 Task: Find connections with filter location Manlleu with filter topic #Motivationwith filter profile language French with filter current company Gameloft with filter school Lal Bahadur Shastri Institute of Management with filter industry Equipment Rental Services with filter service category Market Strategy with filter keywords title Content Marketing Manager
Action: Mouse moved to (176, 257)
Screenshot: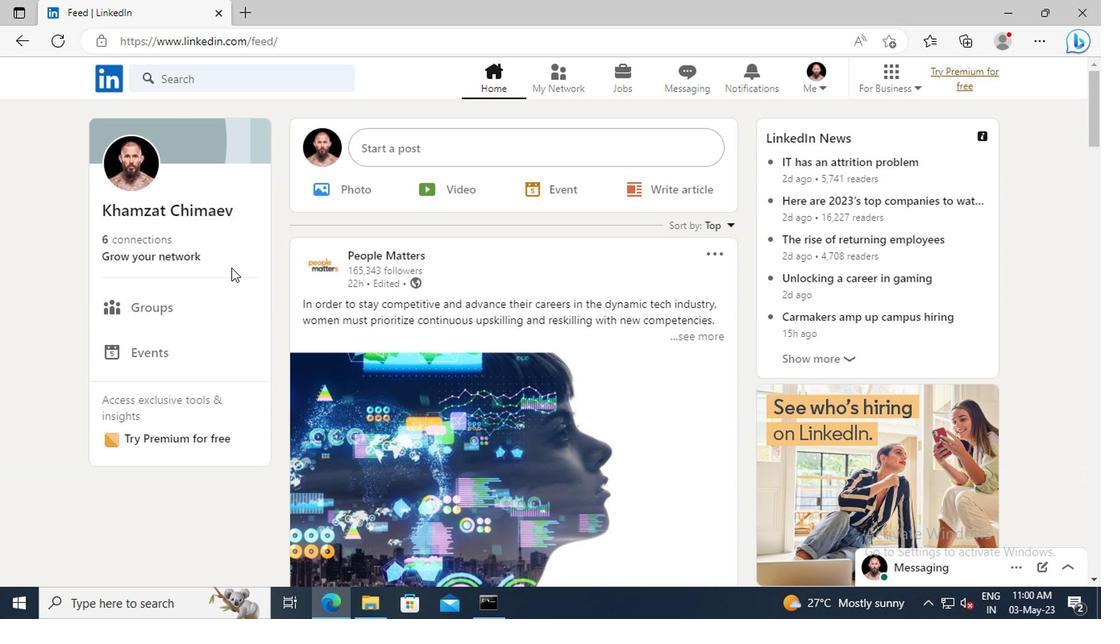 
Action: Mouse pressed left at (176, 257)
Screenshot: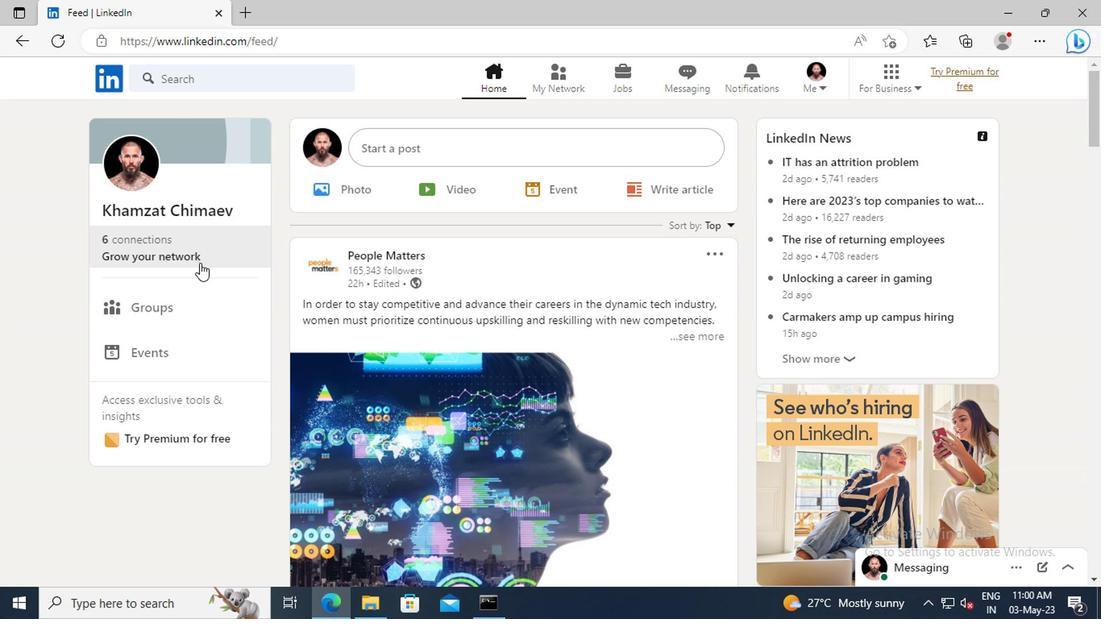 
Action: Mouse moved to (168, 170)
Screenshot: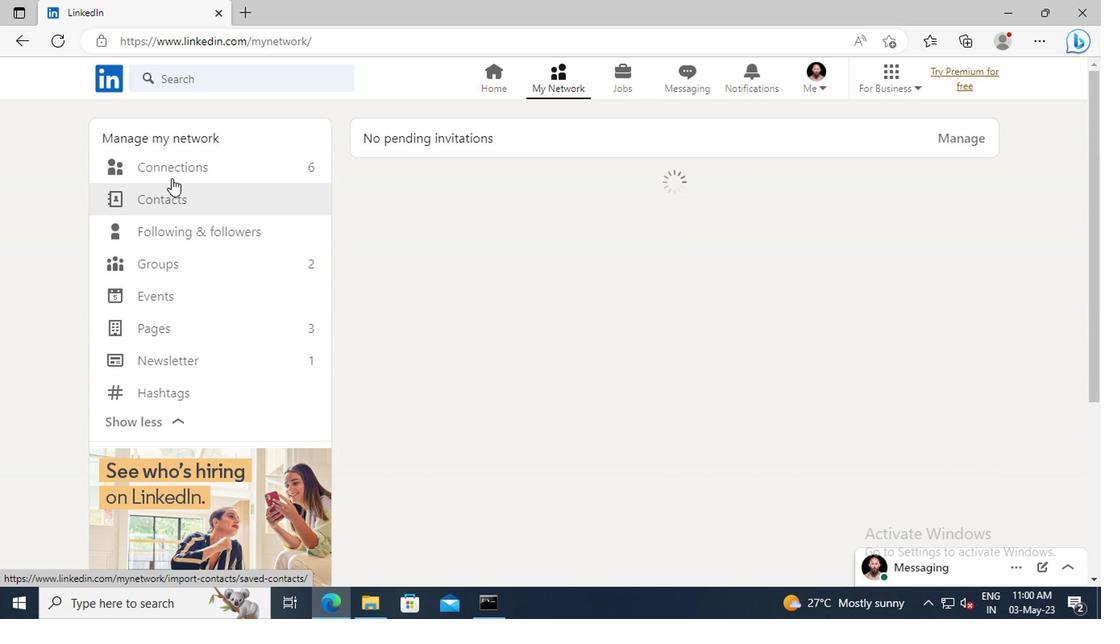 
Action: Mouse pressed left at (168, 170)
Screenshot: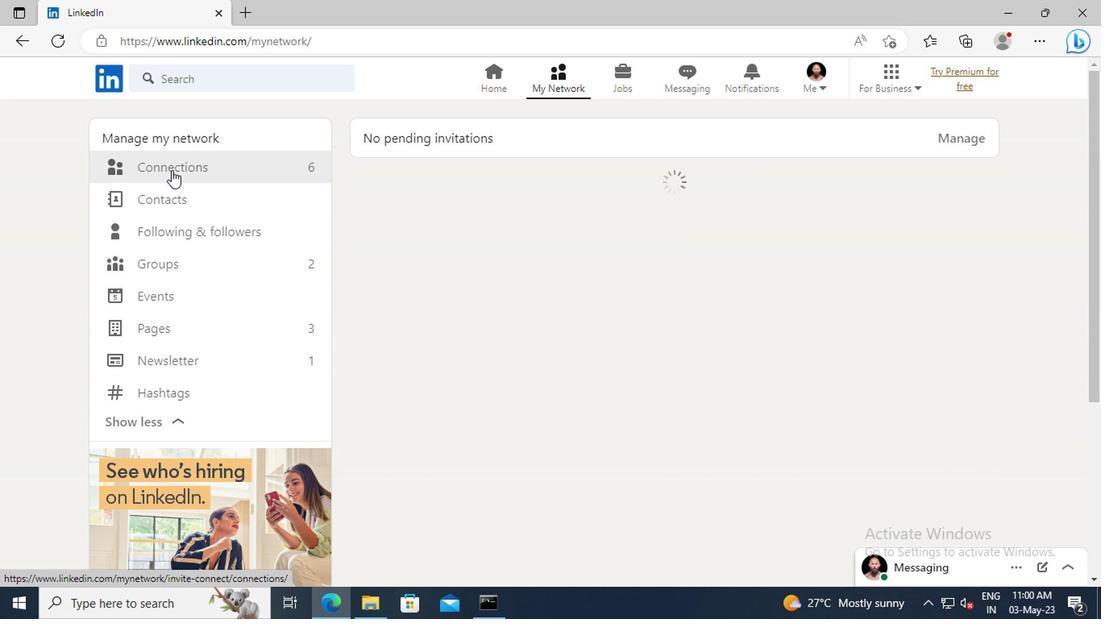 
Action: Mouse moved to (633, 173)
Screenshot: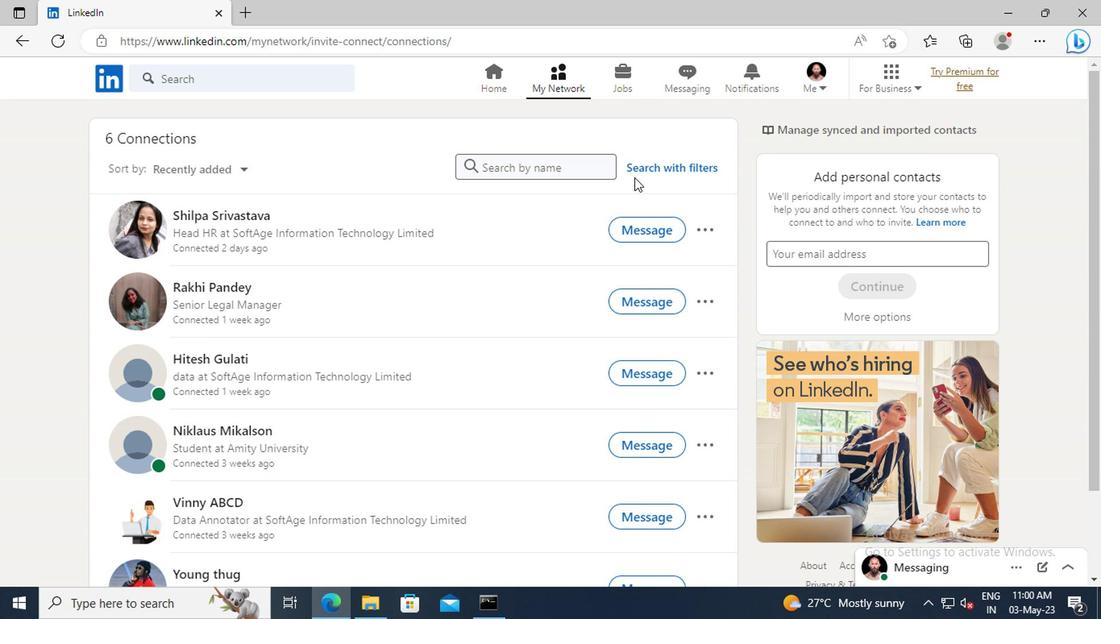 
Action: Mouse pressed left at (633, 173)
Screenshot: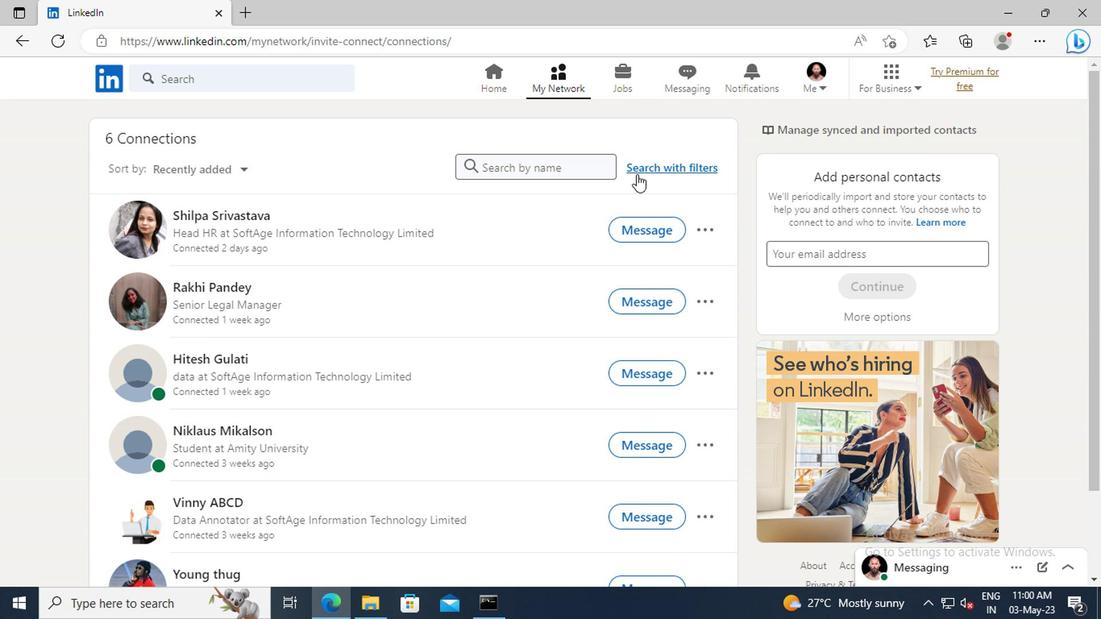 
Action: Mouse moved to (606, 127)
Screenshot: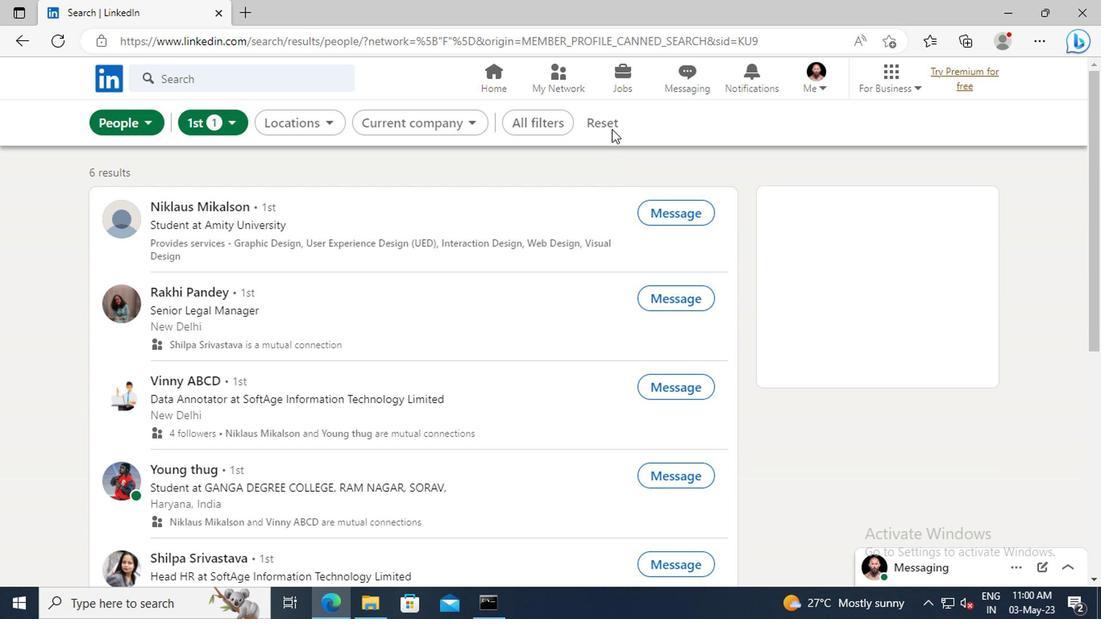 
Action: Mouse pressed left at (606, 127)
Screenshot: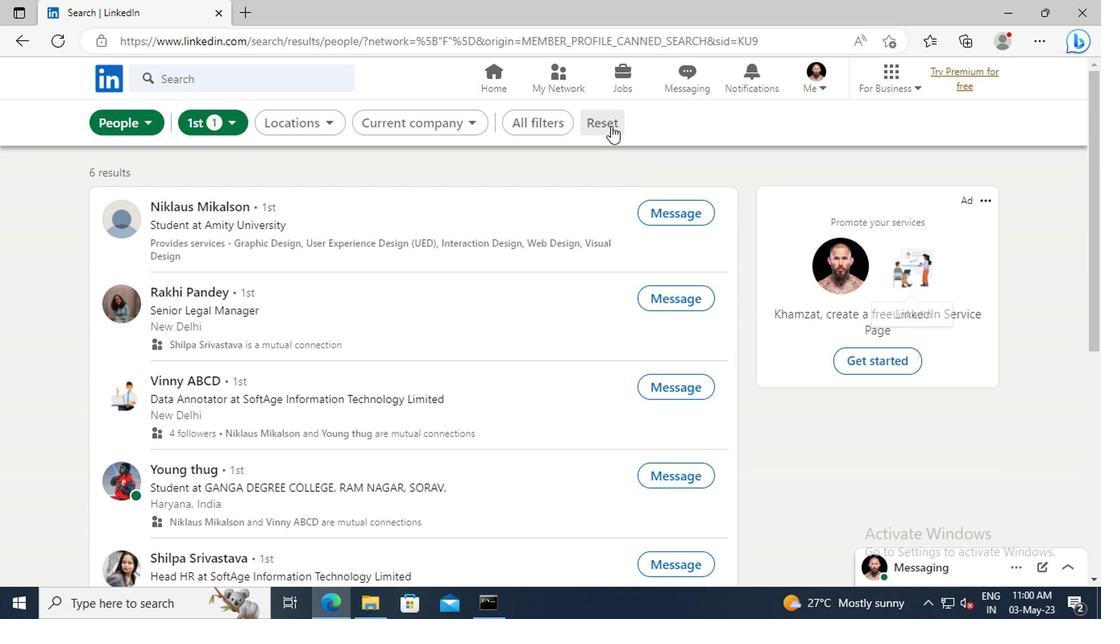 
Action: Mouse moved to (582, 127)
Screenshot: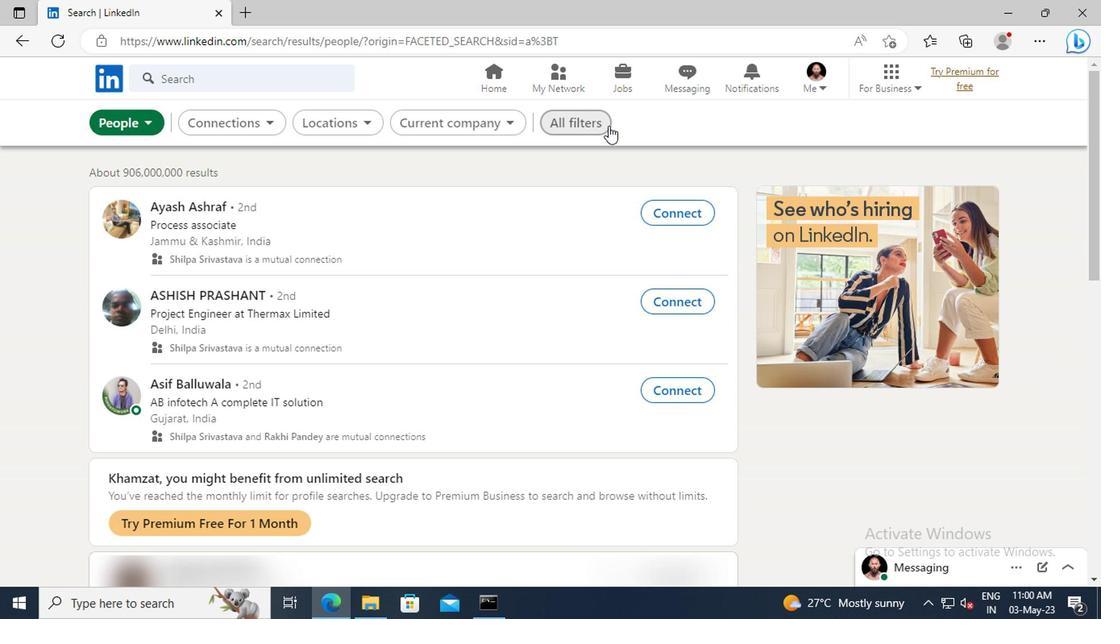 
Action: Mouse pressed left at (582, 127)
Screenshot: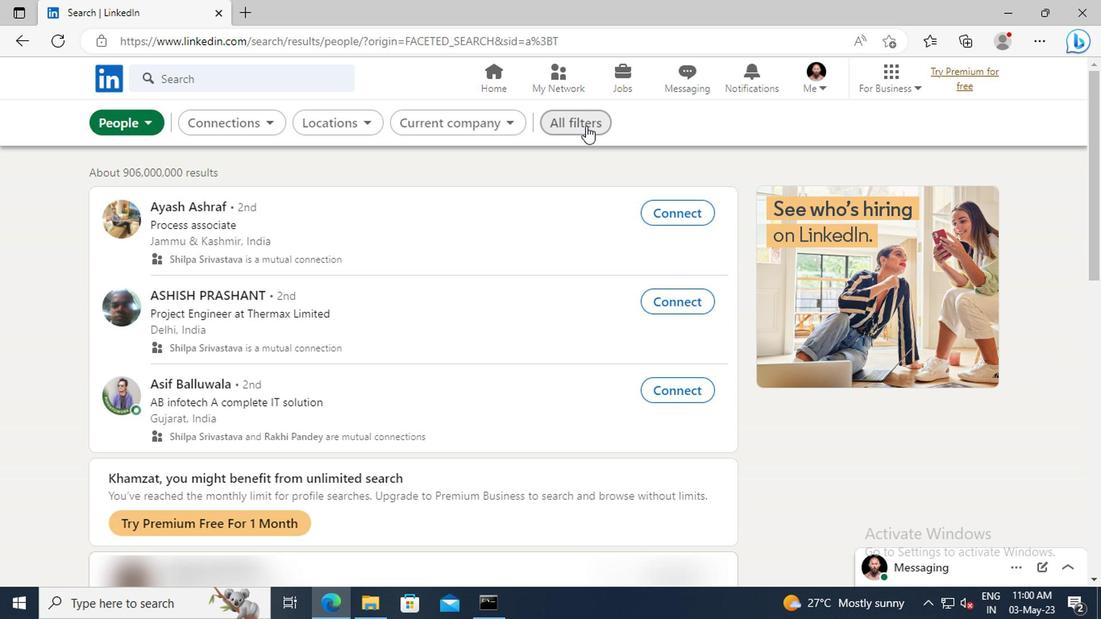 
Action: Mouse moved to (879, 268)
Screenshot: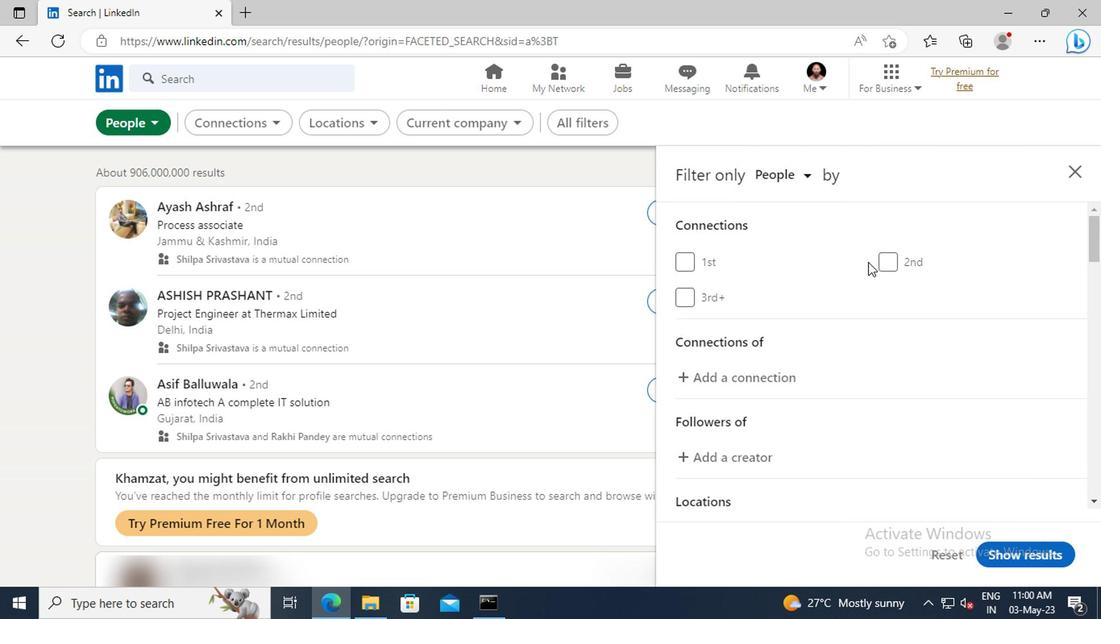 
Action: Mouse scrolled (879, 267) with delta (0, -1)
Screenshot: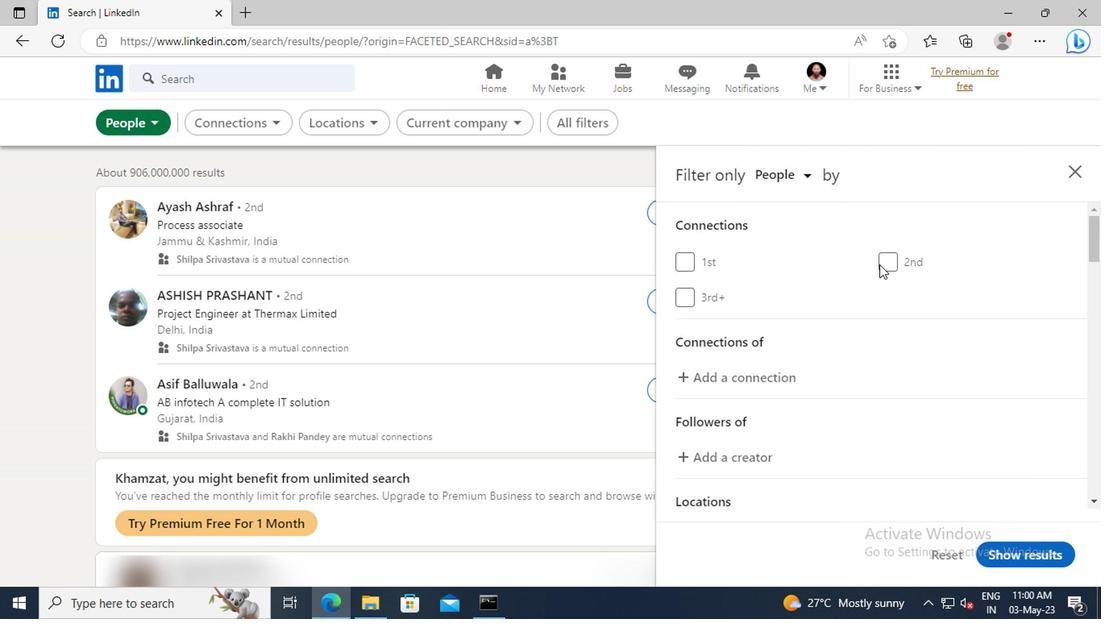 
Action: Mouse scrolled (879, 267) with delta (0, -1)
Screenshot: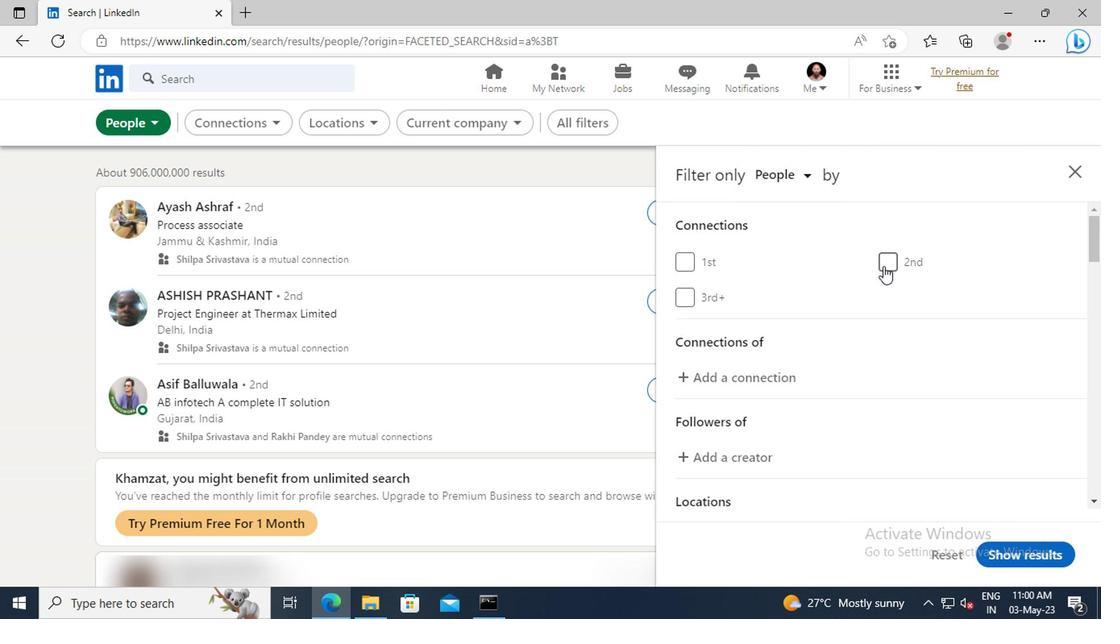 
Action: Mouse scrolled (879, 267) with delta (0, -1)
Screenshot: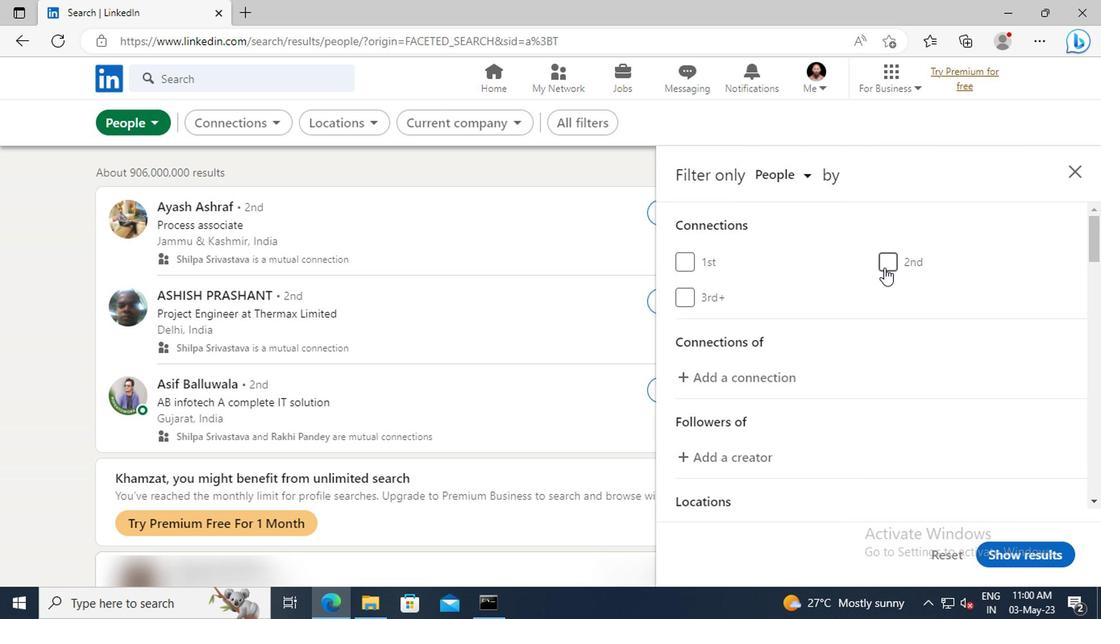 
Action: Mouse scrolled (879, 267) with delta (0, -1)
Screenshot: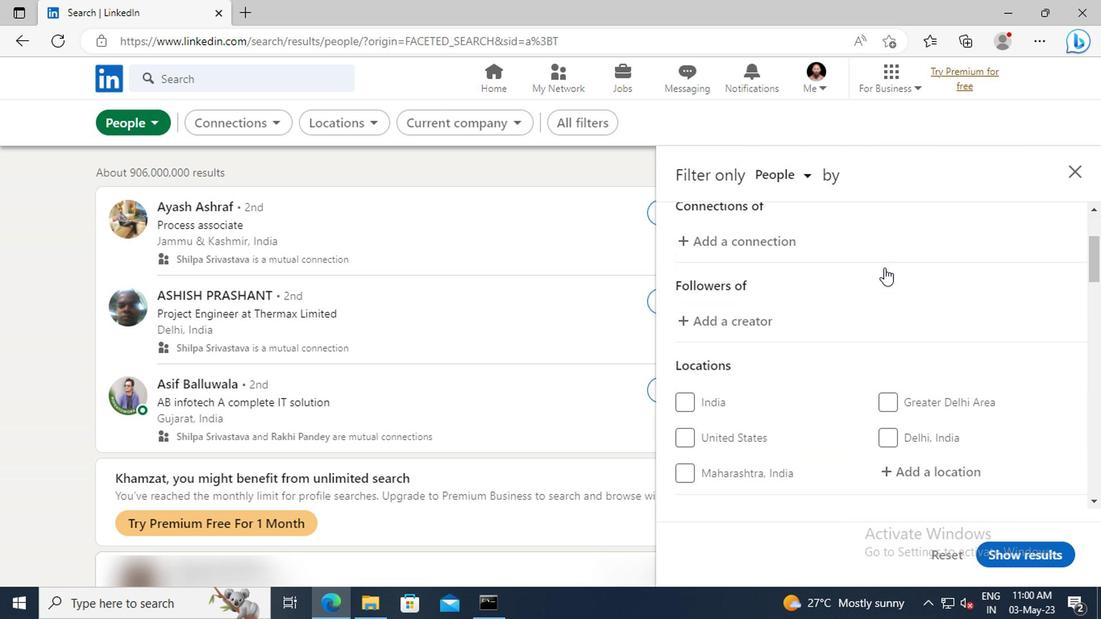 
Action: Mouse scrolled (879, 267) with delta (0, -1)
Screenshot: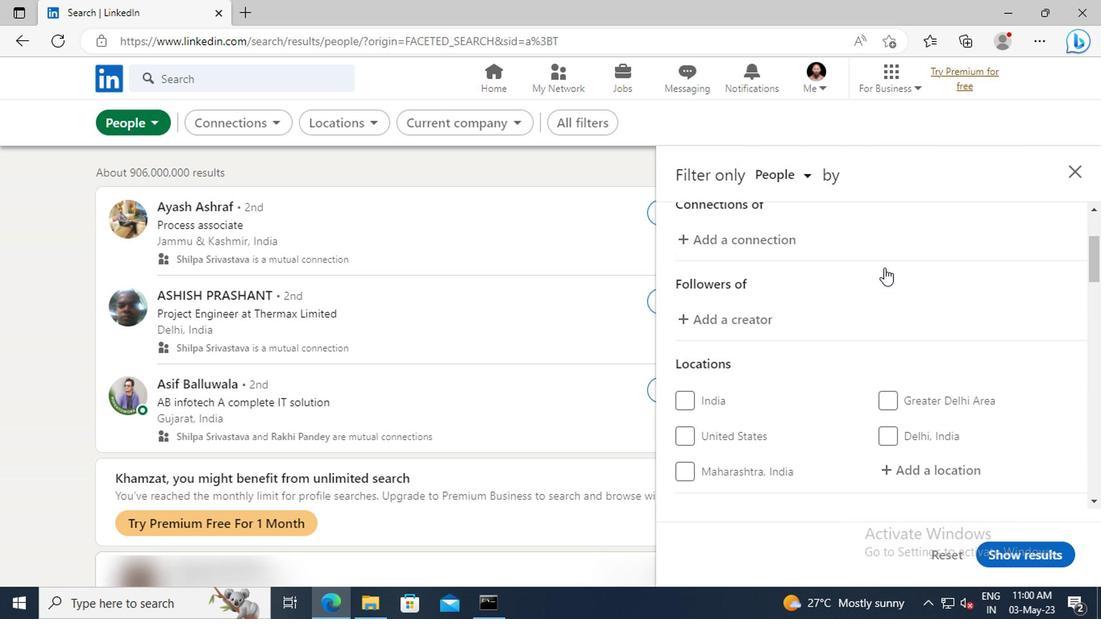 
Action: Mouse scrolled (879, 267) with delta (0, -1)
Screenshot: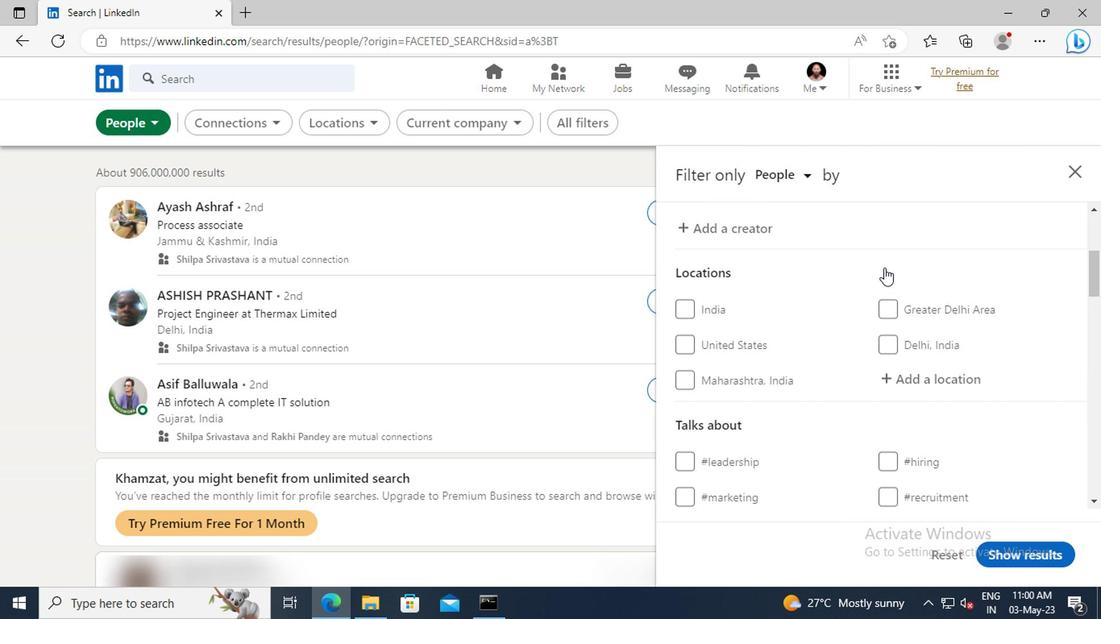 
Action: Mouse moved to (902, 340)
Screenshot: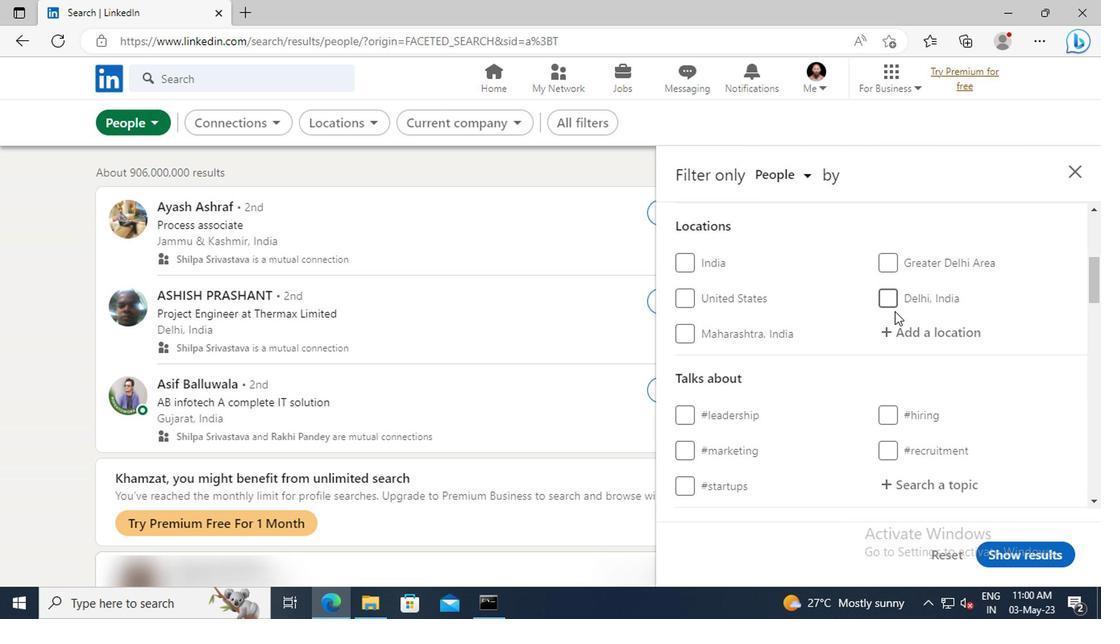 
Action: Mouse pressed left at (902, 340)
Screenshot: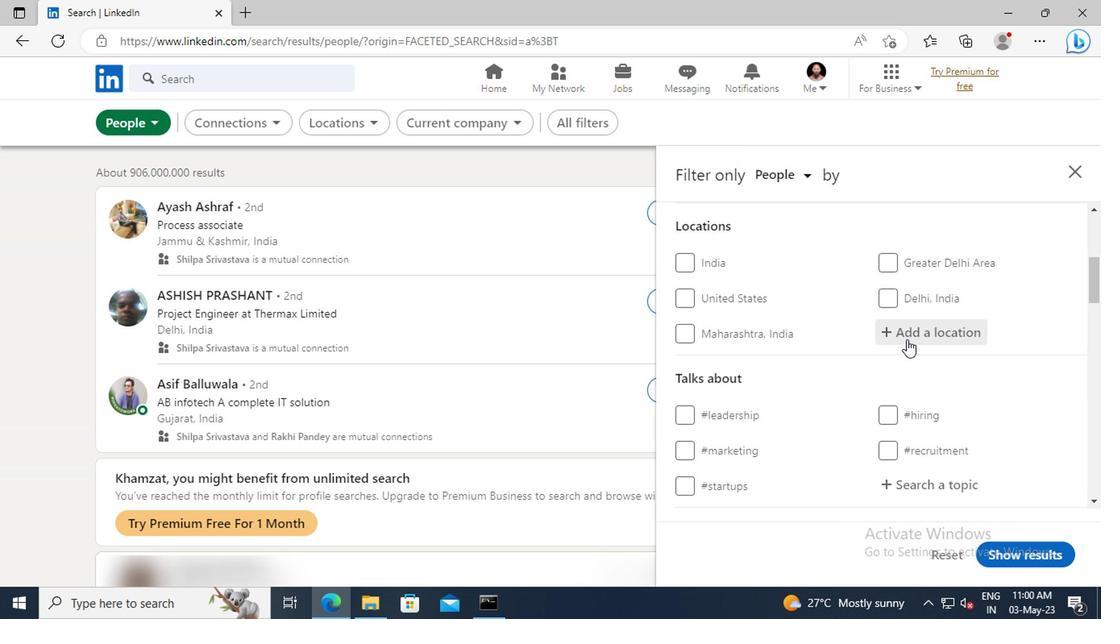 
Action: Key pressed <Key.shift>MANNLLEU<Key.enter>
Screenshot: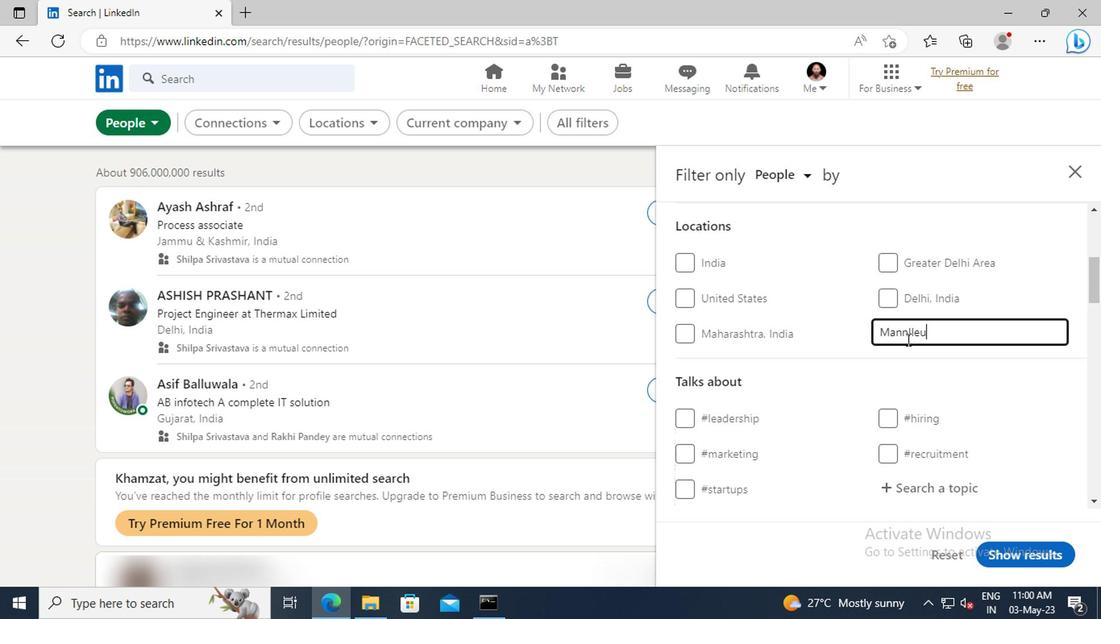 
Action: Mouse scrolled (902, 339) with delta (0, 0)
Screenshot: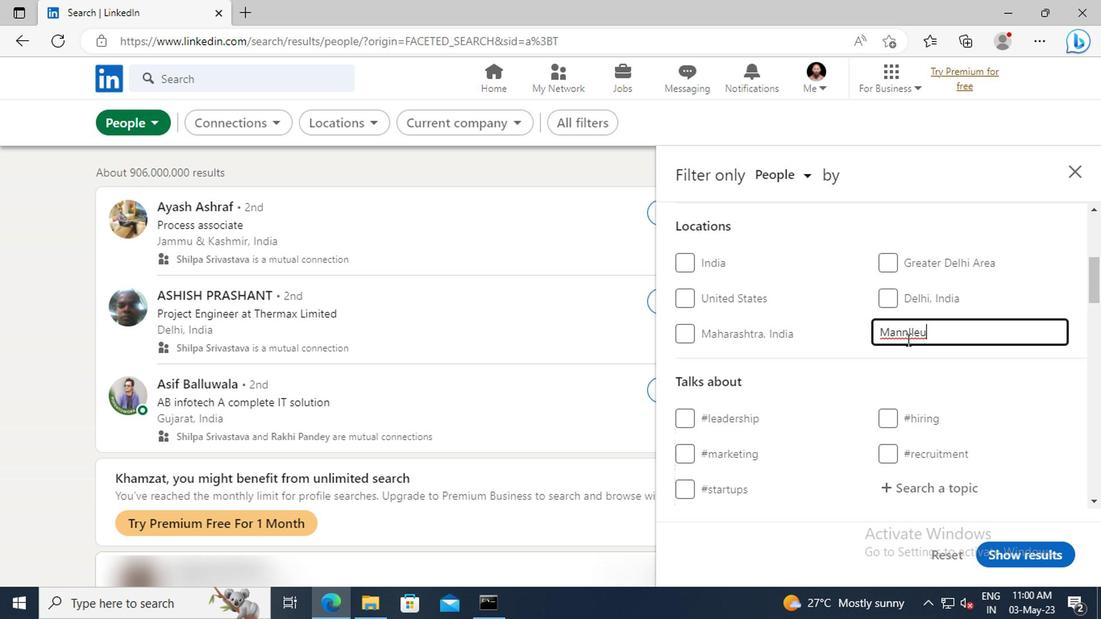 
Action: Mouse scrolled (902, 339) with delta (0, 0)
Screenshot: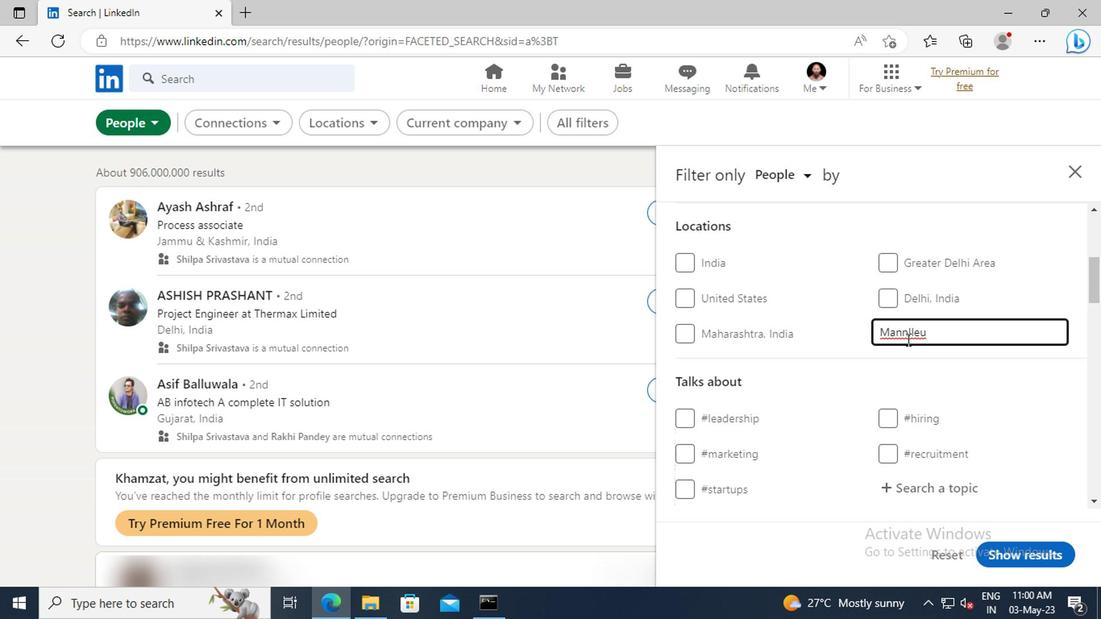 
Action: Mouse scrolled (902, 339) with delta (0, 0)
Screenshot: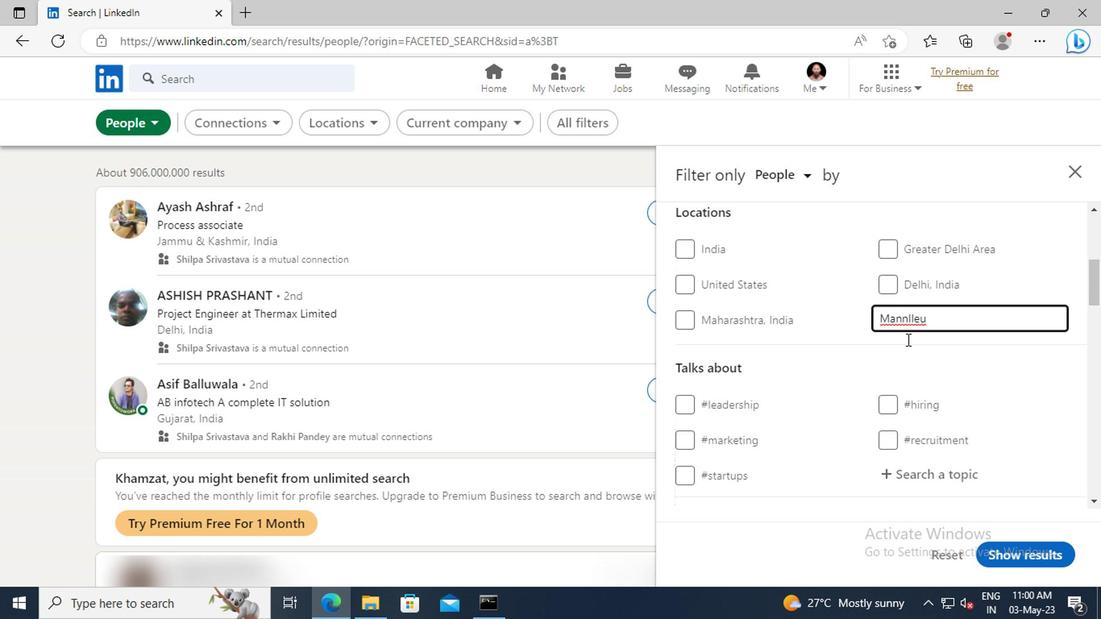 
Action: Mouse moved to (905, 351)
Screenshot: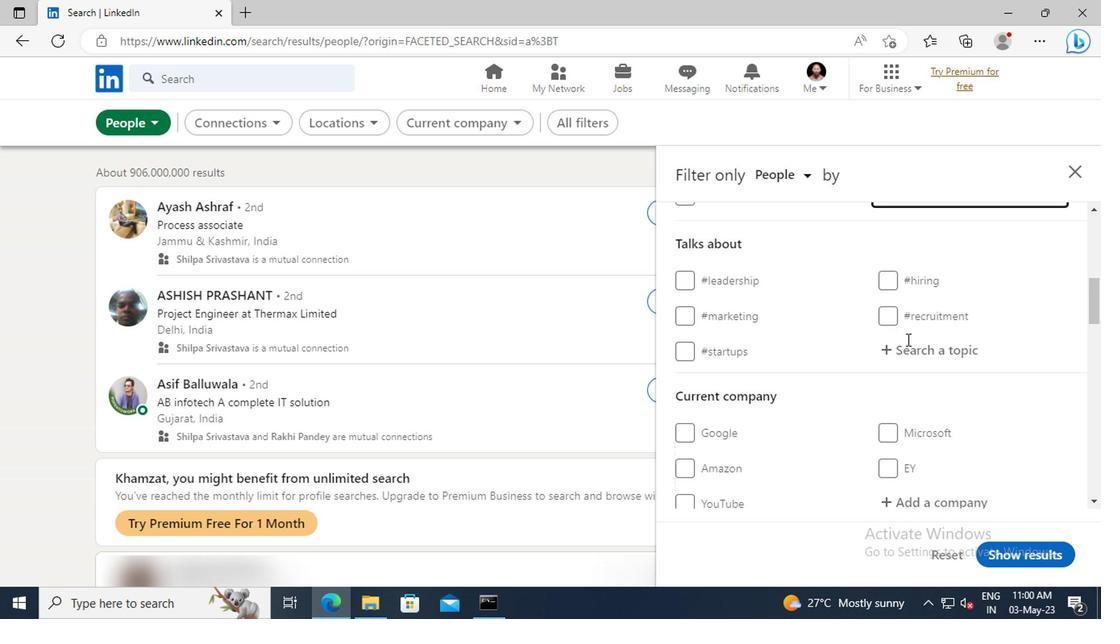 
Action: Mouse pressed left at (905, 351)
Screenshot: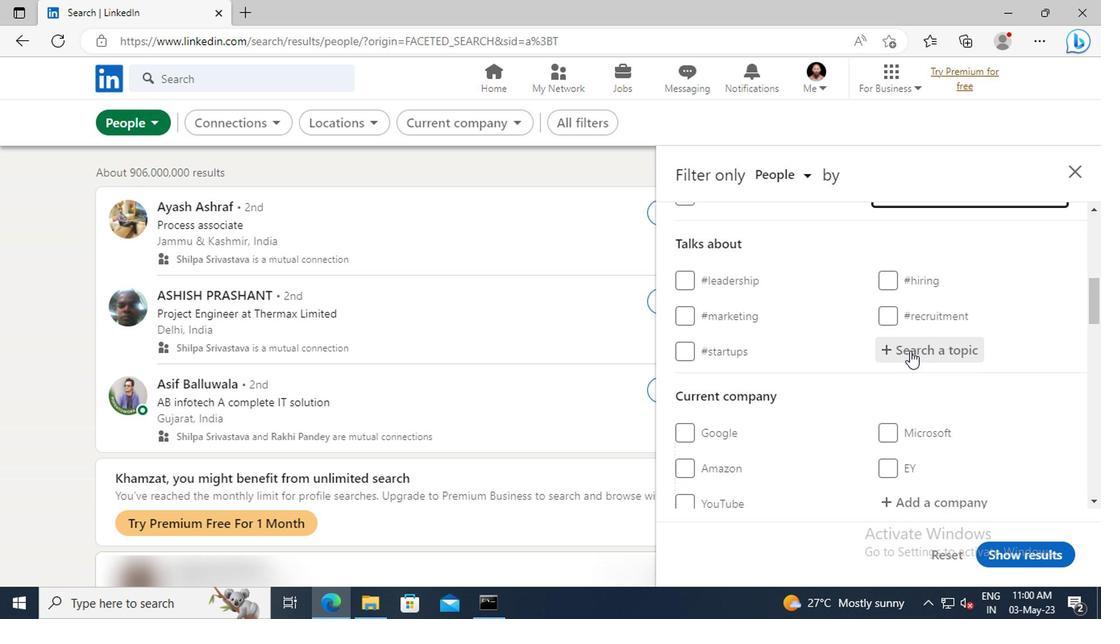 
Action: Key pressed <Key.shift>MOTIVA
Screenshot: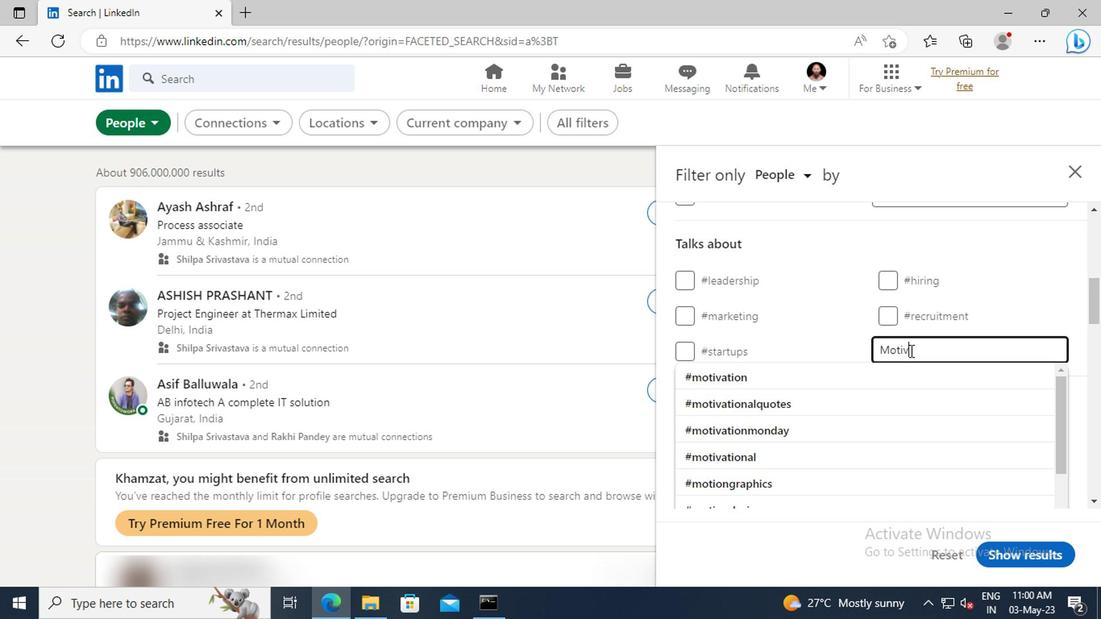
Action: Mouse moved to (910, 377)
Screenshot: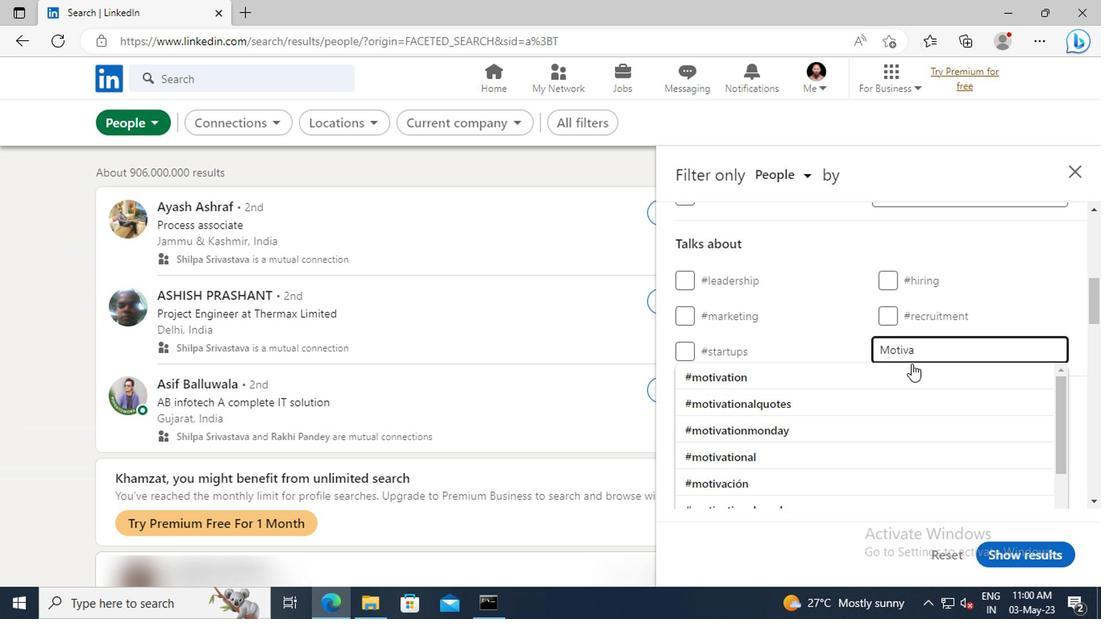 
Action: Mouse pressed left at (910, 377)
Screenshot: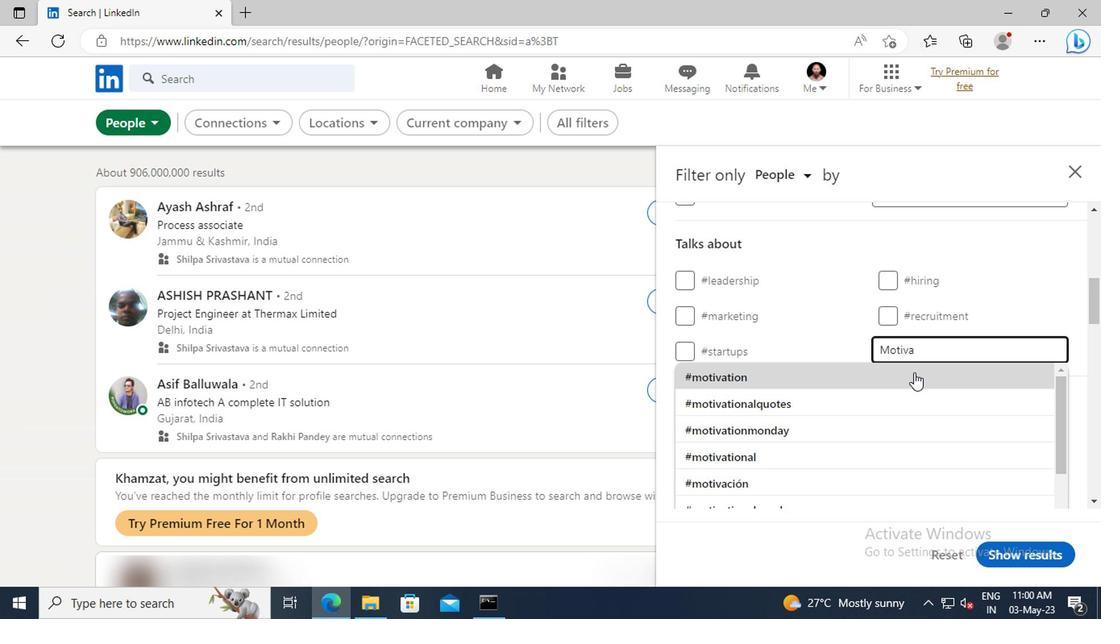 
Action: Mouse scrolled (910, 377) with delta (0, 0)
Screenshot: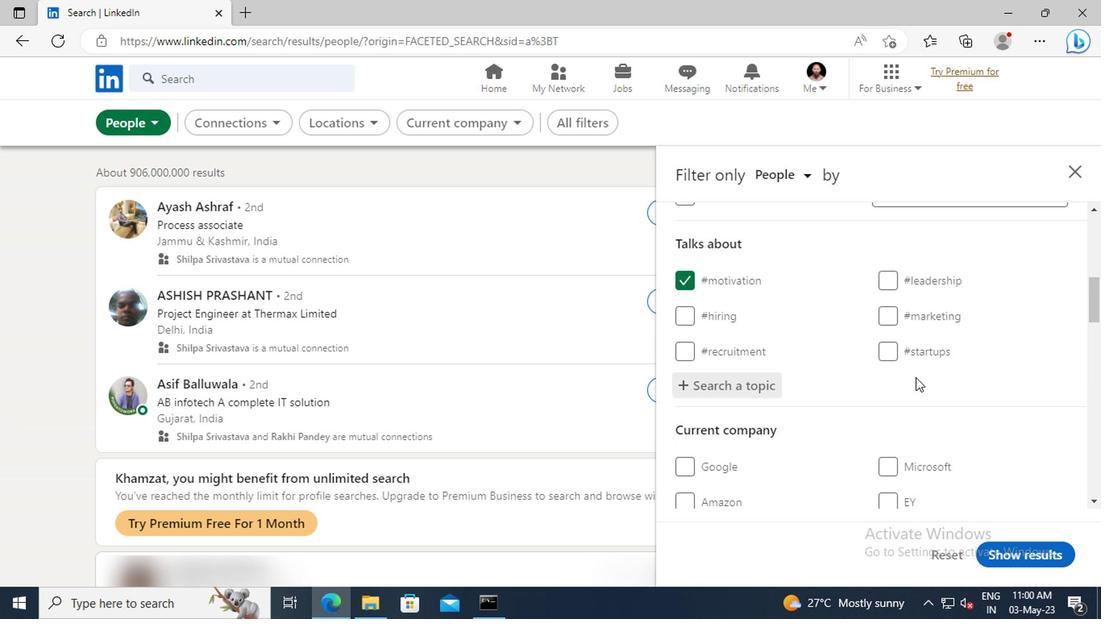 
Action: Mouse scrolled (910, 377) with delta (0, 0)
Screenshot: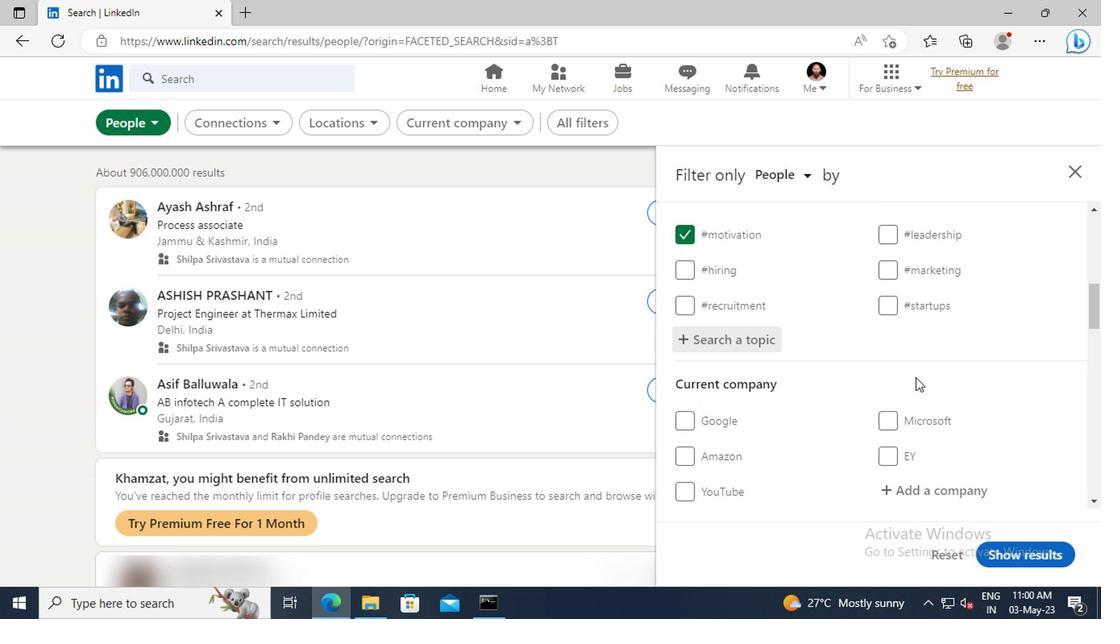 
Action: Mouse scrolled (910, 377) with delta (0, 0)
Screenshot: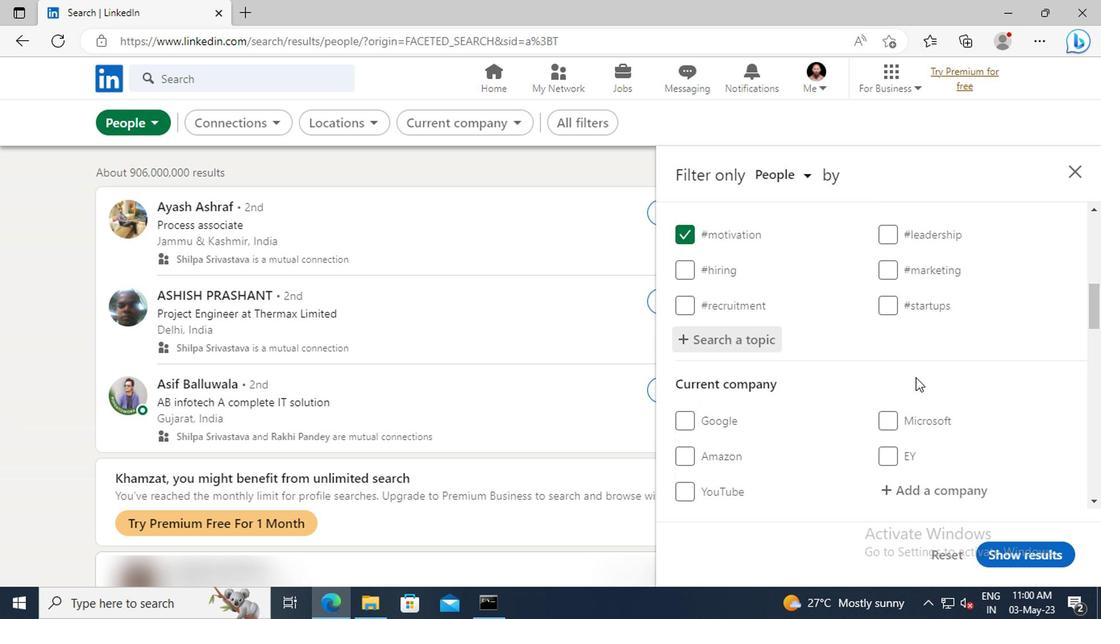 
Action: Mouse scrolled (910, 377) with delta (0, 0)
Screenshot: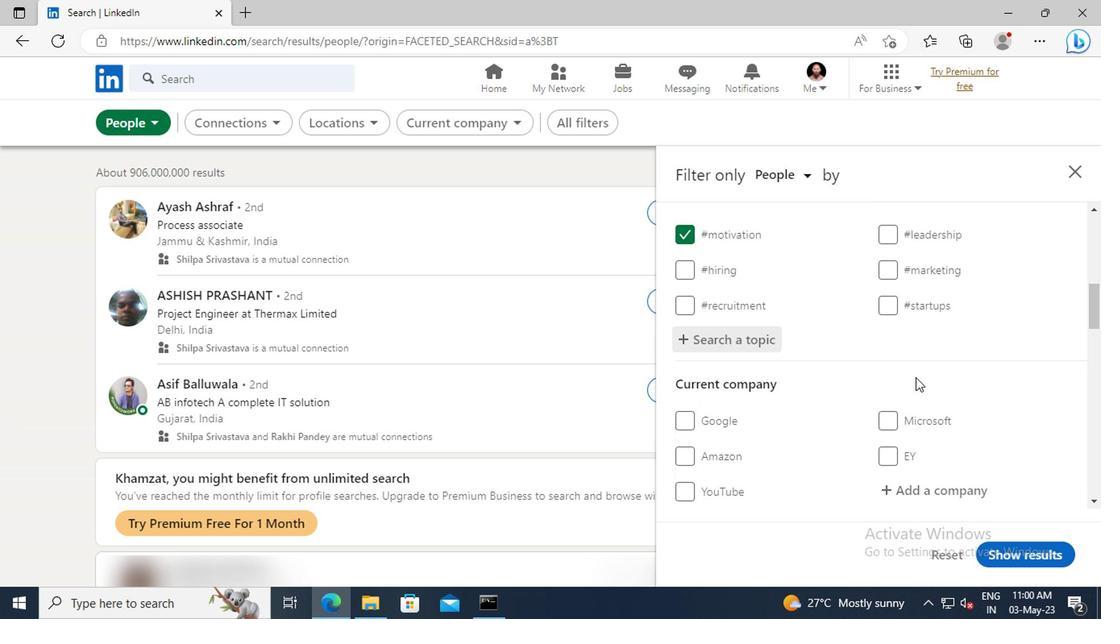 
Action: Mouse scrolled (910, 377) with delta (0, 0)
Screenshot: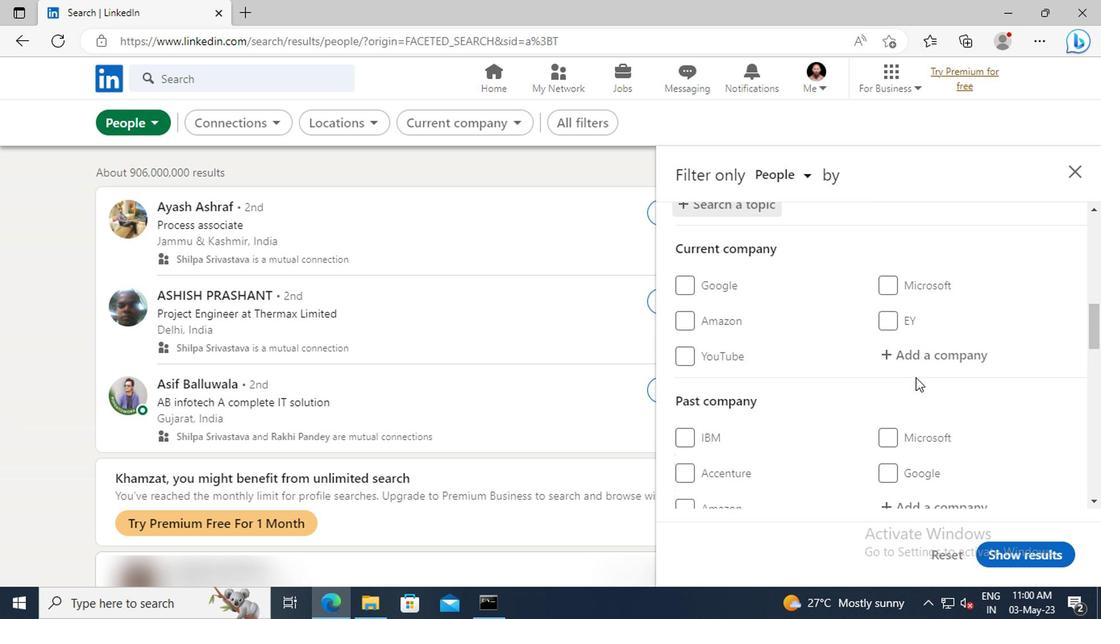 
Action: Mouse scrolled (910, 377) with delta (0, 0)
Screenshot: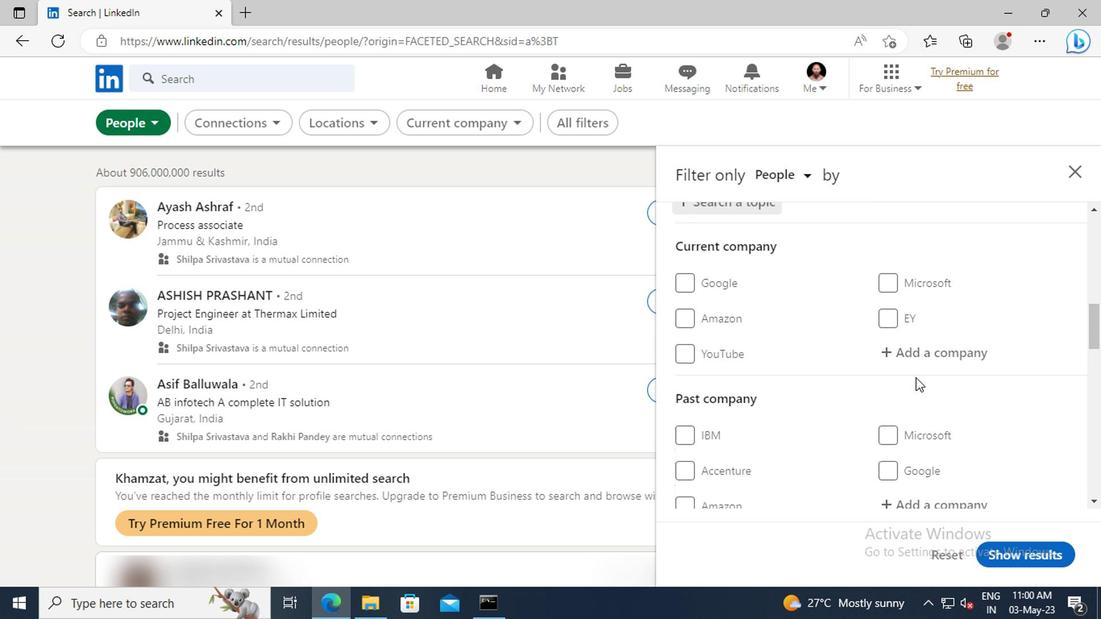 
Action: Mouse scrolled (910, 377) with delta (0, 0)
Screenshot: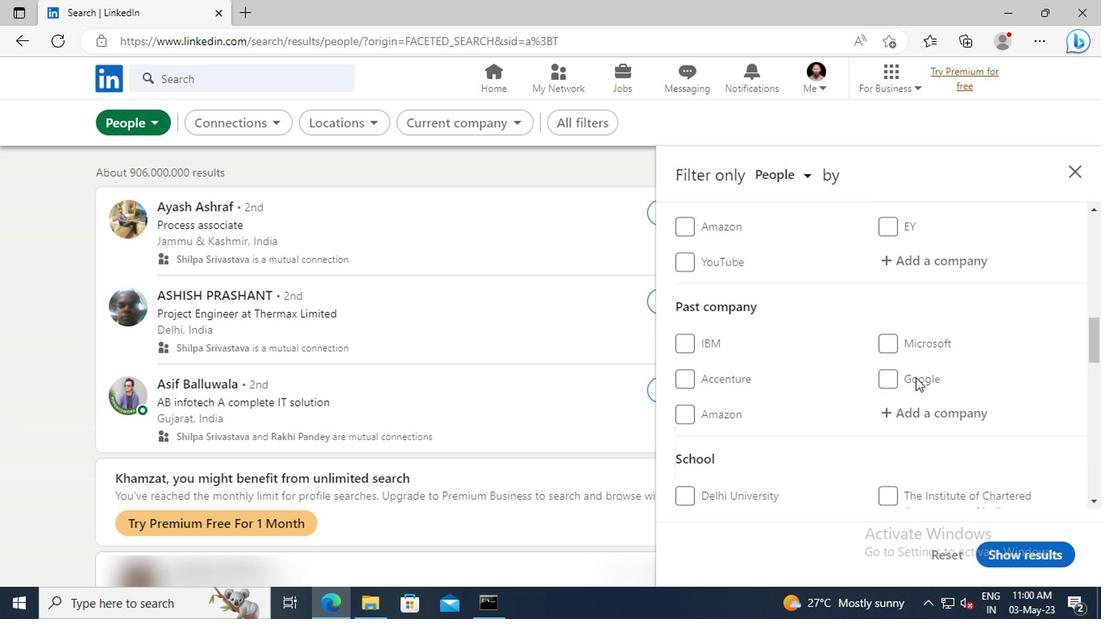
Action: Mouse scrolled (910, 377) with delta (0, 0)
Screenshot: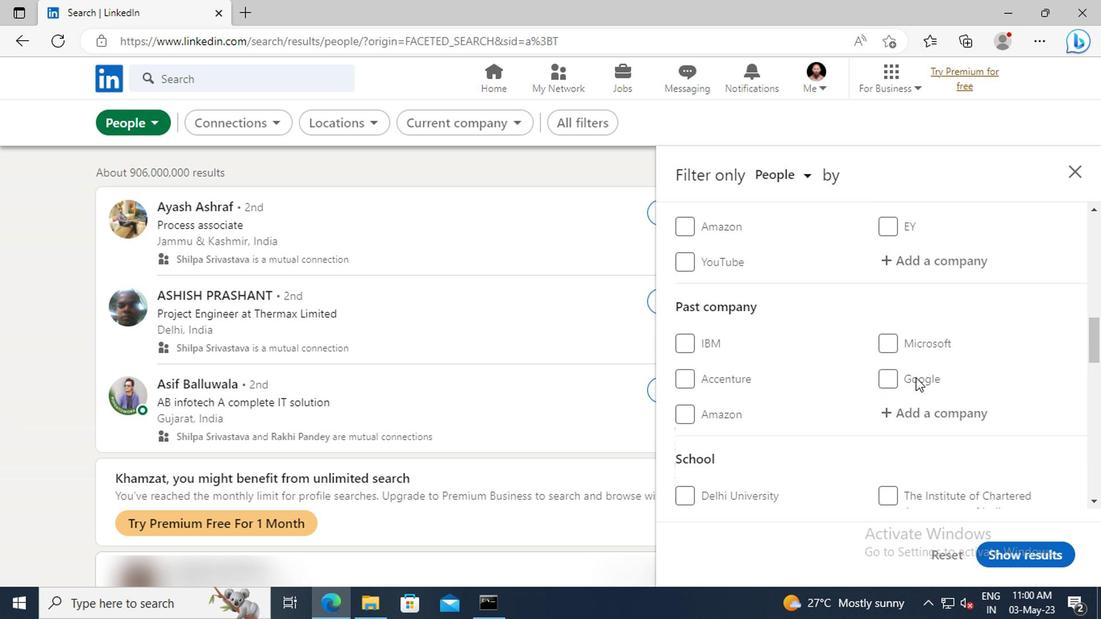 
Action: Mouse scrolled (910, 377) with delta (0, 0)
Screenshot: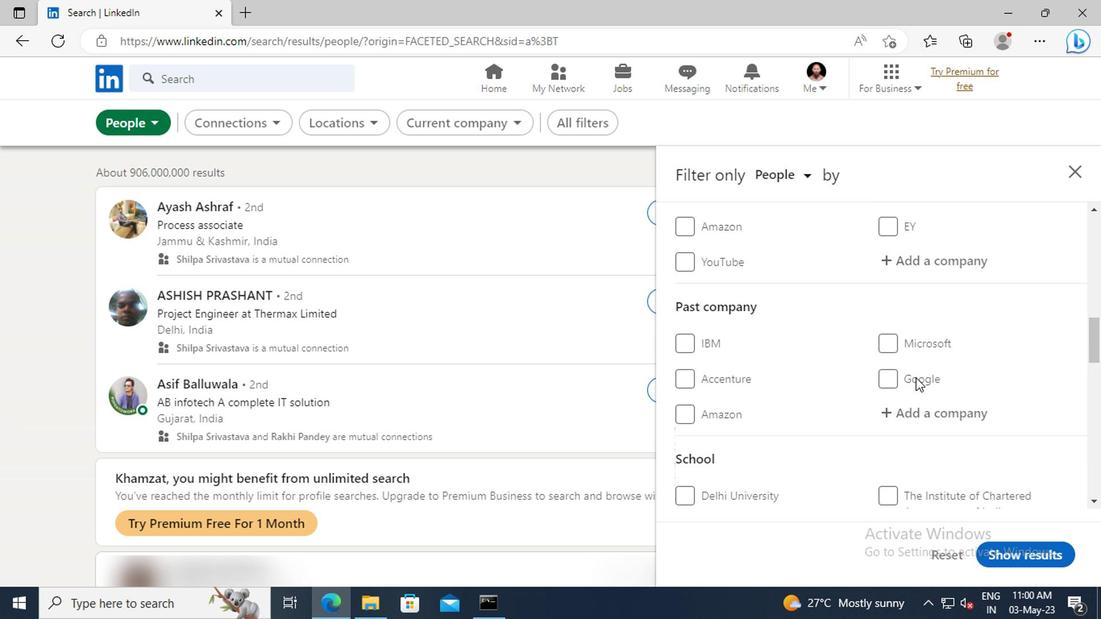 
Action: Mouse scrolled (910, 377) with delta (0, 0)
Screenshot: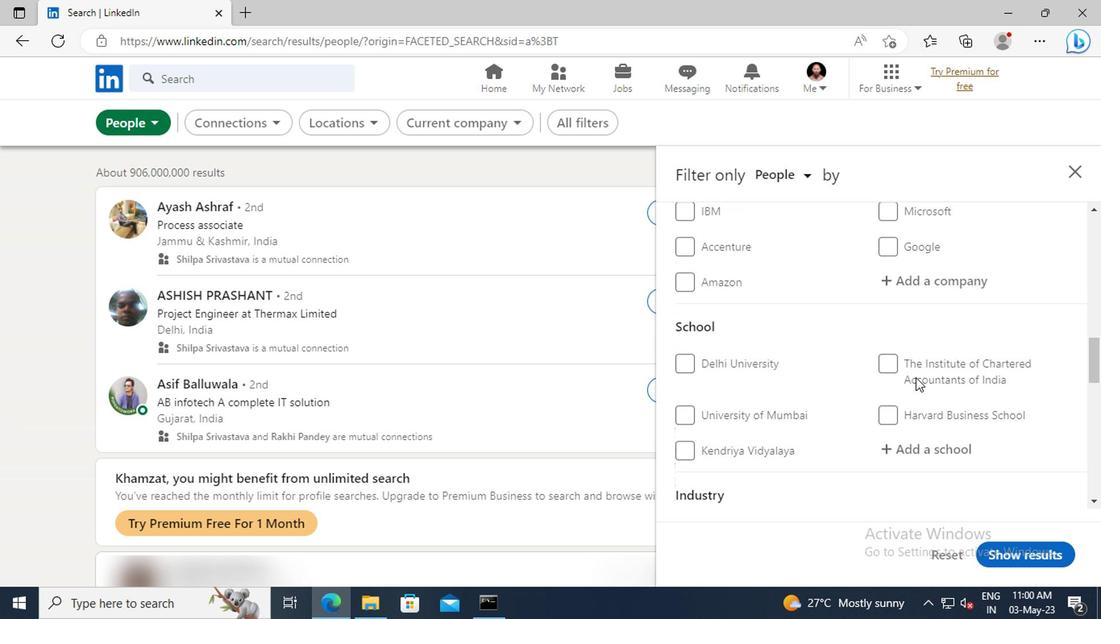 
Action: Mouse scrolled (910, 377) with delta (0, 0)
Screenshot: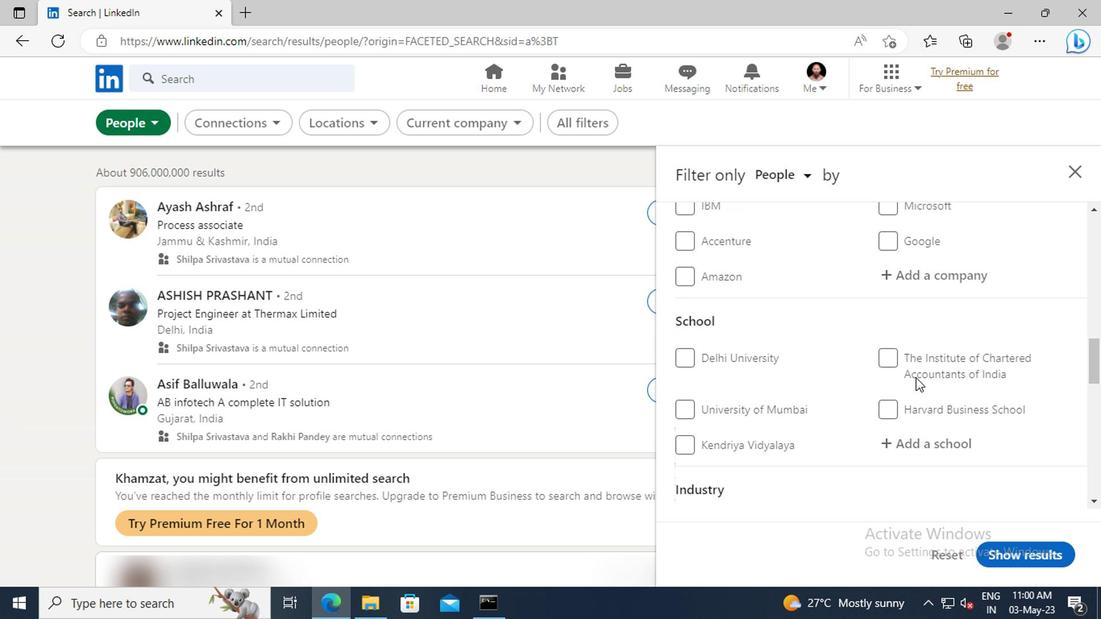 
Action: Mouse scrolled (910, 377) with delta (0, 0)
Screenshot: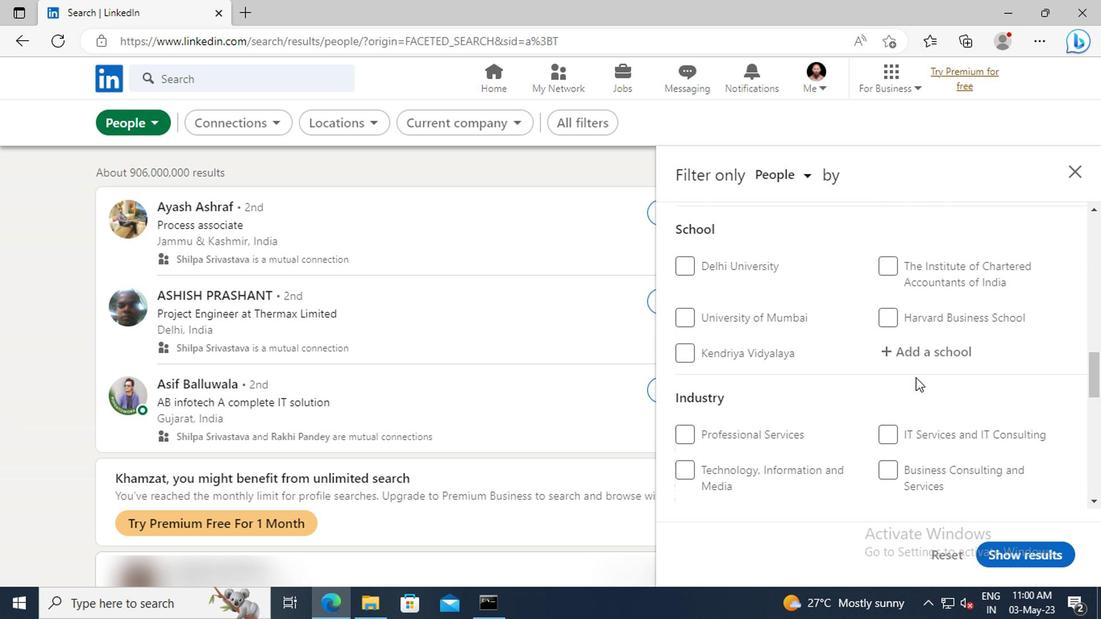 
Action: Mouse scrolled (910, 377) with delta (0, 0)
Screenshot: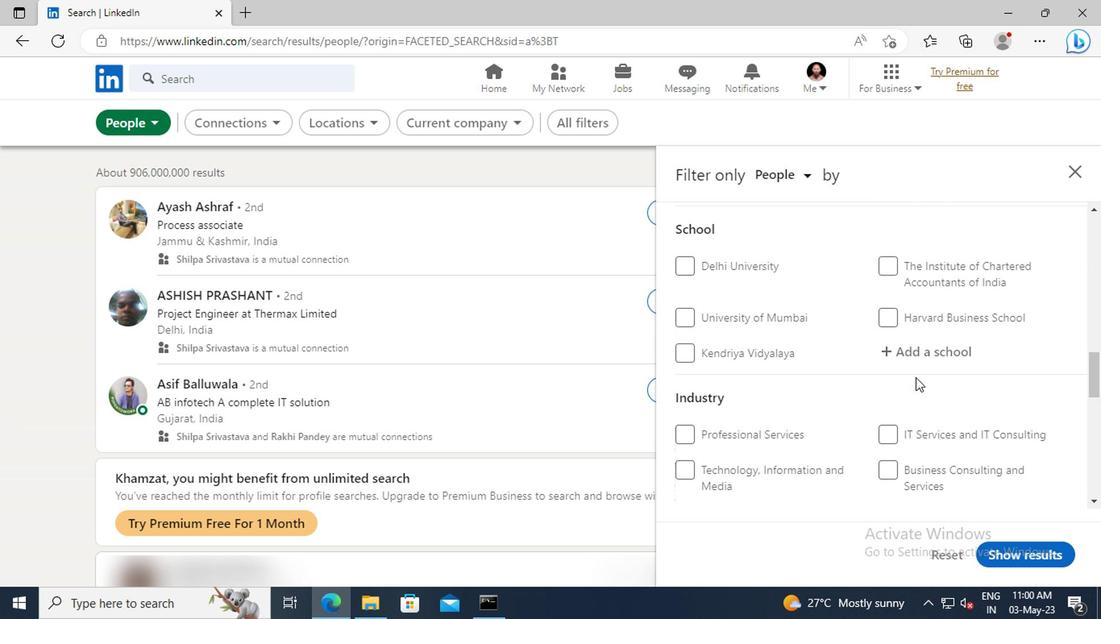 
Action: Mouse scrolled (910, 377) with delta (0, 0)
Screenshot: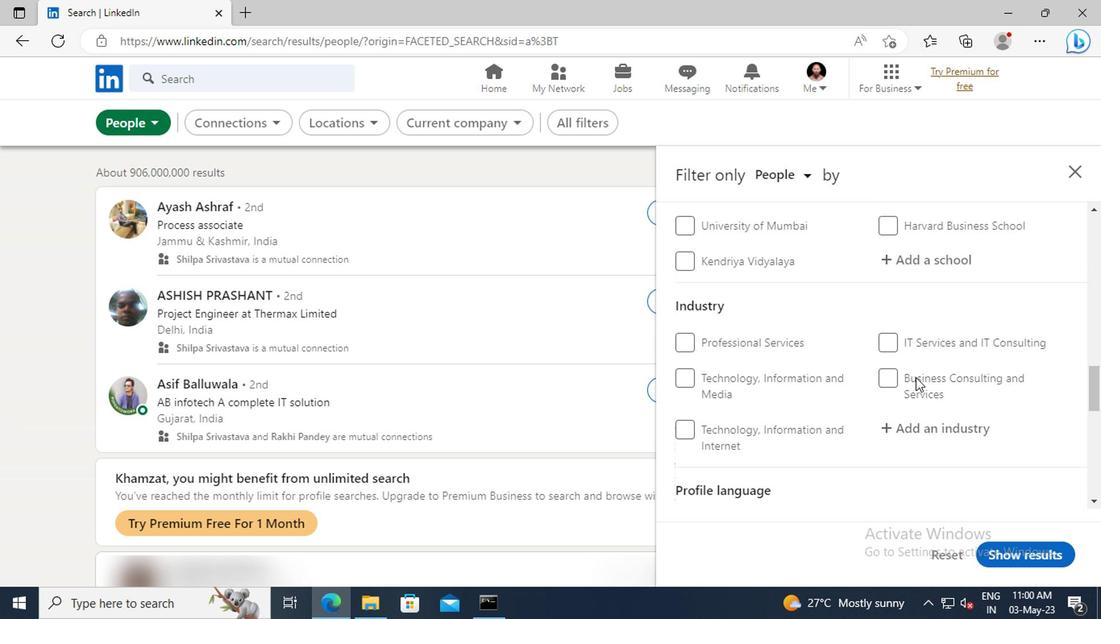 
Action: Mouse scrolled (910, 377) with delta (0, 0)
Screenshot: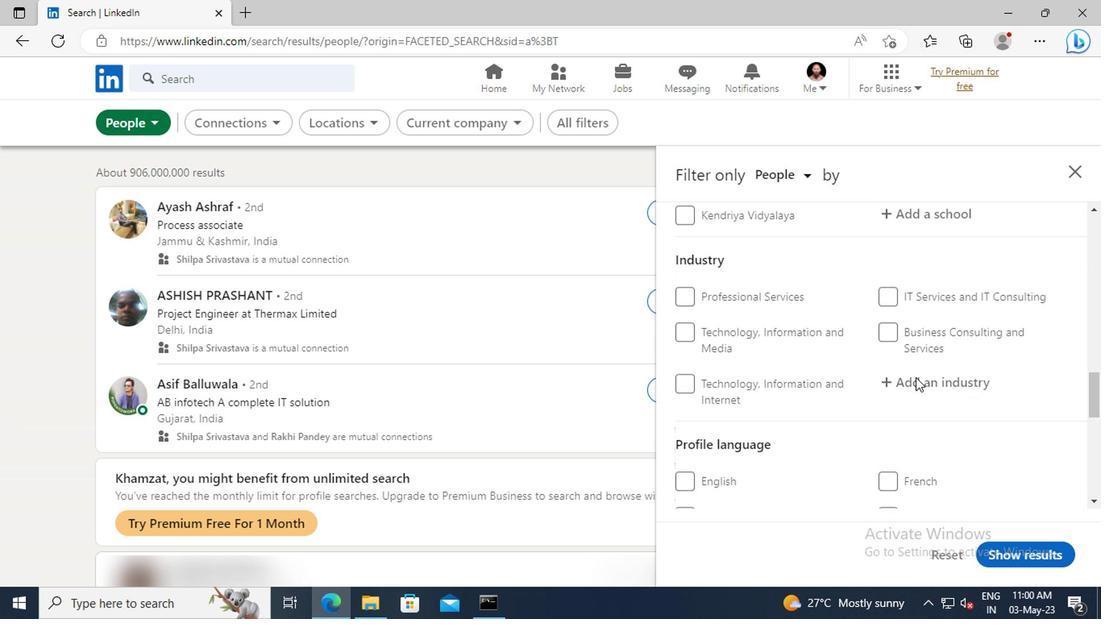 
Action: Mouse scrolled (910, 377) with delta (0, 0)
Screenshot: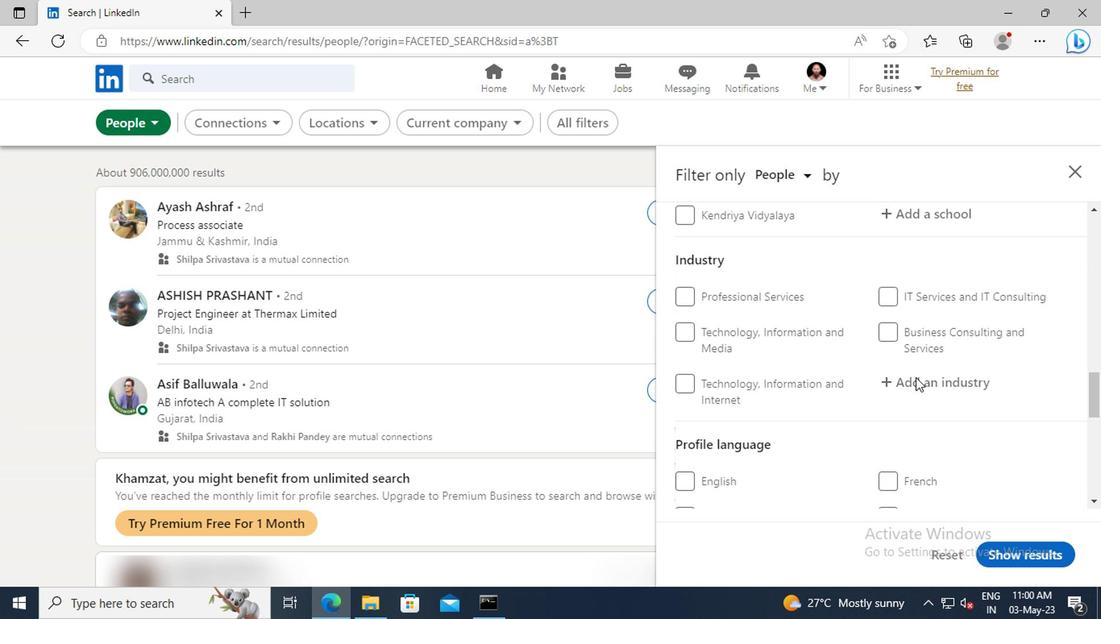 
Action: Mouse moved to (884, 392)
Screenshot: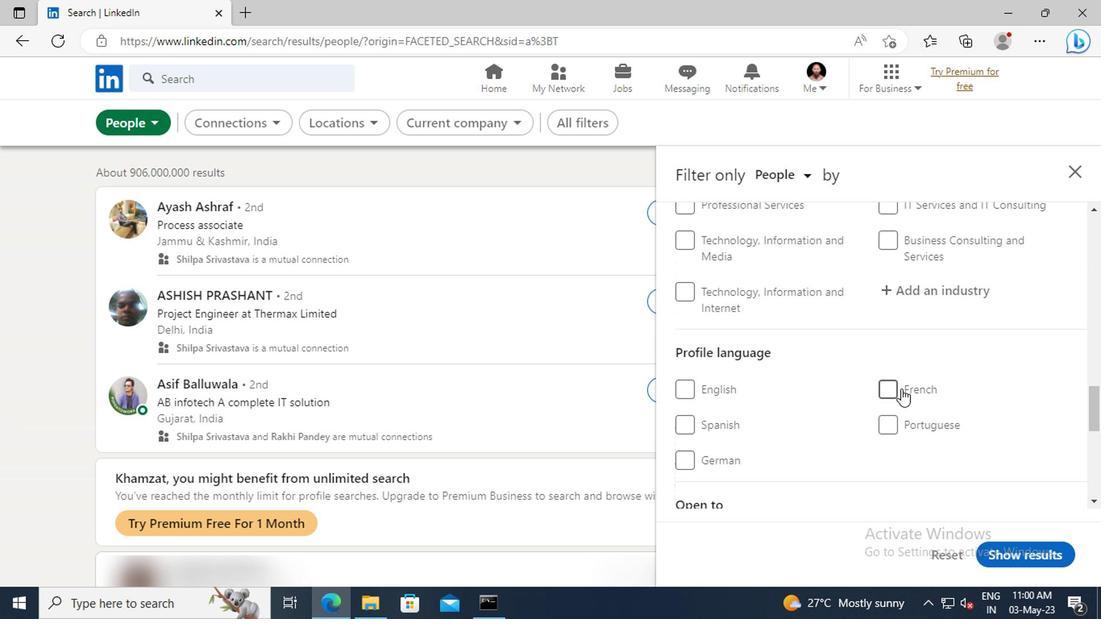 
Action: Mouse pressed left at (884, 392)
Screenshot: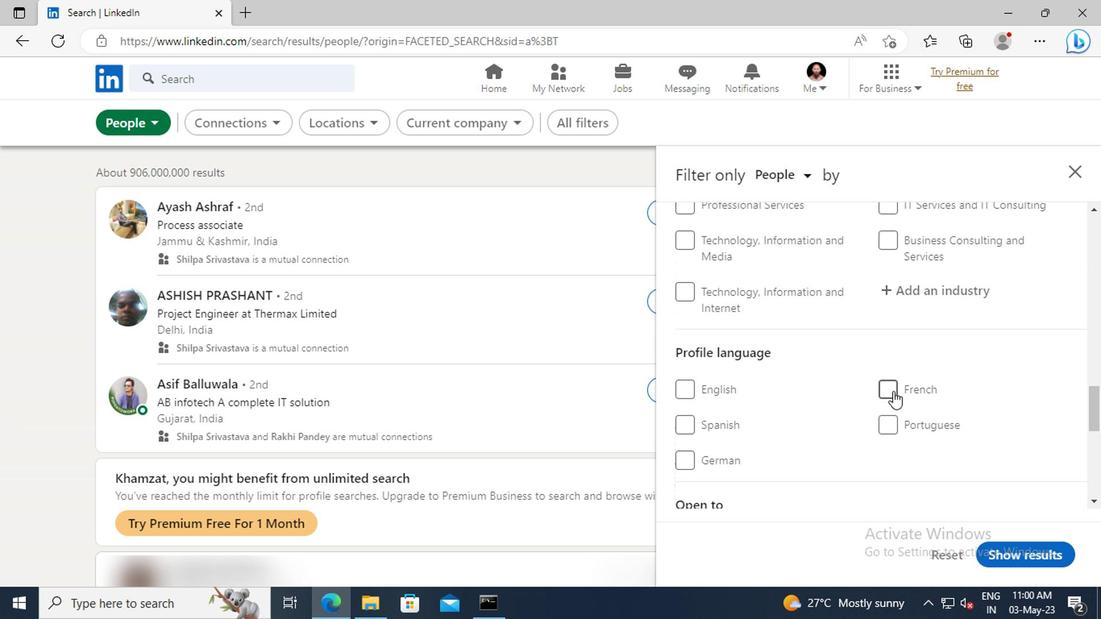 
Action: Mouse moved to (904, 377)
Screenshot: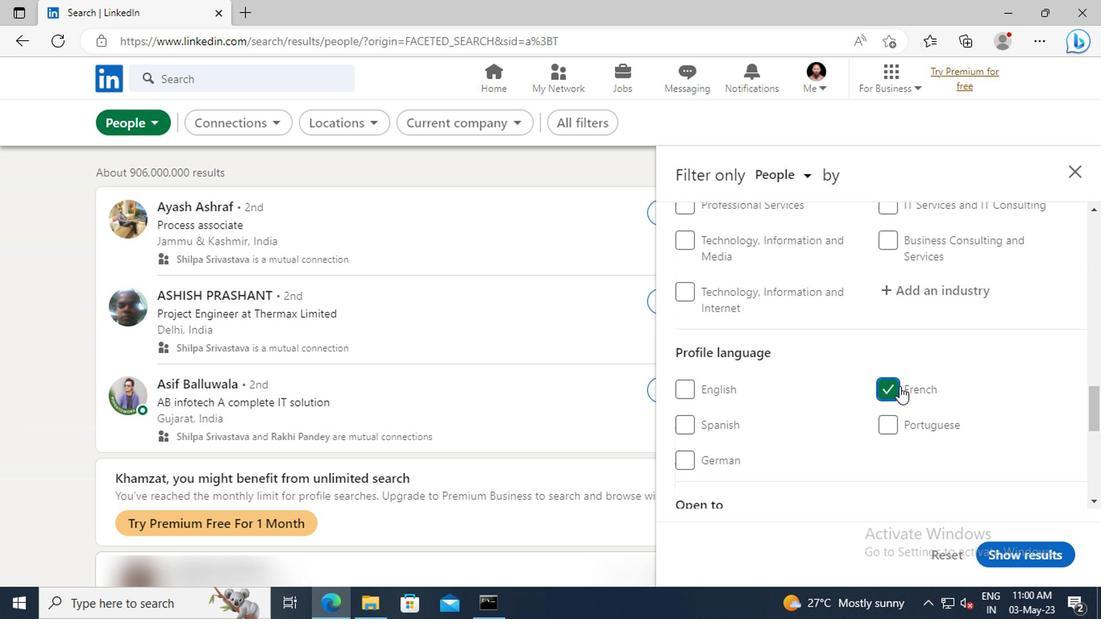 
Action: Mouse scrolled (904, 378) with delta (0, 0)
Screenshot: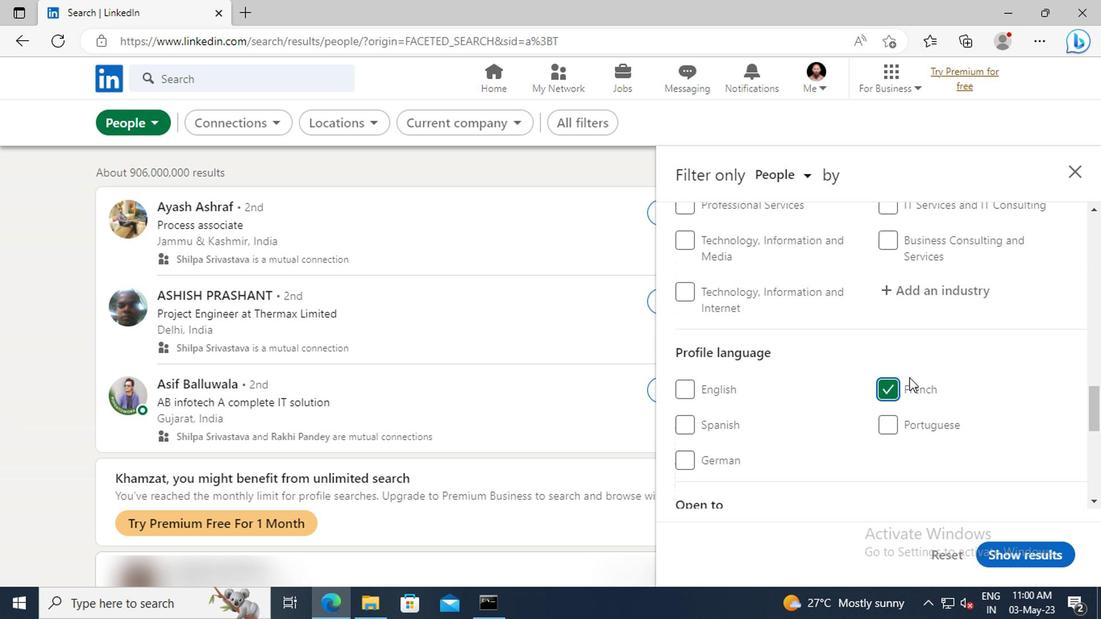 
Action: Mouse scrolled (904, 378) with delta (0, 0)
Screenshot: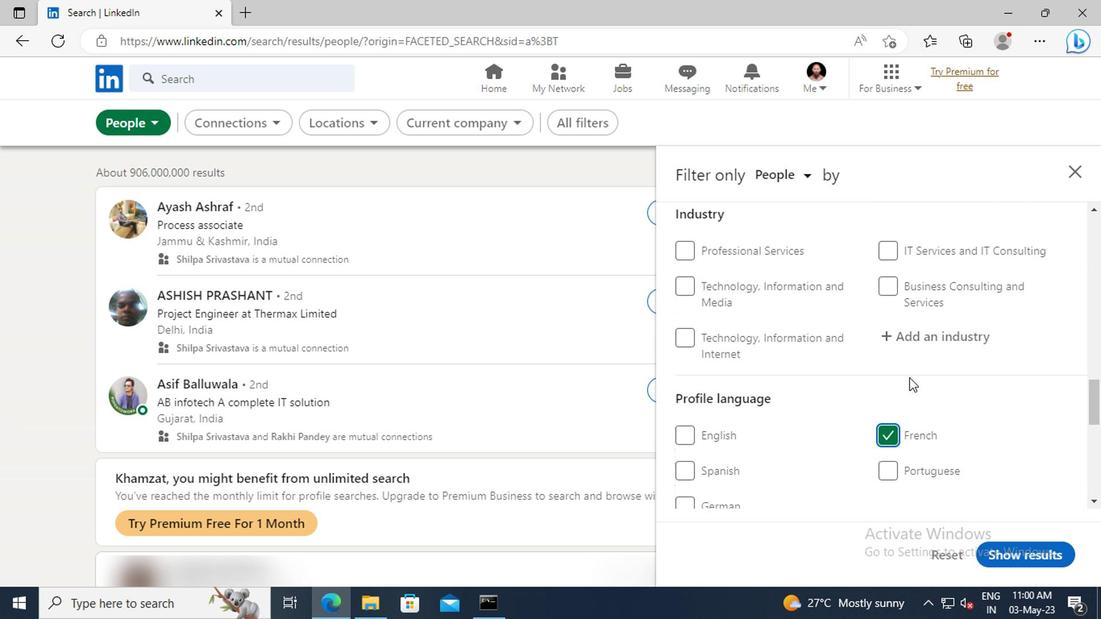 
Action: Mouse scrolled (904, 378) with delta (0, 0)
Screenshot: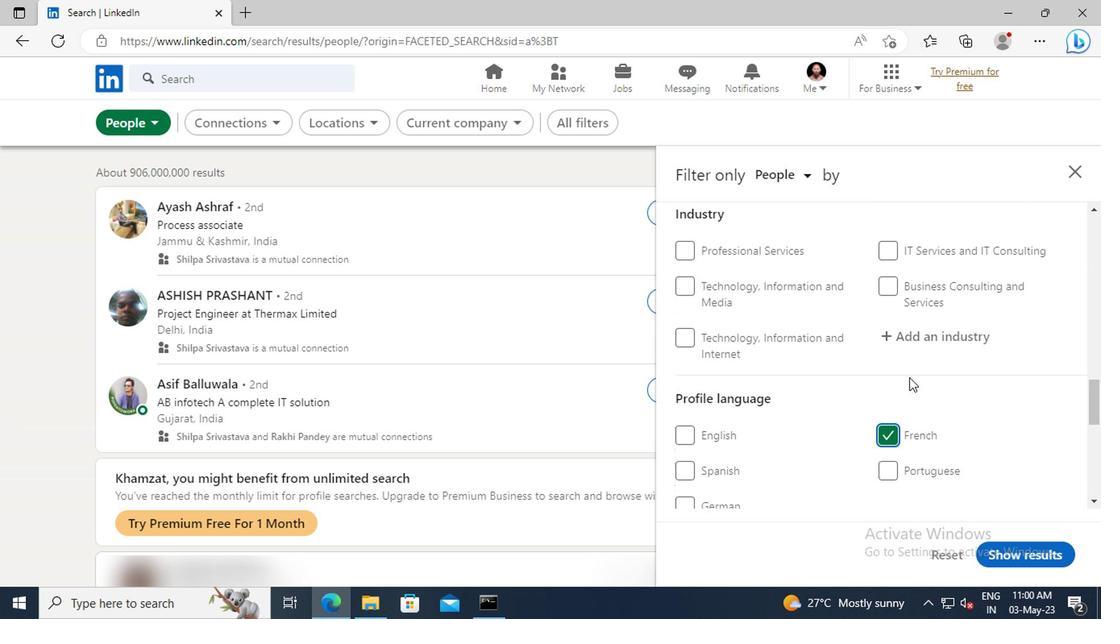 
Action: Mouse scrolled (904, 378) with delta (0, 0)
Screenshot: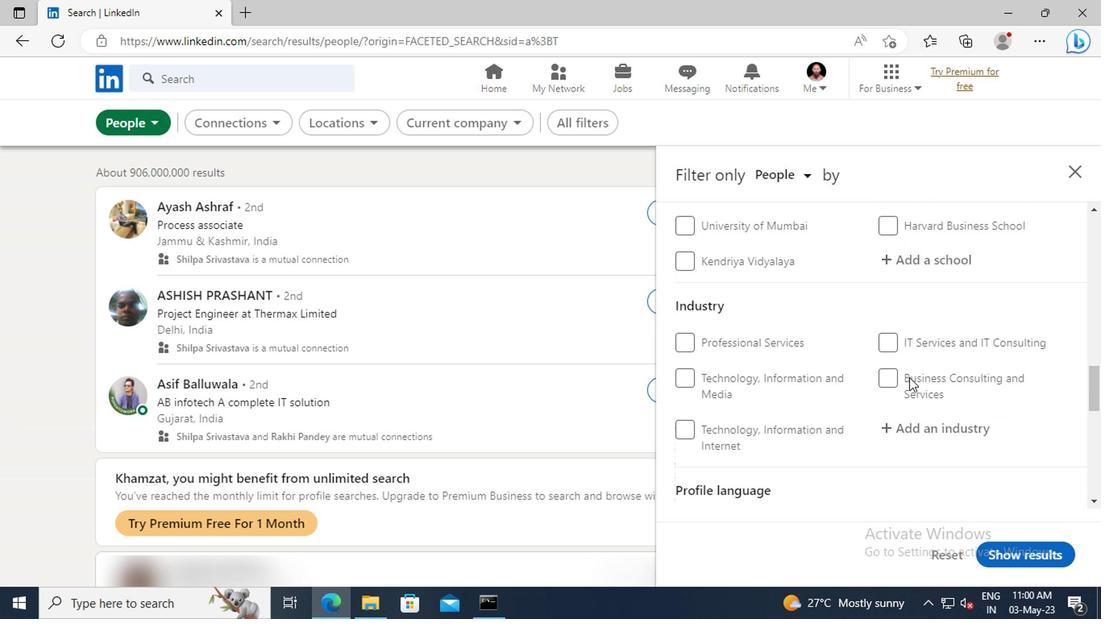 
Action: Mouse scrolled (904, 378) with delta (0, 0)
Screenshot: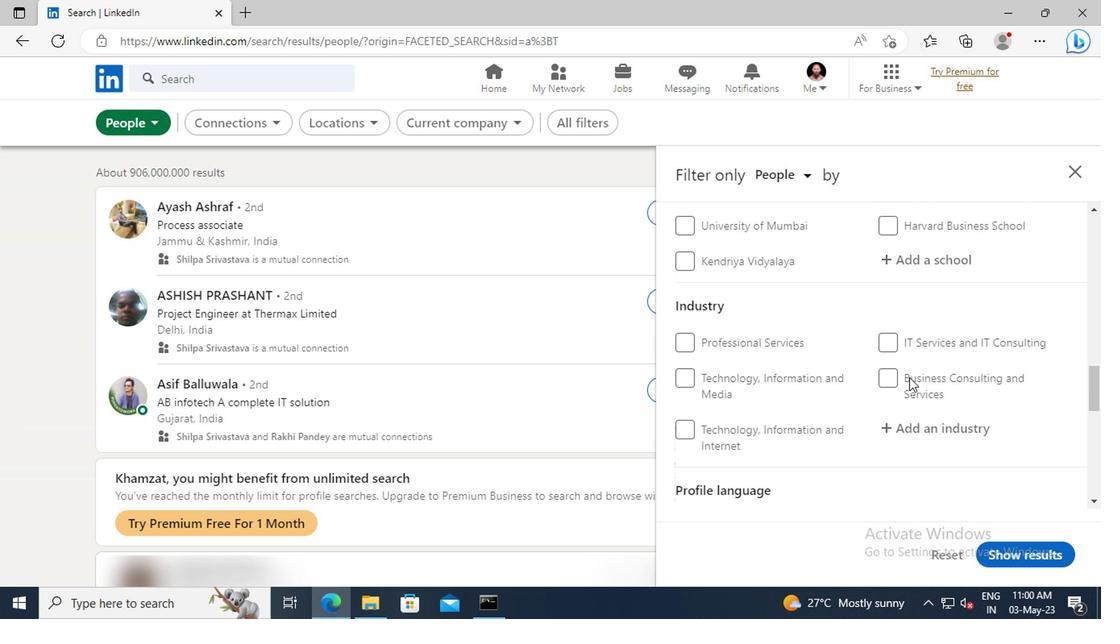
Action: Mouse scrolled (904, 378) with delta (0, 0)
Screenshot: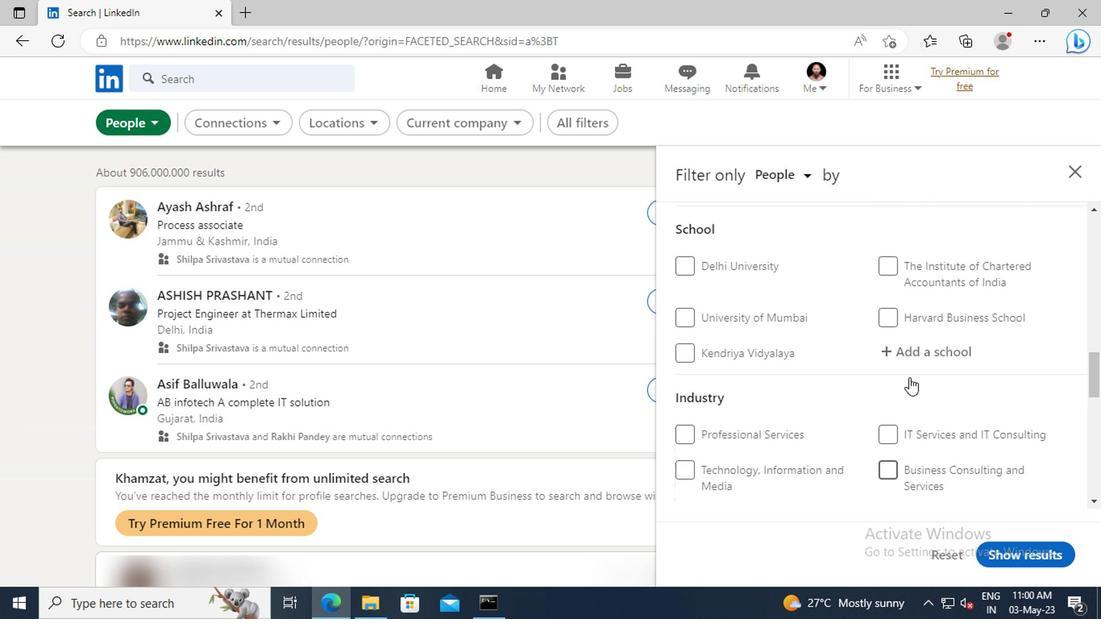 
Action: Mouse scrolled (904, 378) with delta (0, 0)
Screenshot: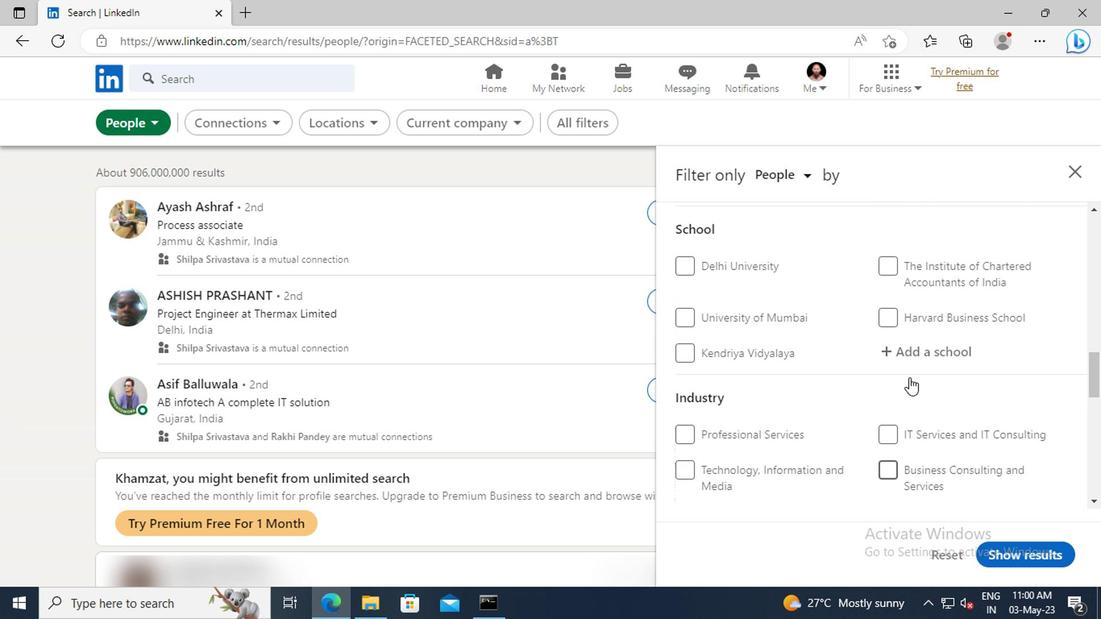 
Action: Mouse scrolled (904, 378) with delta (0, 0)
Screenshot: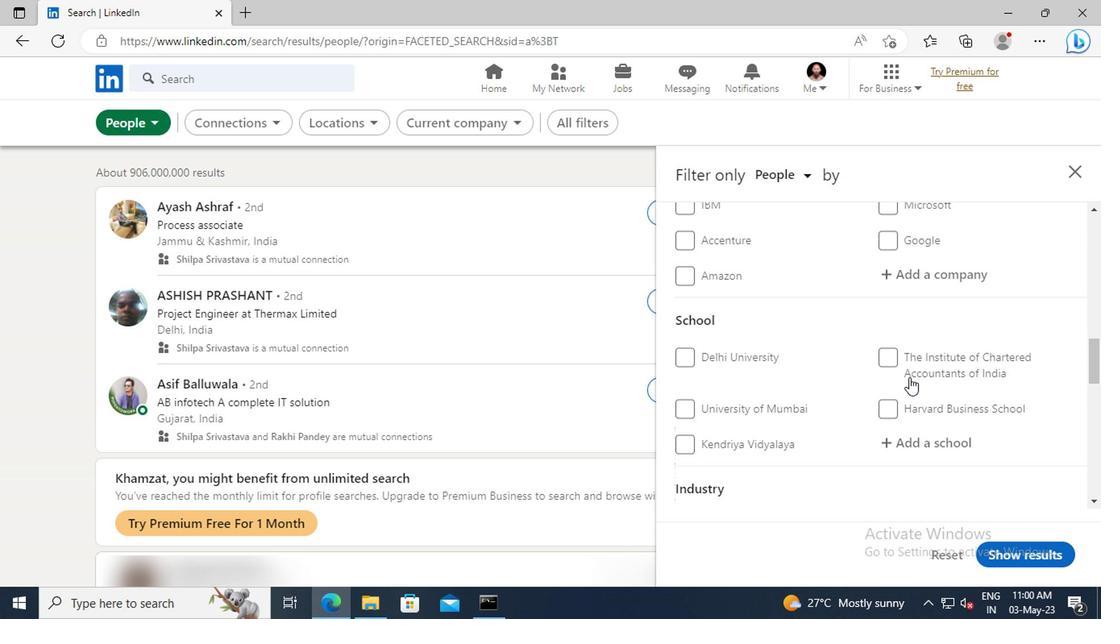 
Action: Mouse scrolled (904, 378) with delta (0, 0)
Screenshot: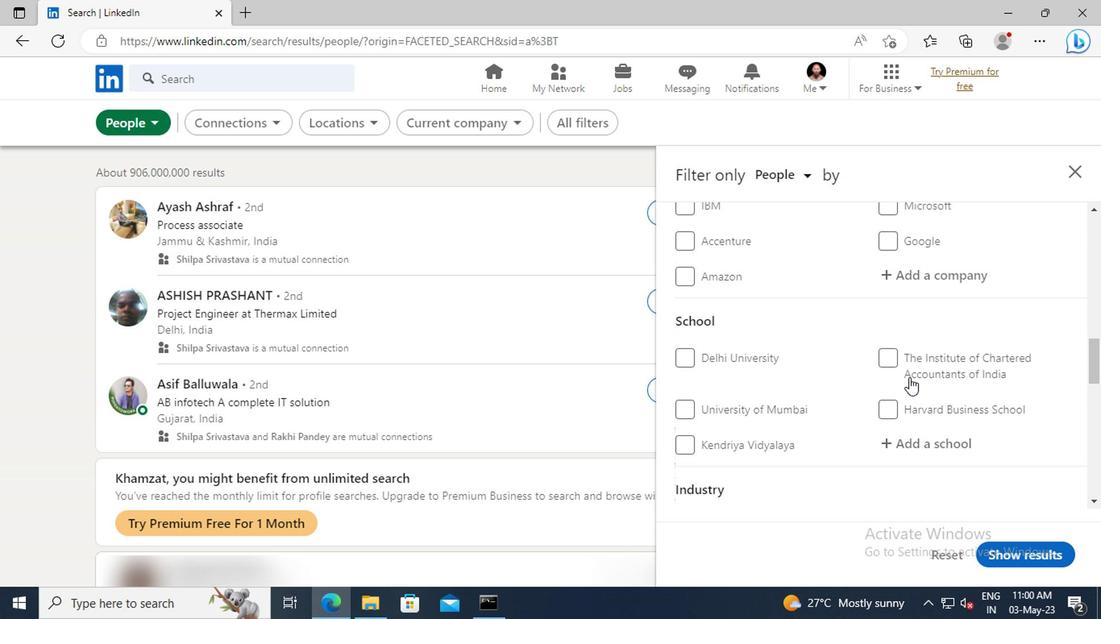 
Action: Mouse scrolled (904, 378) with delta (0, 0)
Screenshot: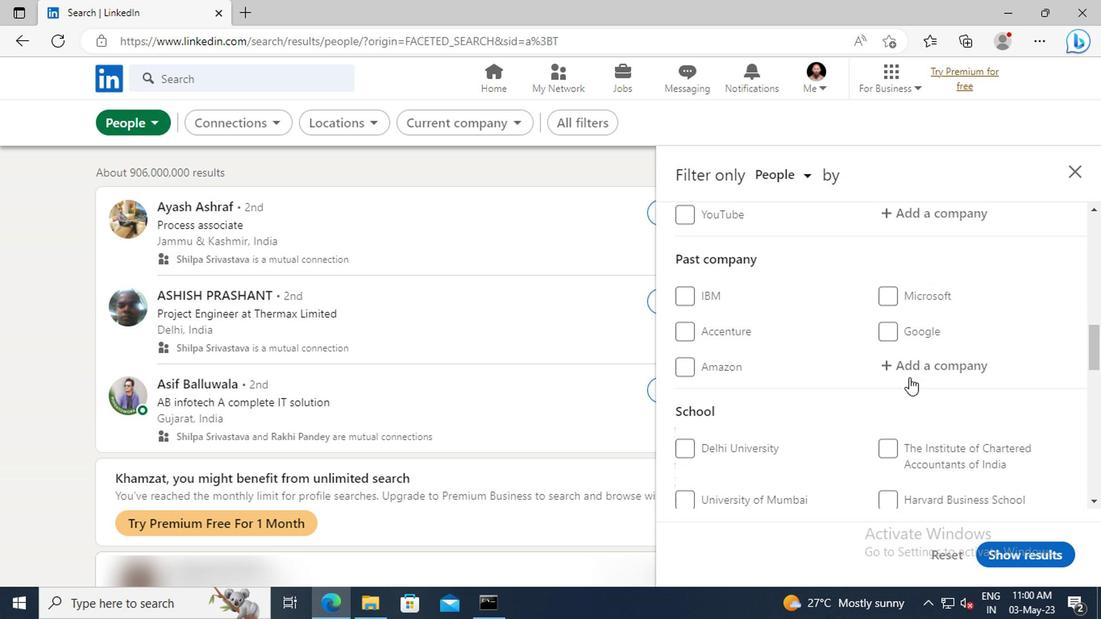 
Action: Mouse scrolled (904, 378) with delta (0, 0)
Screenshot: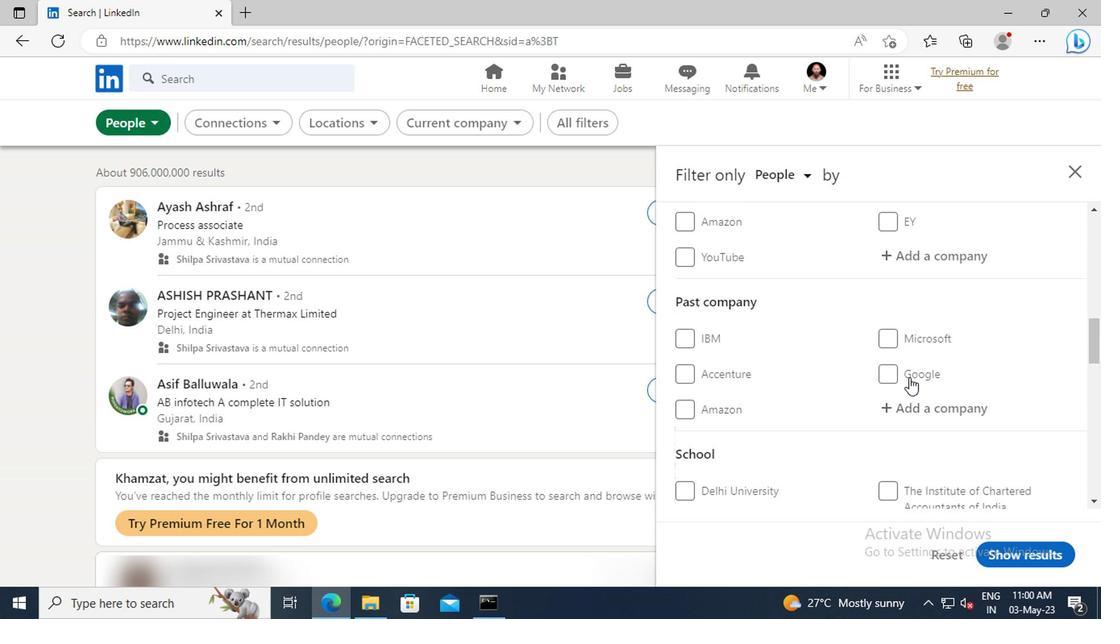 
Action: Mouse scrolled (904, 378) with delta (0, 0)
Screenshot: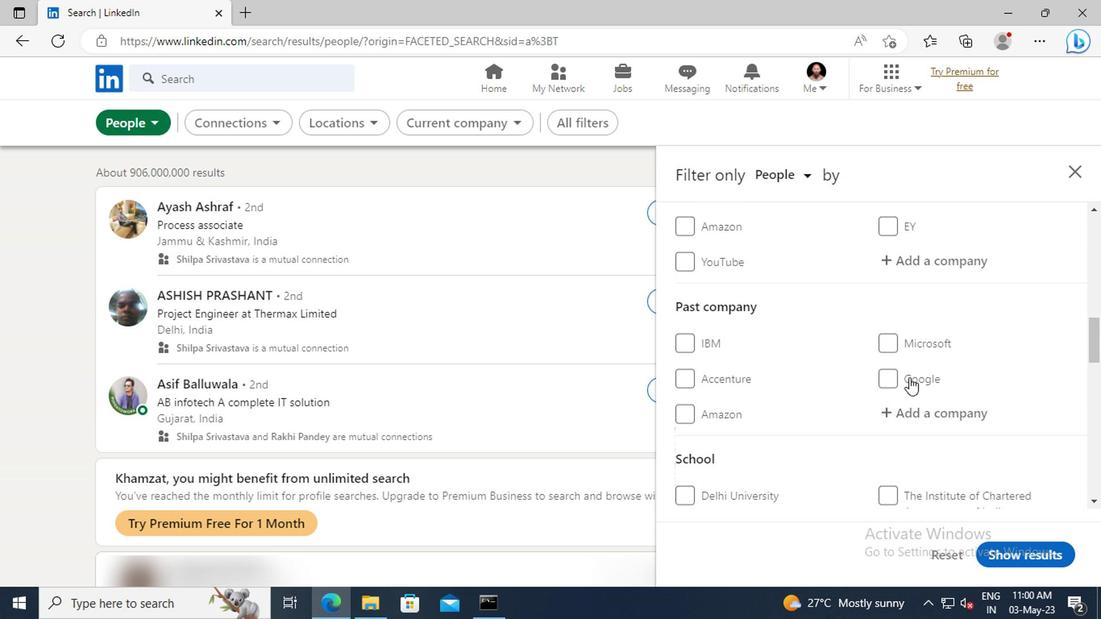 
Action: Mouse moved to (902, 358)
Screenshot: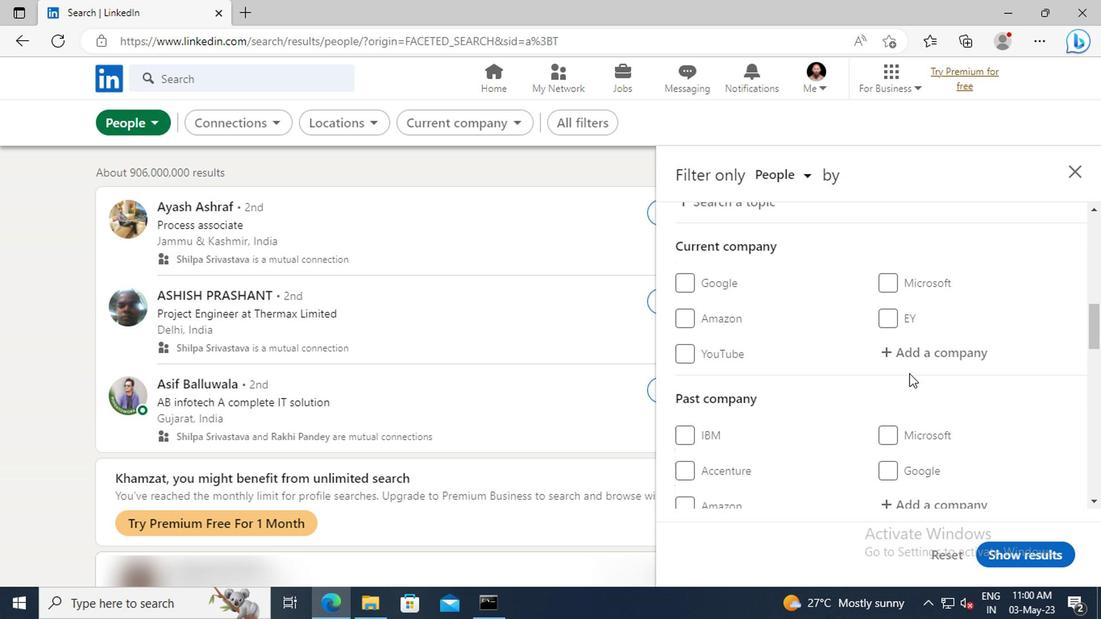 
Action: Mouse pressed left at (902, 358)
Screenshot: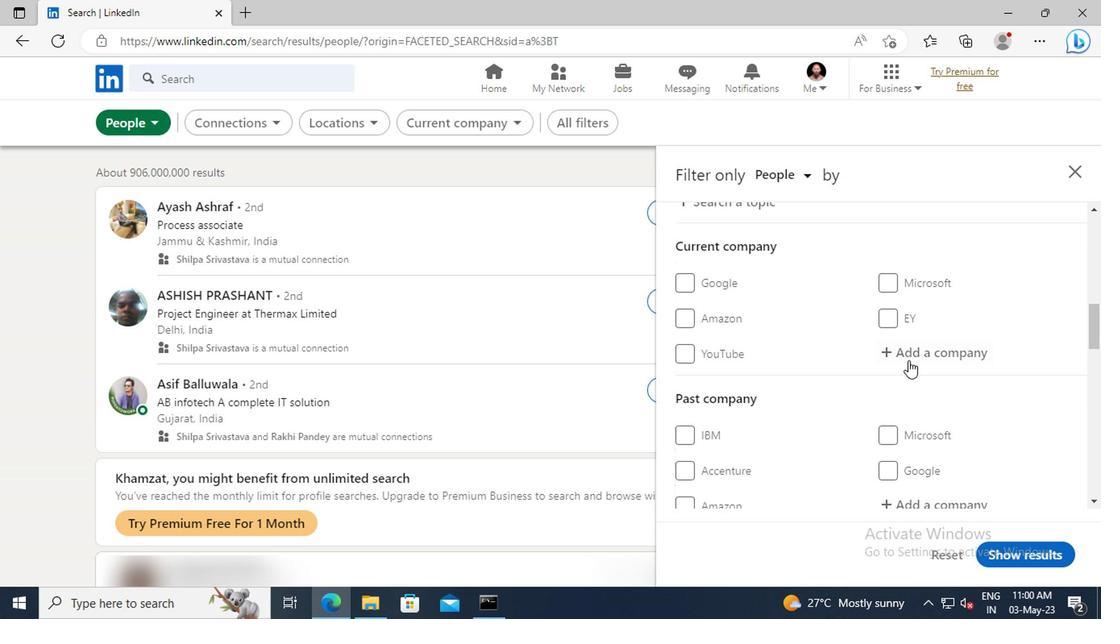 
Action: Key pressed <Key.shift>GAMELOF
Screenshot: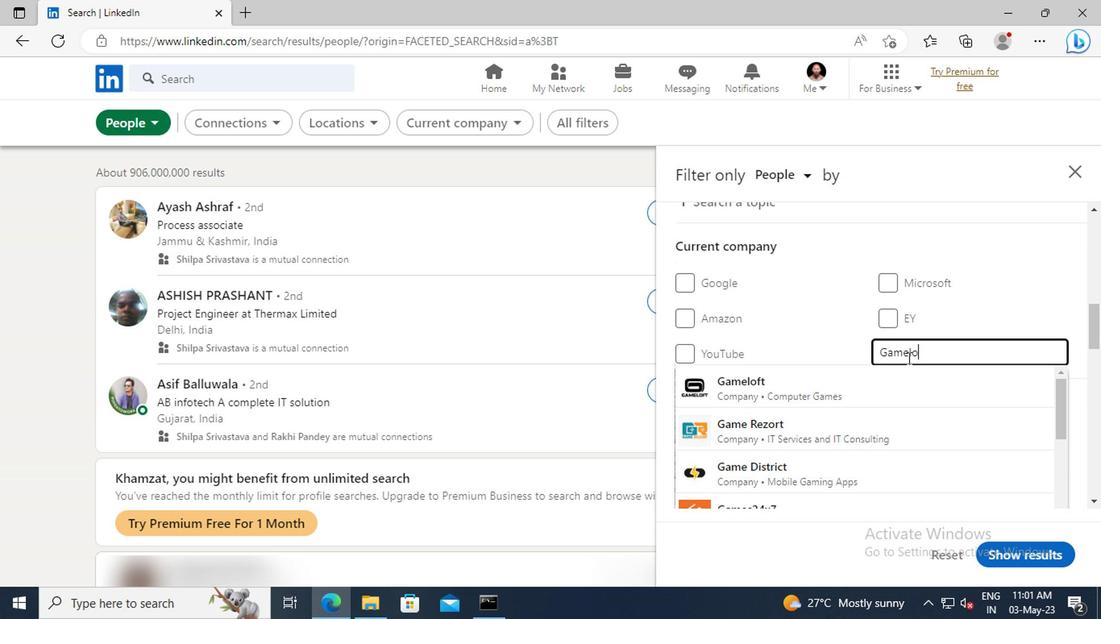 
Action: Mouse moved to (902, 376)
Screenshot: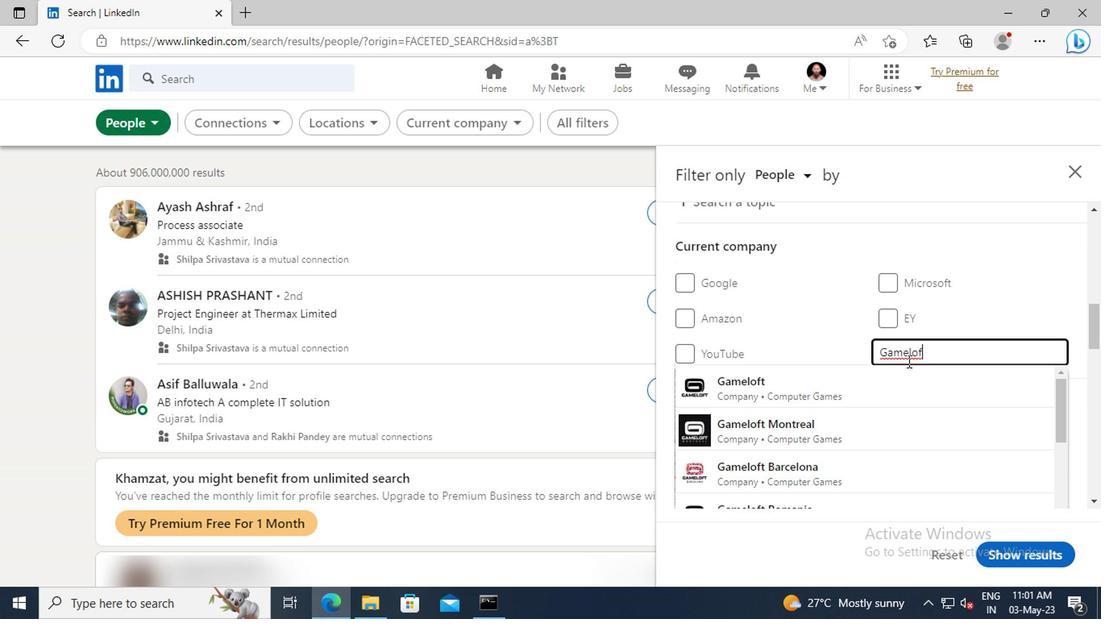 
Action: Mouse pressed left at (902, 376)
Screenshot: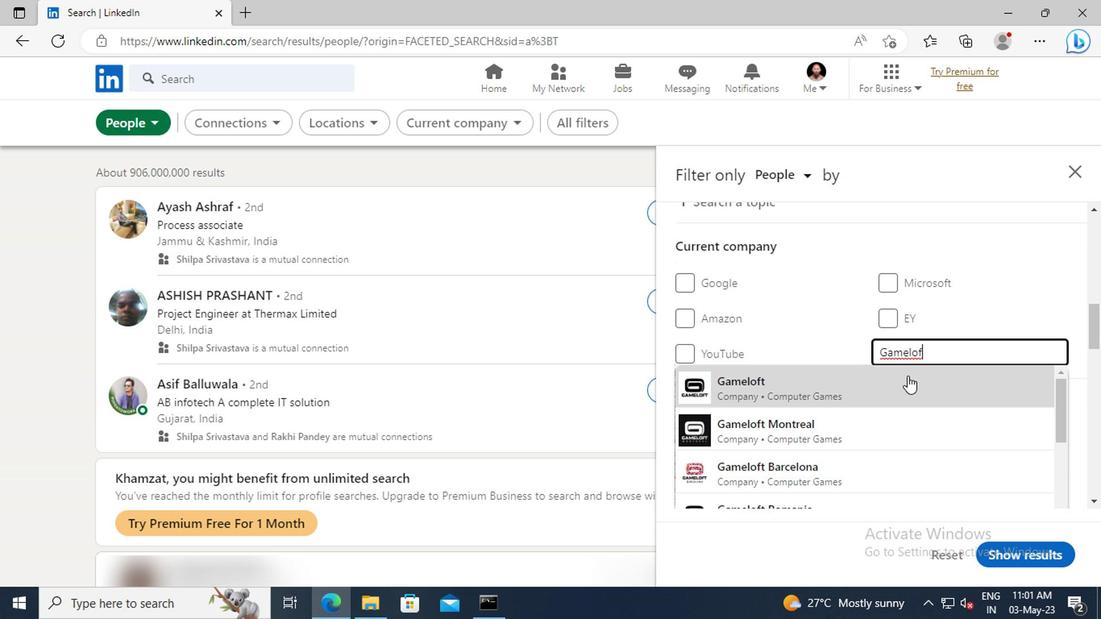 
Action: Mouse scrolled (902, 375) with delta (0, 0)
Screenshot: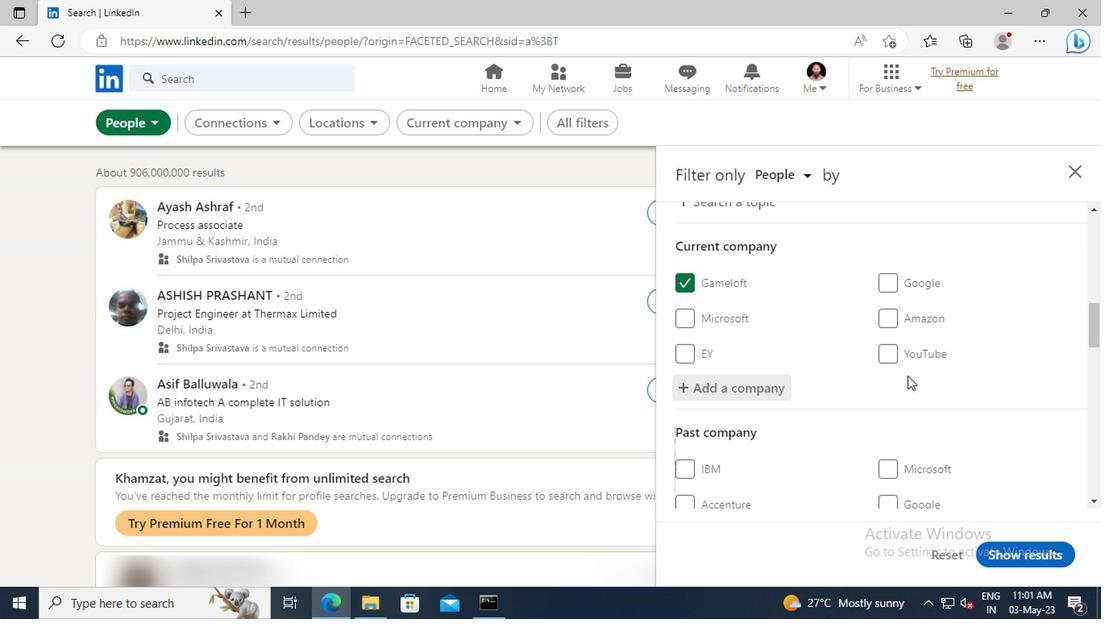 
Action: Mouse scrolled (902, 375) with delta (0, 0)
Screenshot: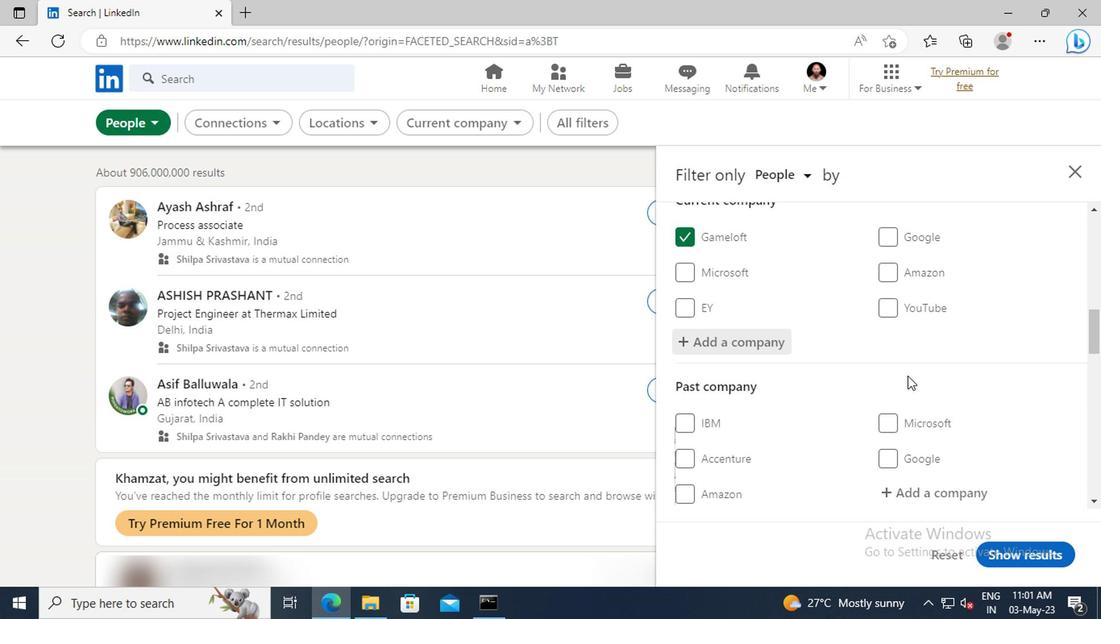 
Action: Mouse scrolled (902, 375) with delta (0, 0)
Screenshot: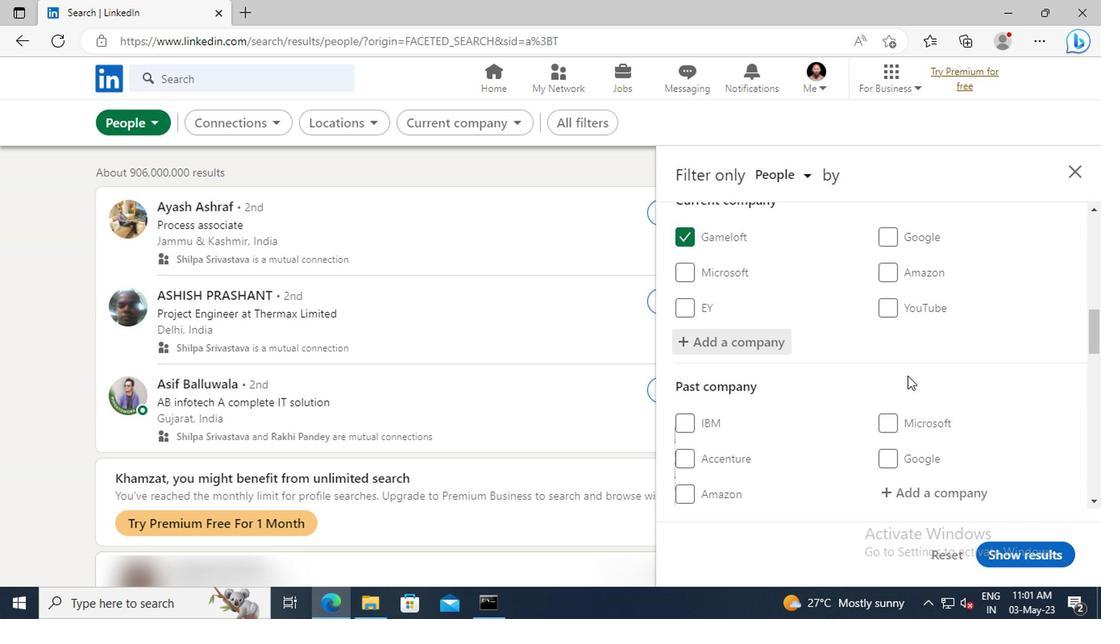 
Action: Mouse scrolled (902, 375) with delta (0, 0)
Screenshot: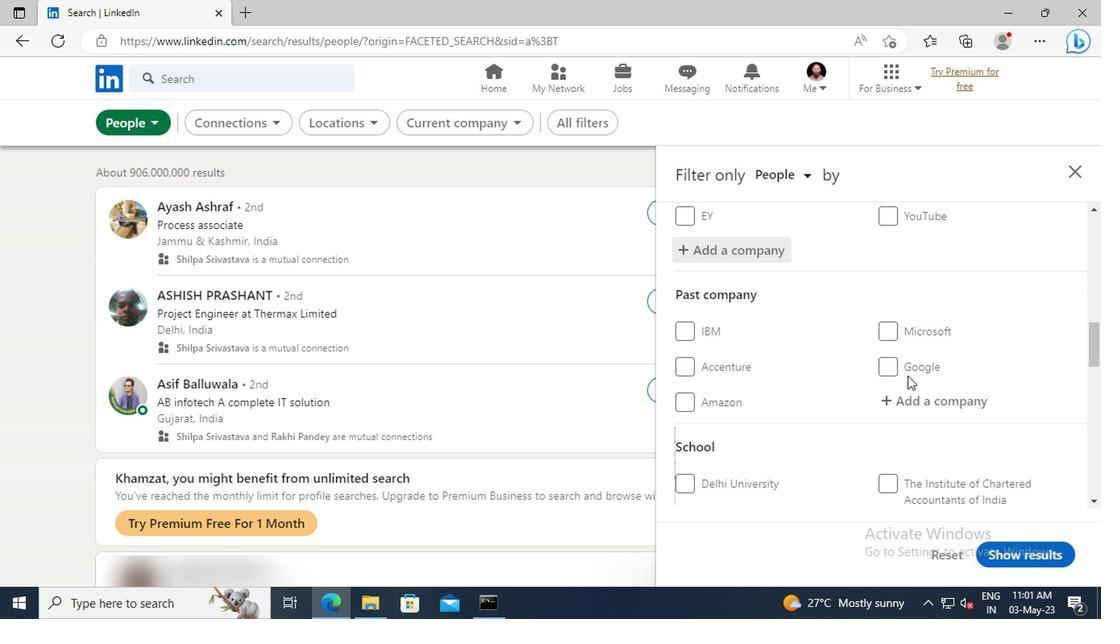 
Action: Mouse scrolled (902, 375) with delta (0, 0)
Screenshot: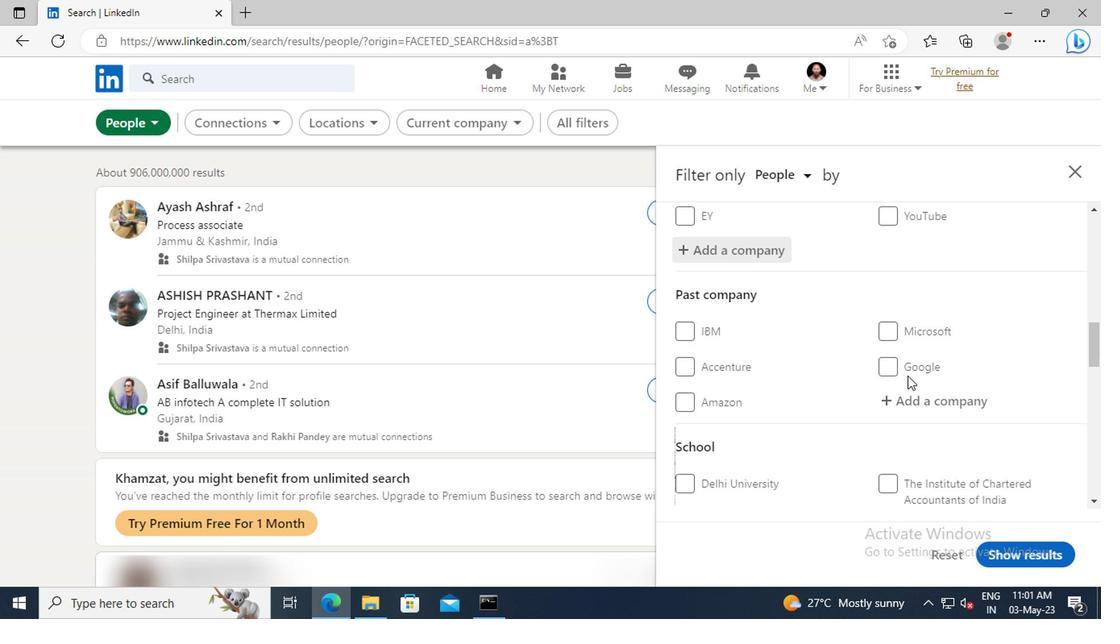 
Action: Mouse scrolled (902, 375) with delta (0, 0)
Screenshot: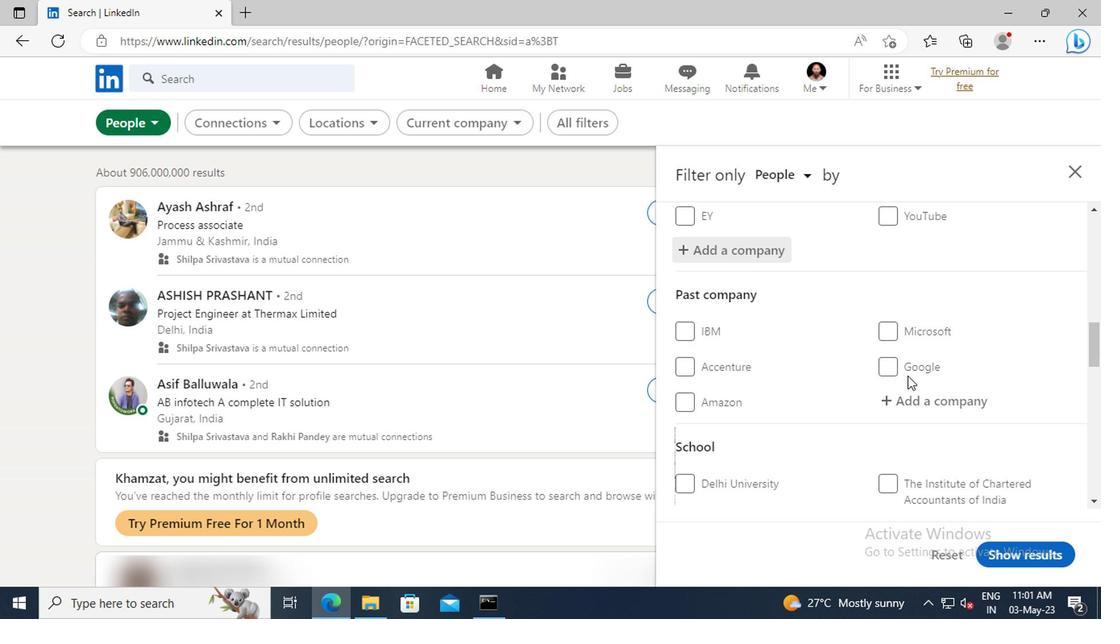 
Action: Mouse moved to (894, 359)
Screenshot: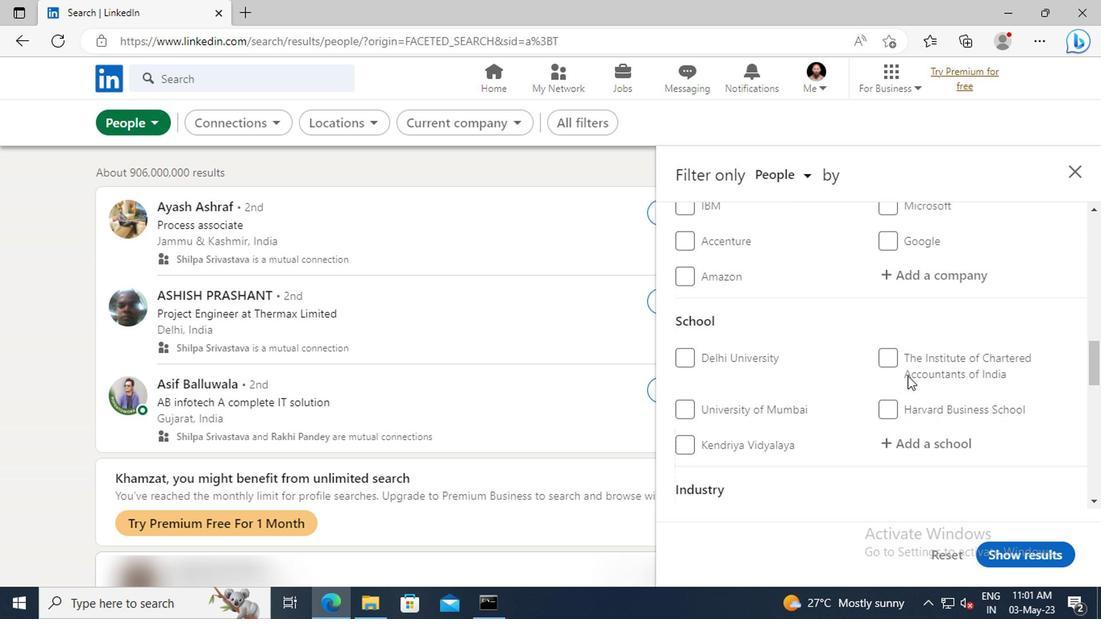 
Action: Mouse scrolled (894, 358) with delta (0, -1)
Screenshot: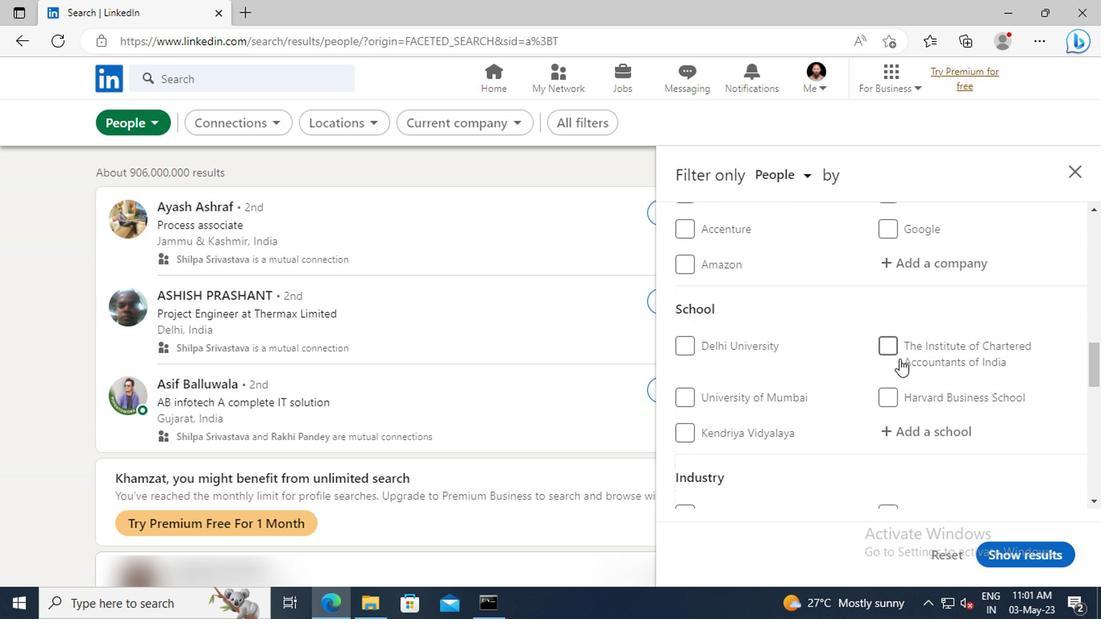 
Action: Mouse moved to (906, 379)
Screenshot: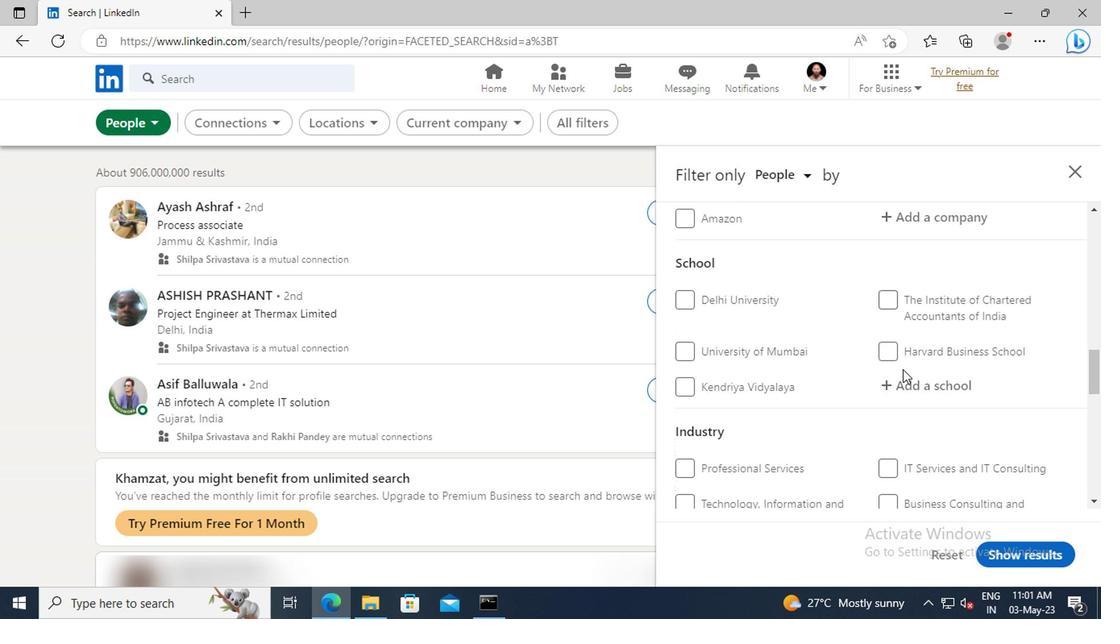 
Action: Mouse pressed left at (906, 379)
Screenshot: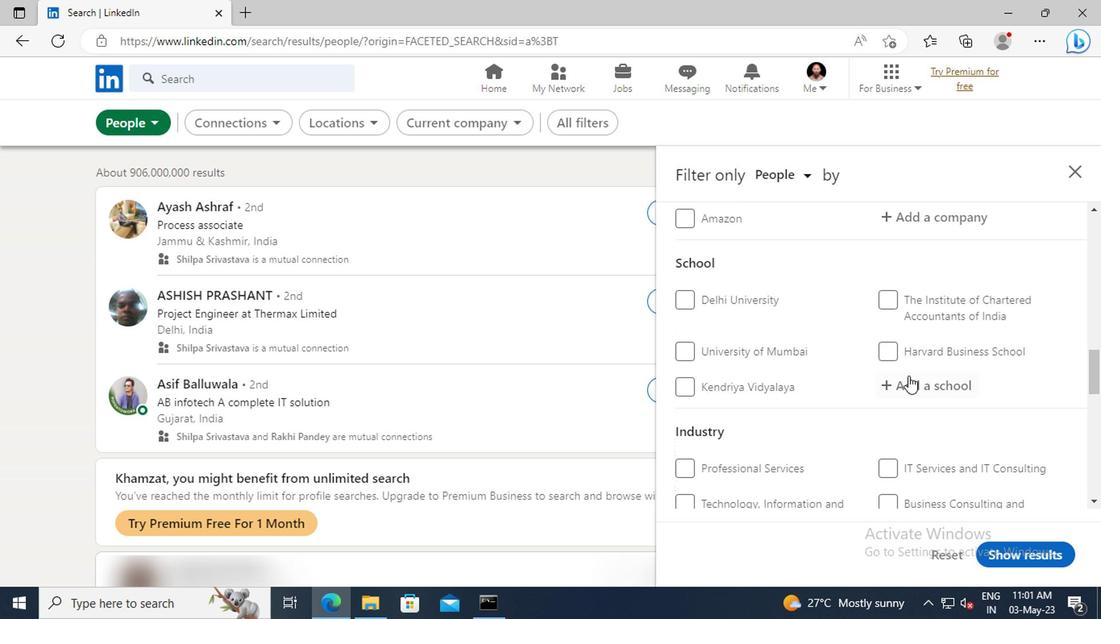 
Action: Key pressed <Key.shift>LAL<Key.space><Key.shift>BAHADUR<Key.space>
Screenshot: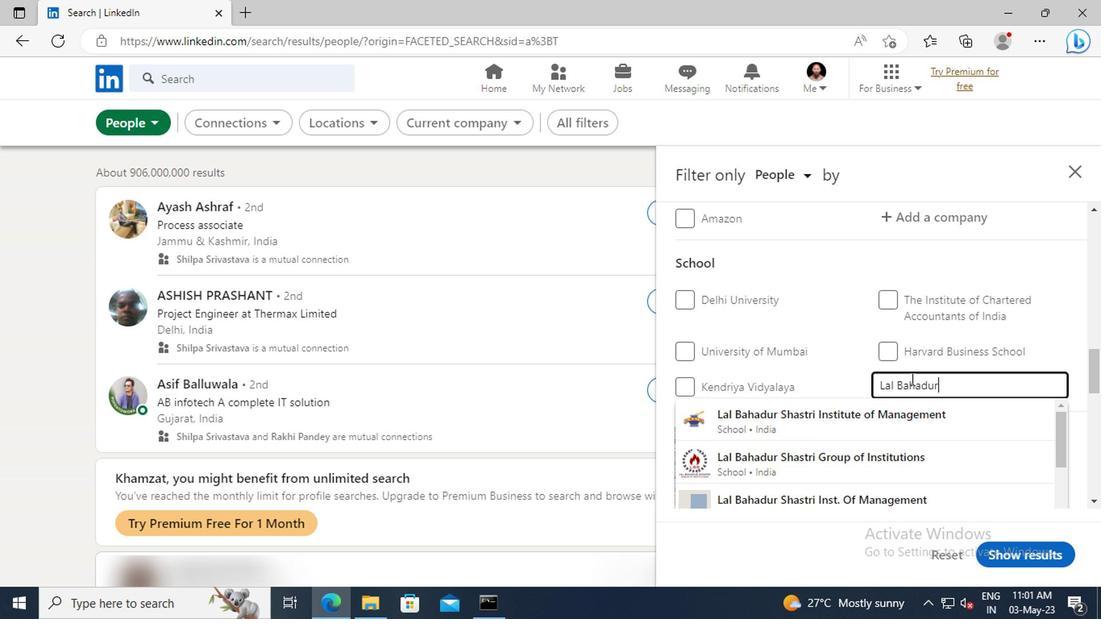
Action: Mouse moved to (910, 410)
Screenshot: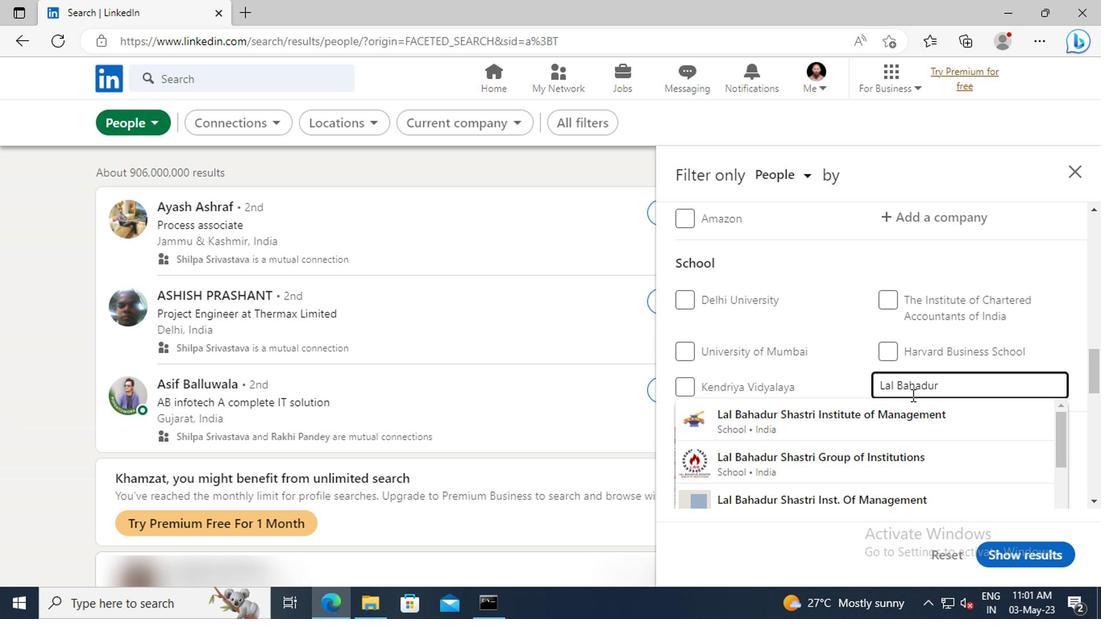
Action: Mouse pressed left at (910, 410)
Screenshot: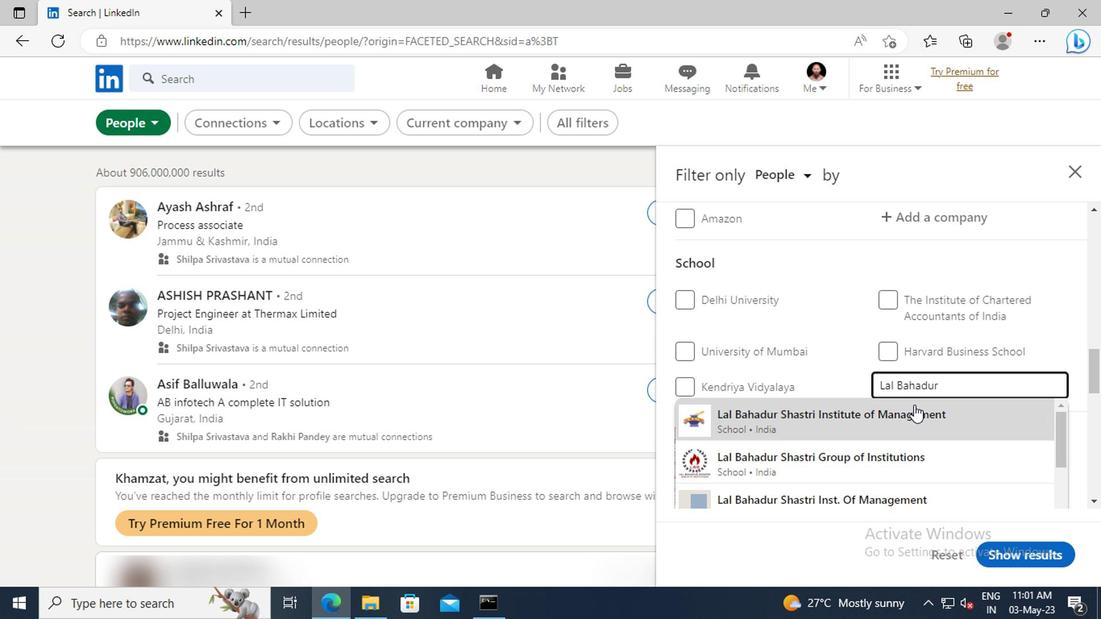 
Action: Mouse scrolled (910, 410) with delta (0, 0)
Screenshot: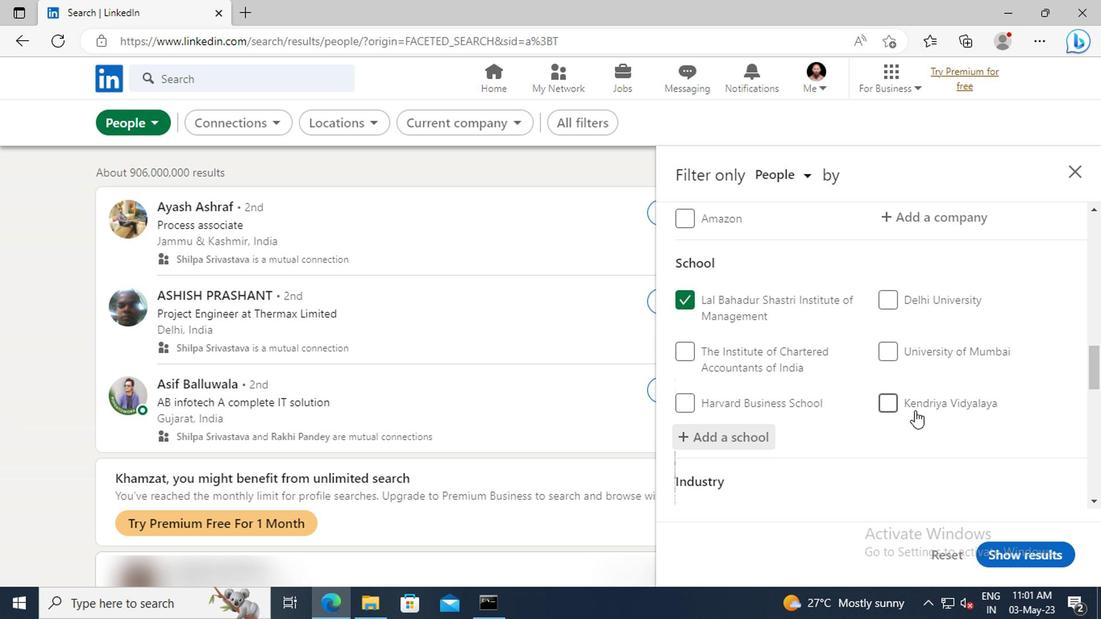 
Action: Mouse scrolled (910, 410) with delta (0, 0)
Screenshot: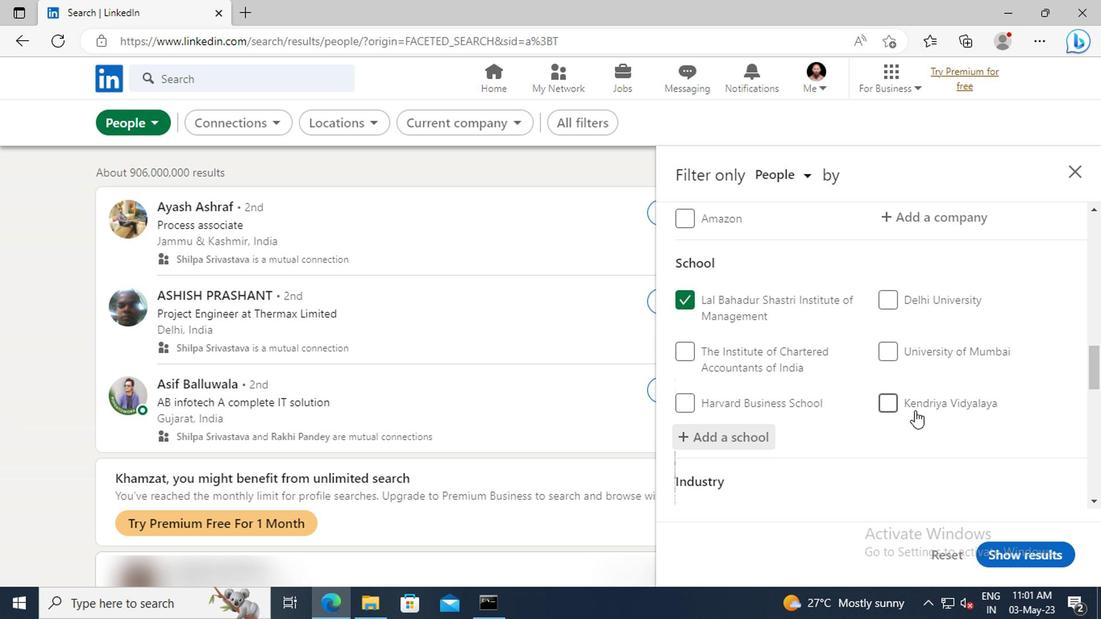 
Action: Mouse scrolled (910, 410) with delta (0, 0)
Screenshot: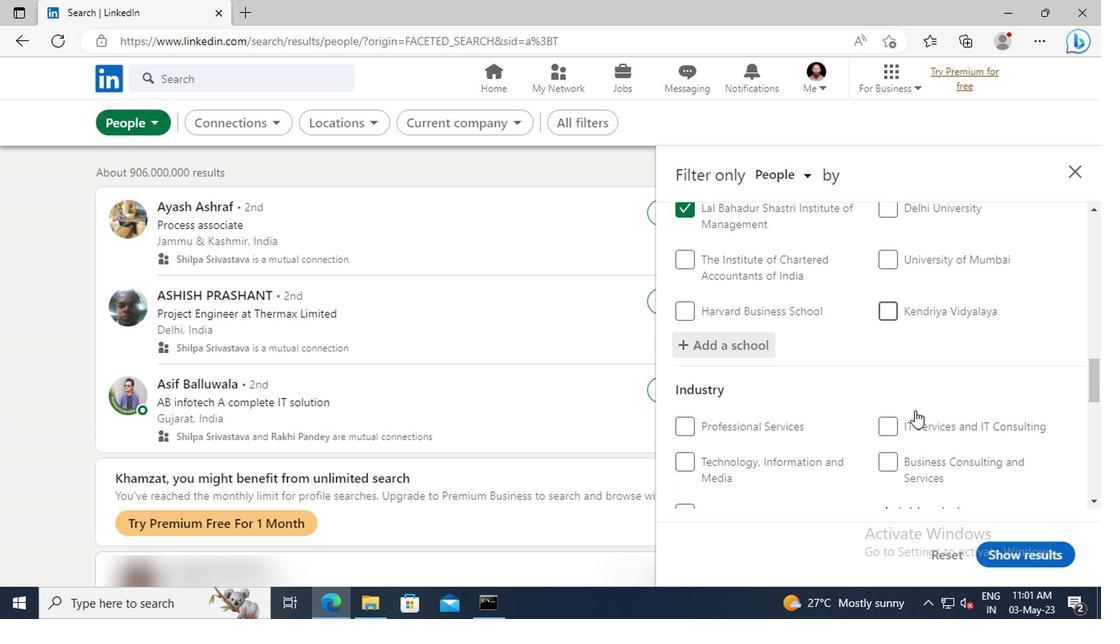 
Action: Mouse scrolled (910, 410) with delta (0, 0)
Screenshot: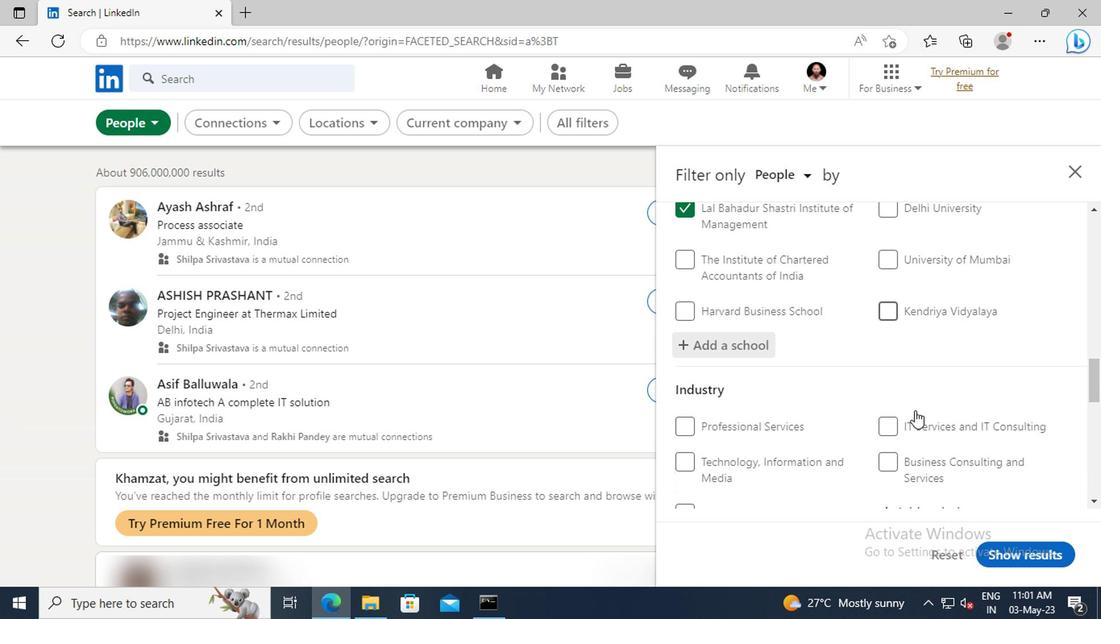 
Action: Mouse moved to (903, 417)
Screenshot: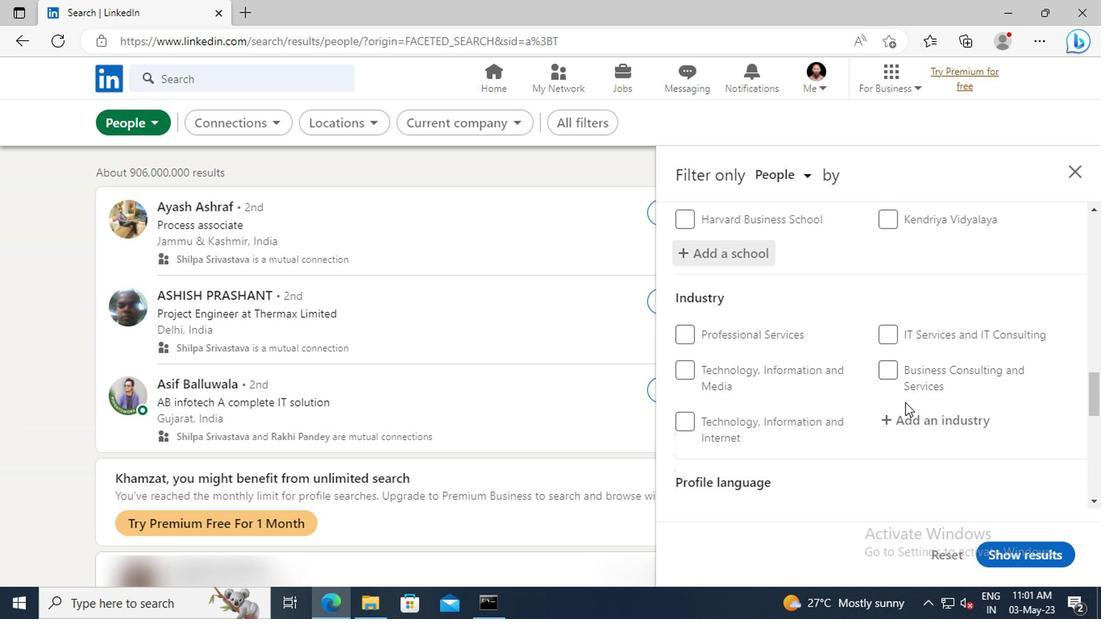 
Action: Mouse pressed left at (903, 417)
Screenshot: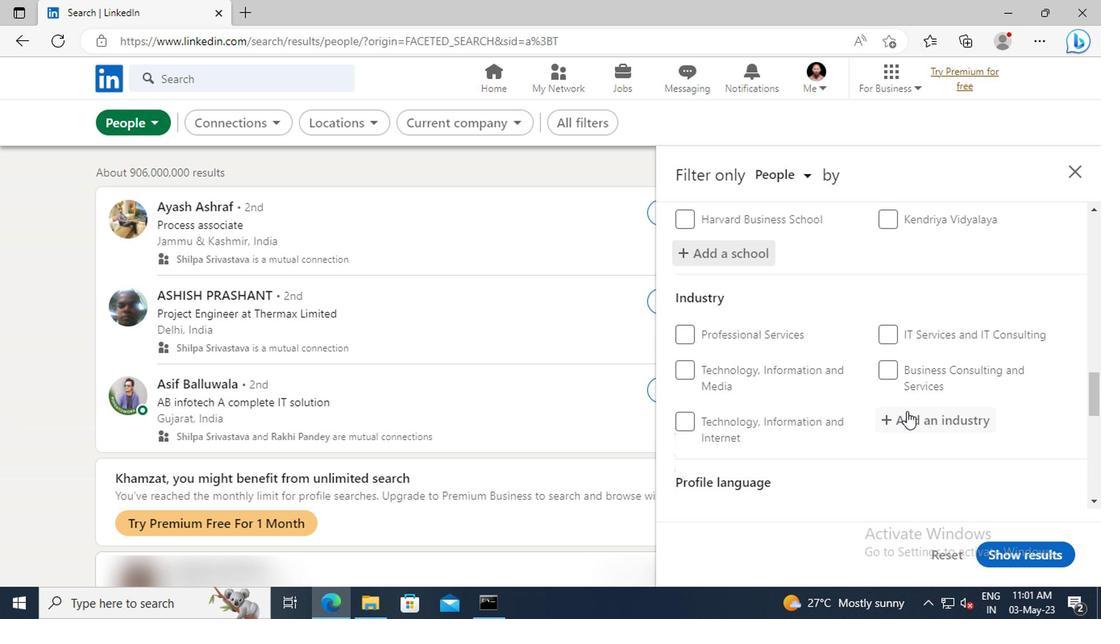 
Action: Key pressed <Key.shift>EQUIPMENT<Key.space><Key.shift>REN
Screenshot: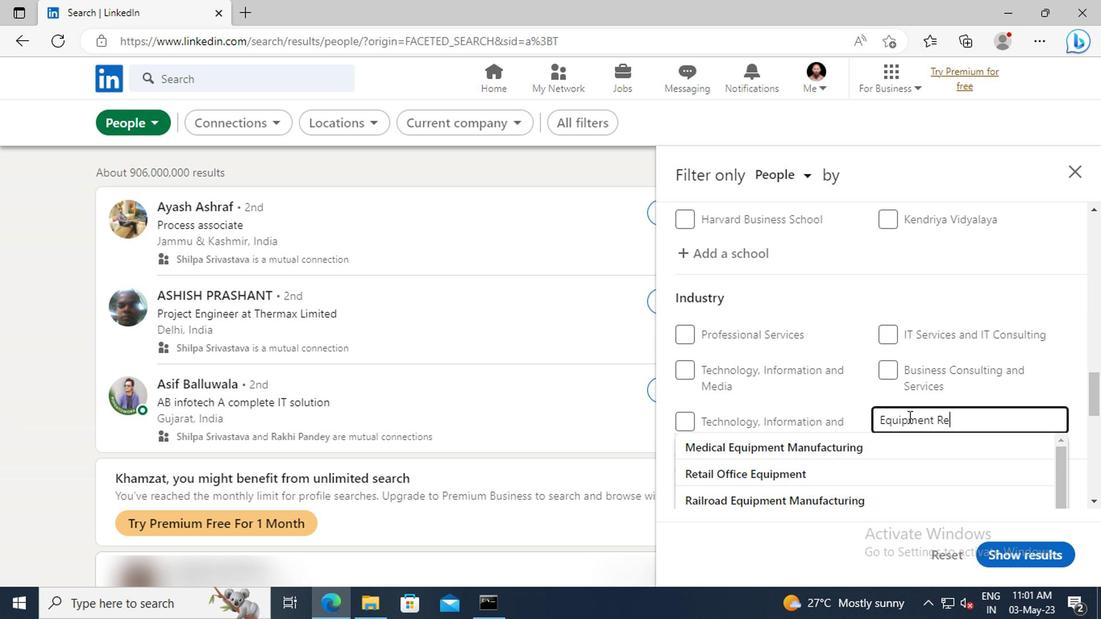 
Action: Mouse moved to (898, 490)
Screenshot: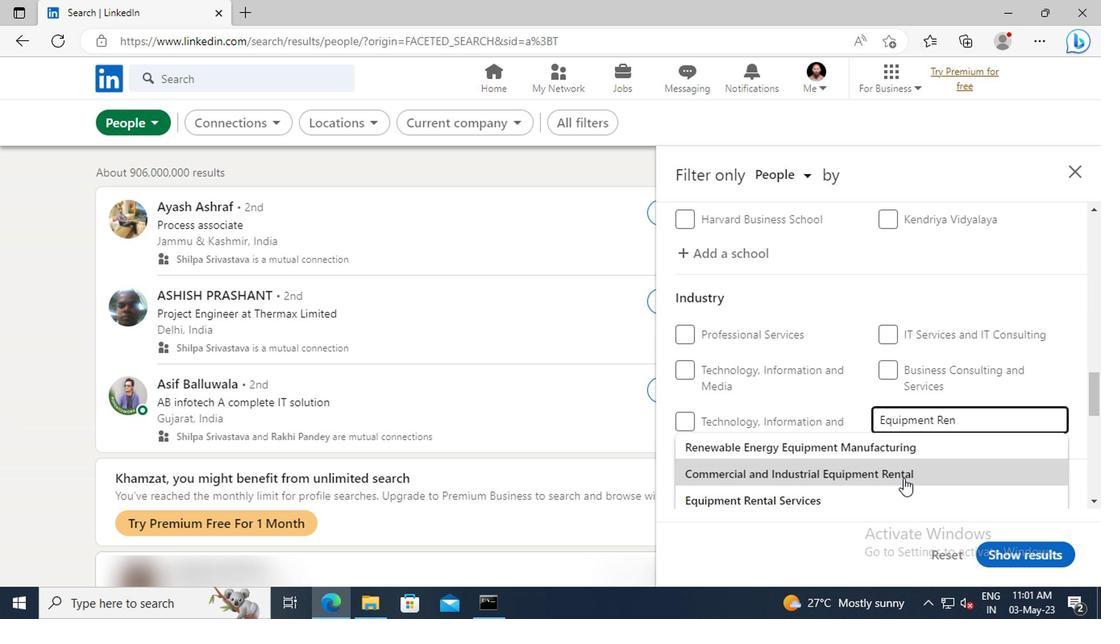 
Action: Mouse pressed left at (898, 490)
Screenshot: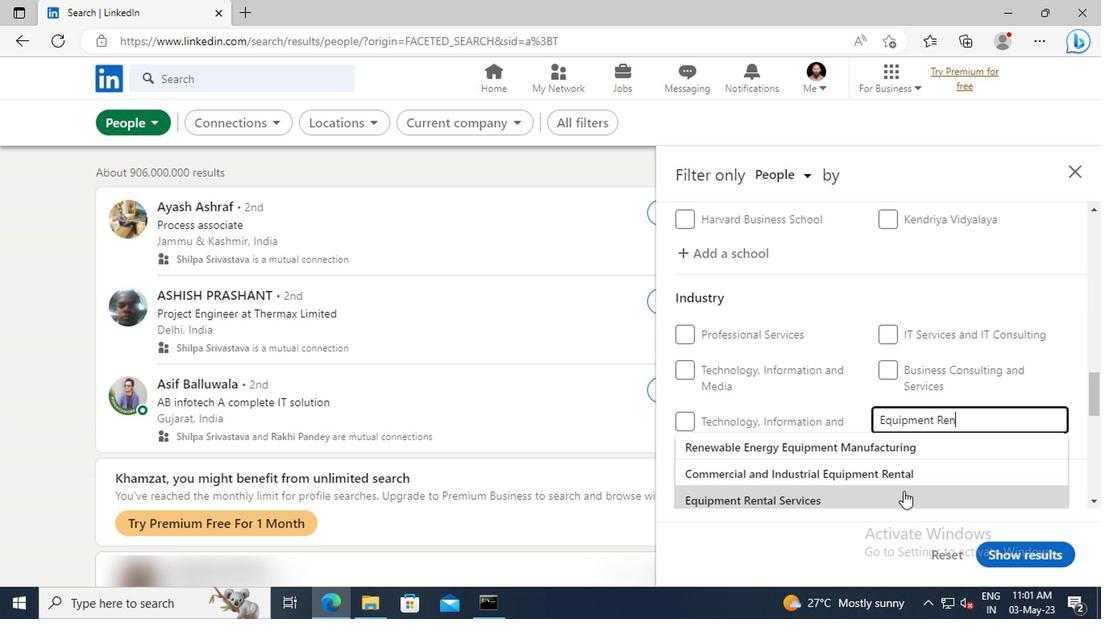 
Action: Mouse scrolled (898, 490) with delta (0, 0)
Screenshot: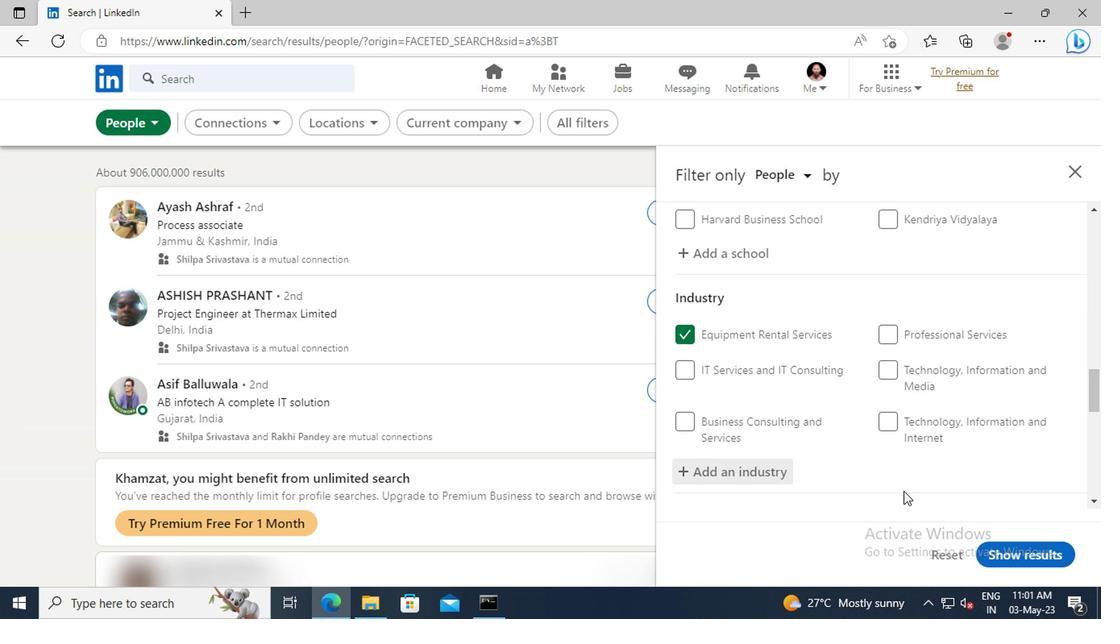 
Action: Mouse scrolled (898, 490) with delta (0, 0)
Screenshot: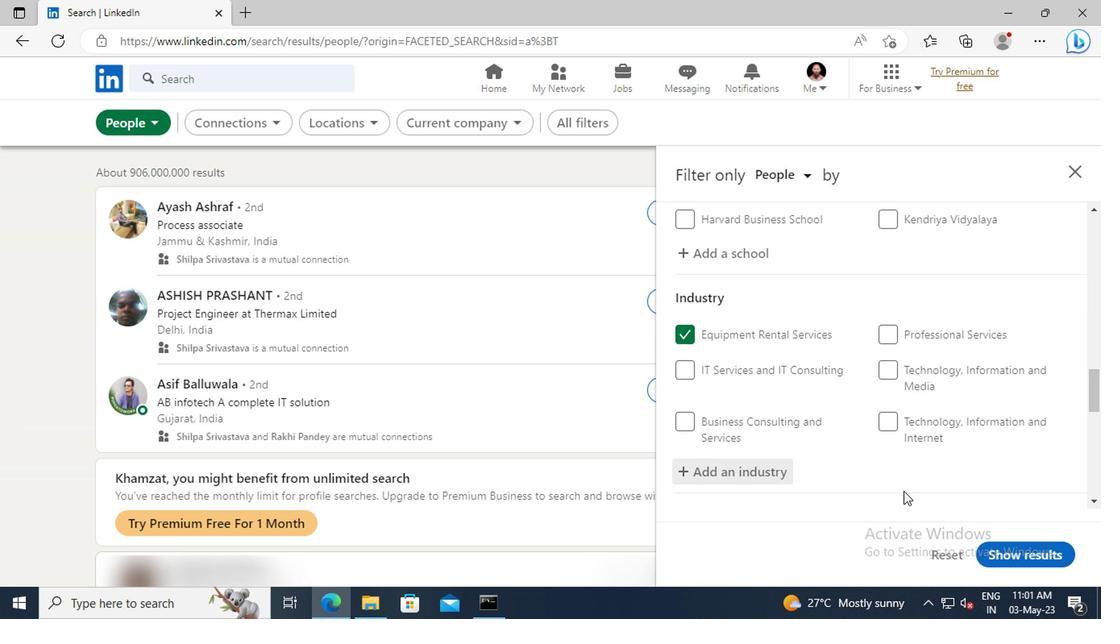 
Action: Mouse moved to (892, 444)
Screenshot: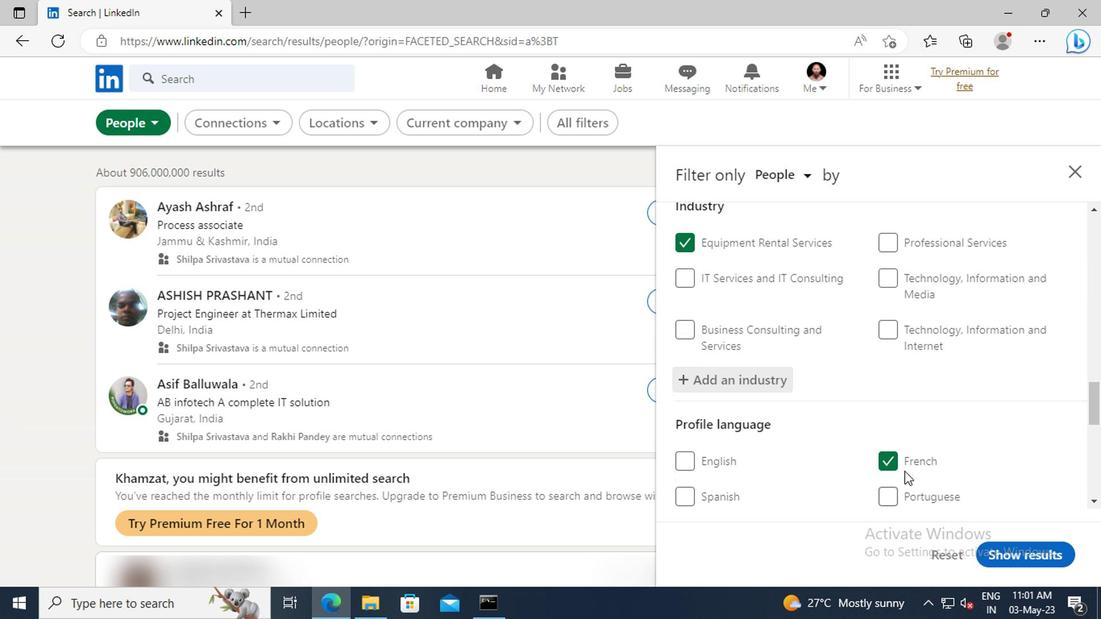 
Action: Mouse scrolled (892, 443) with delta (0, 0)
Screenshot: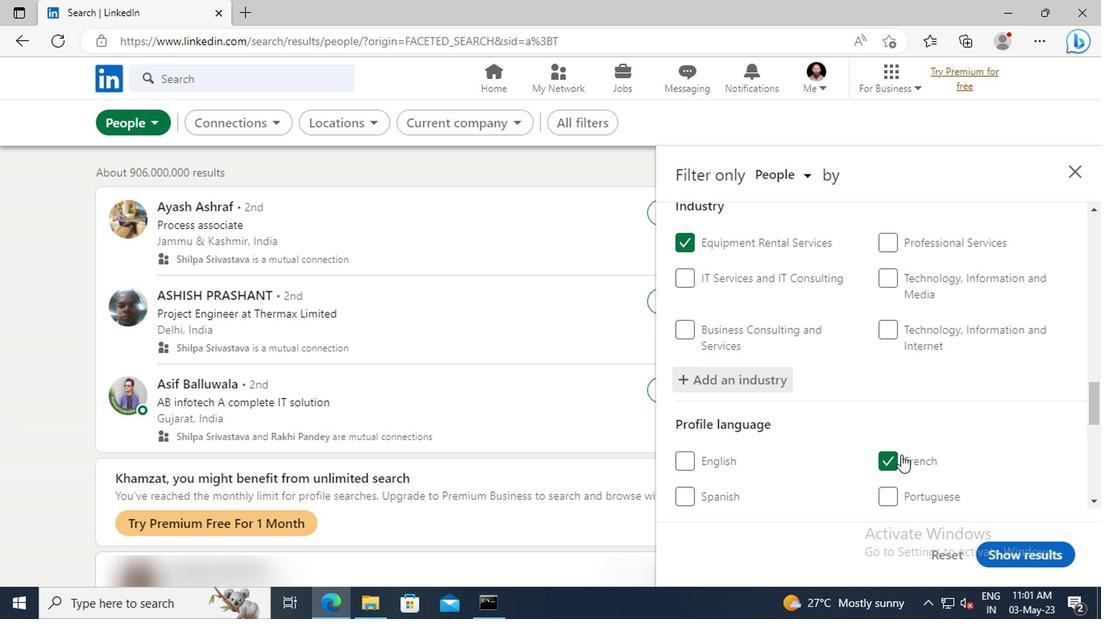 
Action: Mouse scrolled (892, 443) with delta (0, 0)
Screenshot: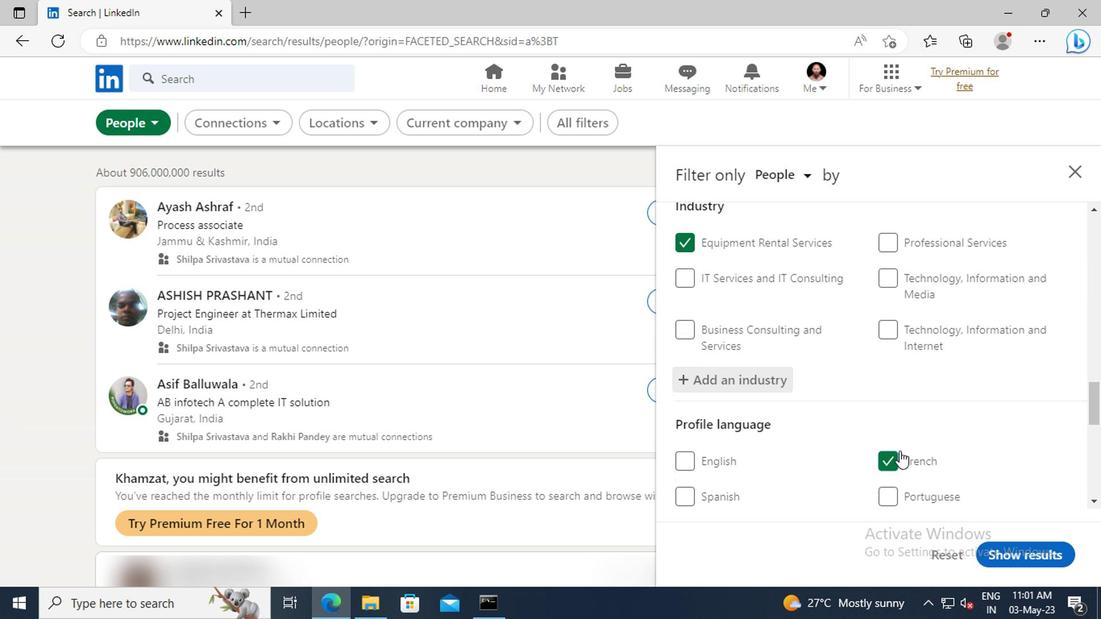 
Action: Mouse moved to (891, 388)
Screenshot: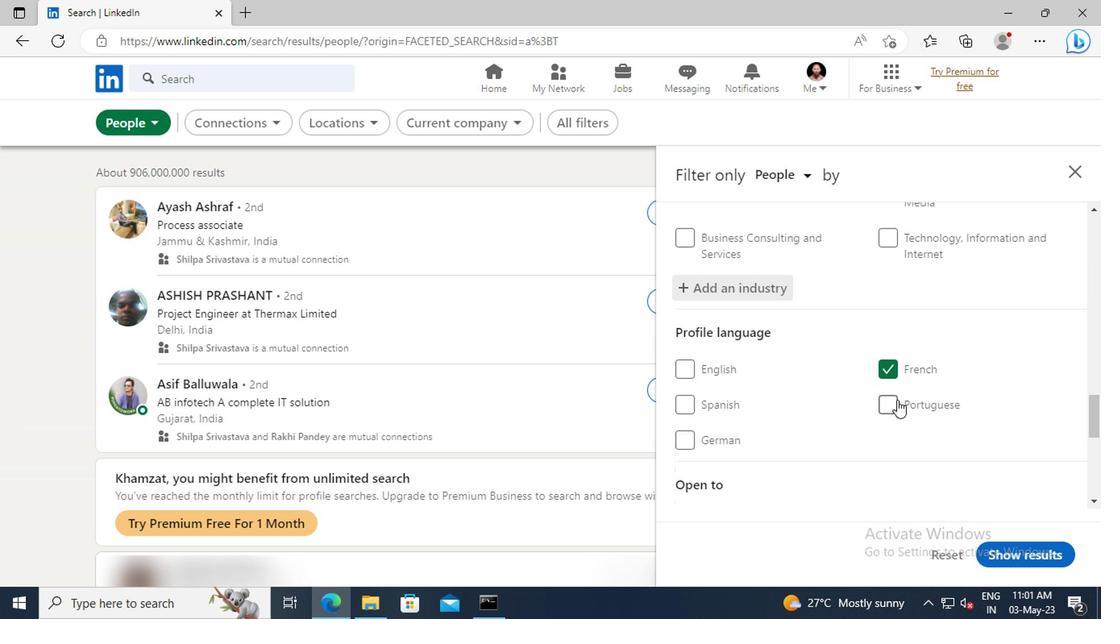 
Action: Mouse scrolled (891, 387) with delta (0, 0)
Screenshot: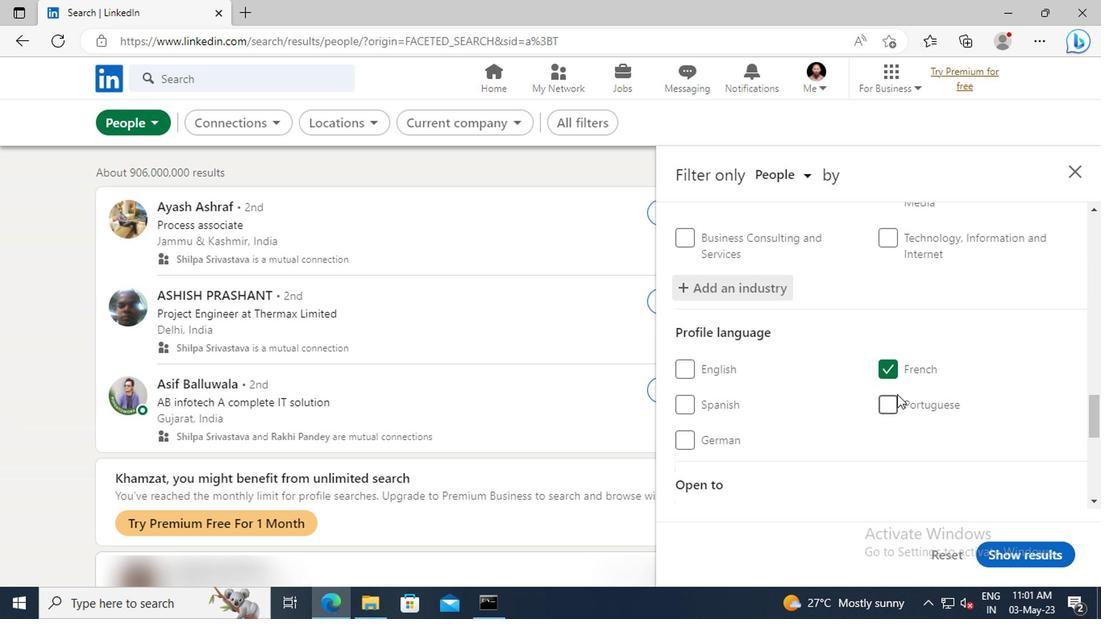 
Action: Mouse scrolled (891, 387) with delta (0, 0)
Screenshot: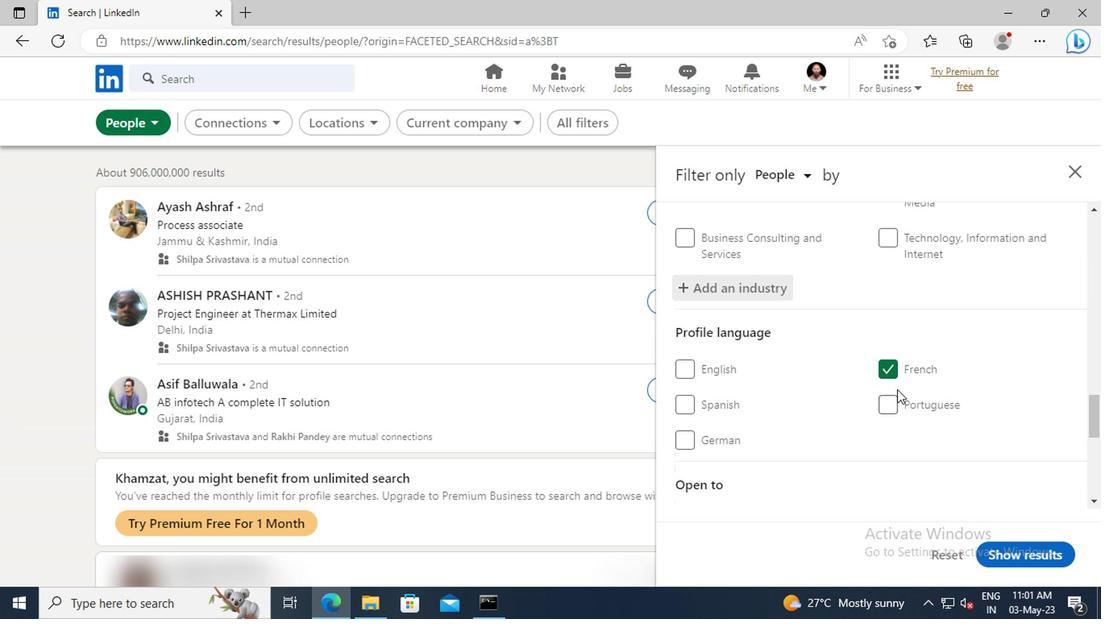 
Action: Mouse moved to (888, 377)
Screenshot: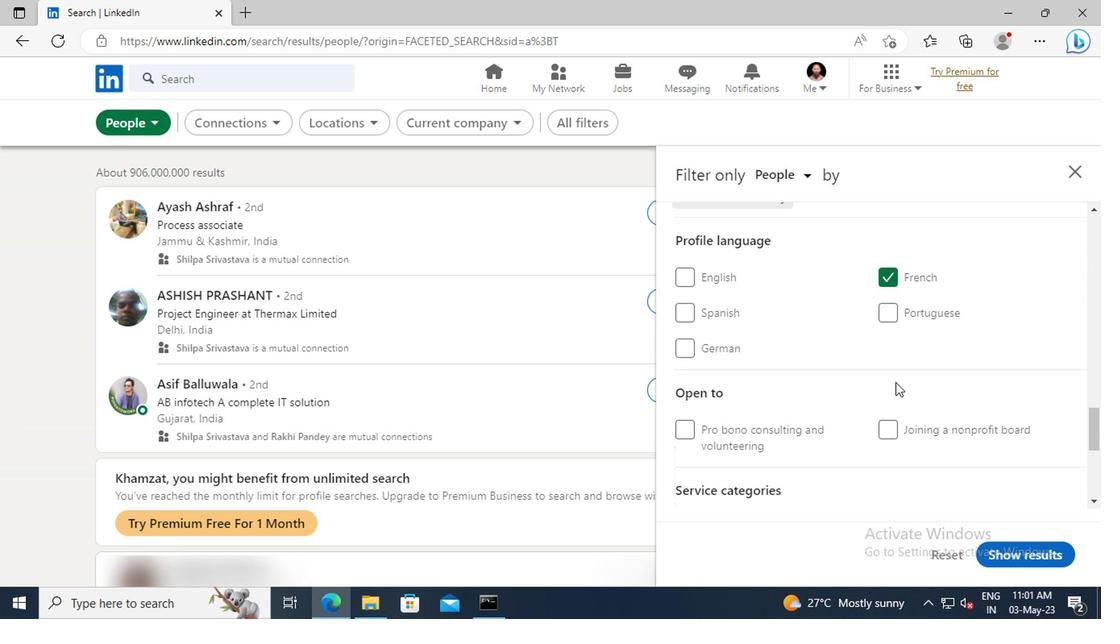
Action: Mouse scrolled (888, 377) with delta (0, 0)
Screenshot: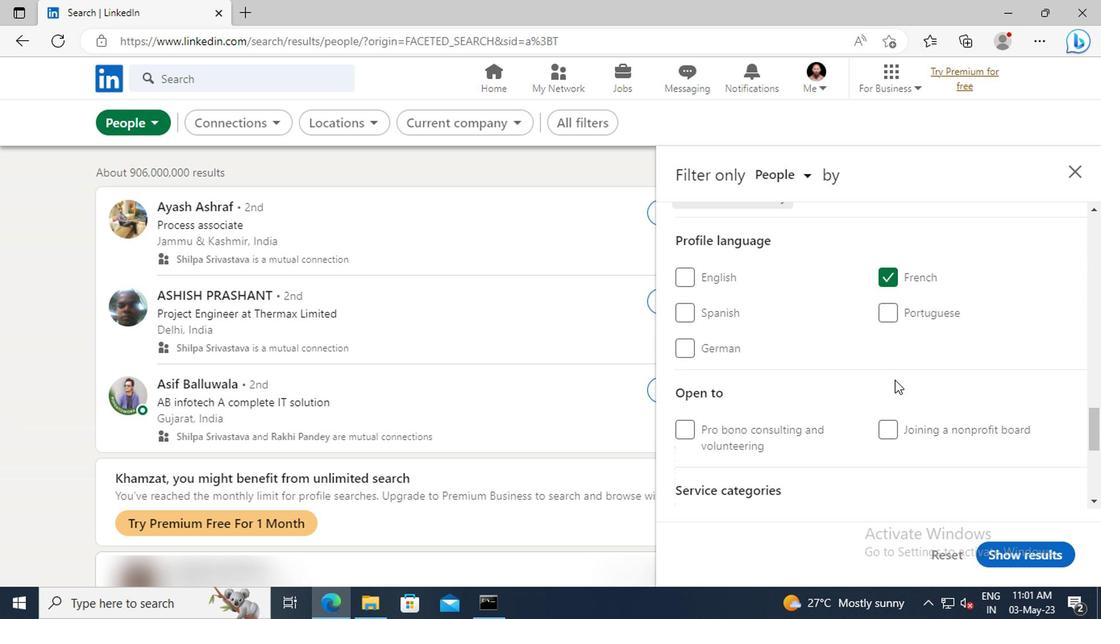 
Action: Mouse scrolled (888, 377) with delta (0, 0)
Screenshot: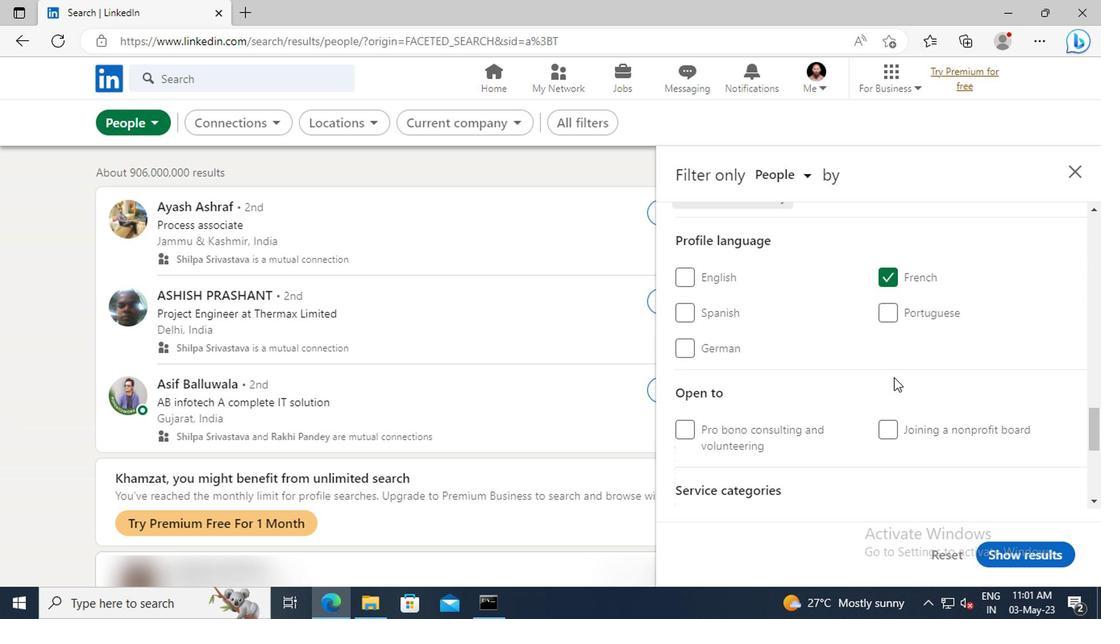 
Action: Mouse moved to (888, 353)
Screenshot: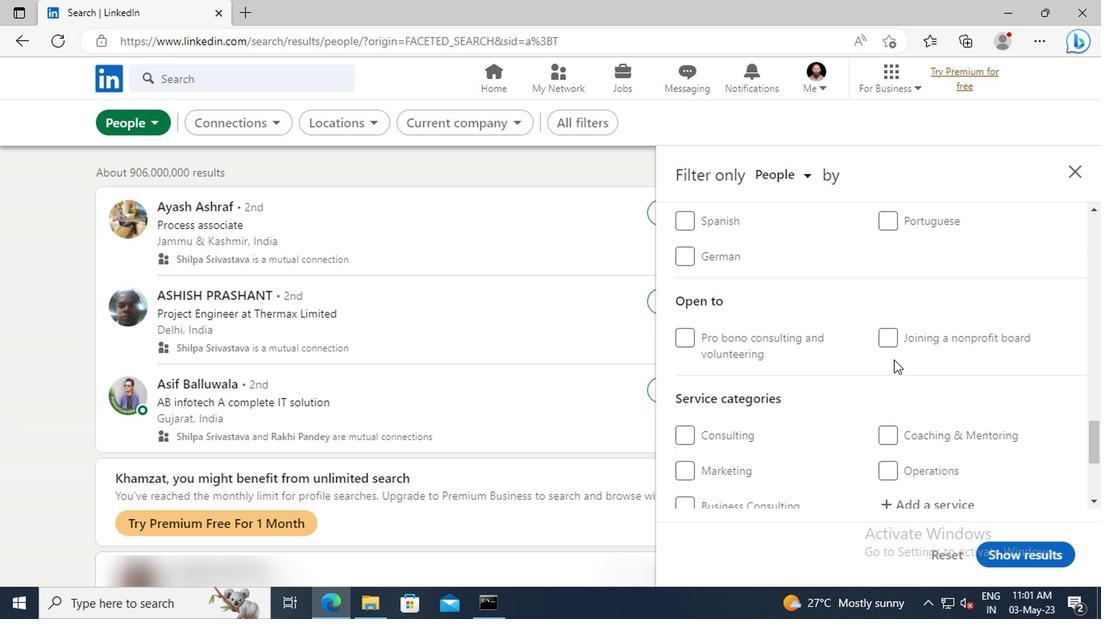 
Action: Mouse scrolled (888, 352) with delta (0, -1)
Screenshot: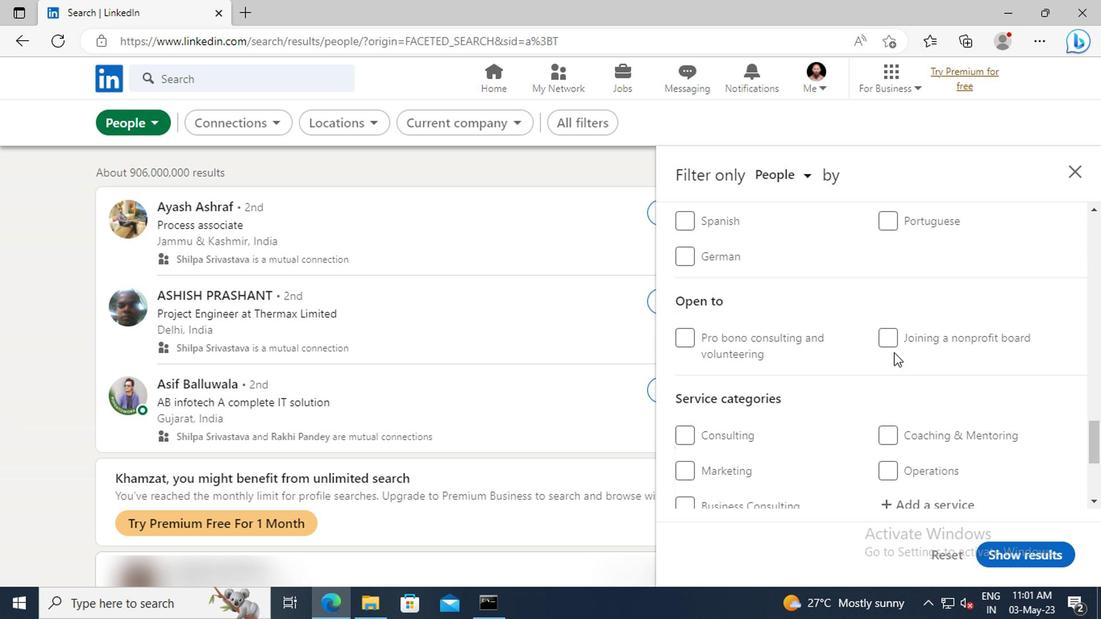 
Action: Mouse scrolled (888, 352) with delta (0, -1)
Screenshot: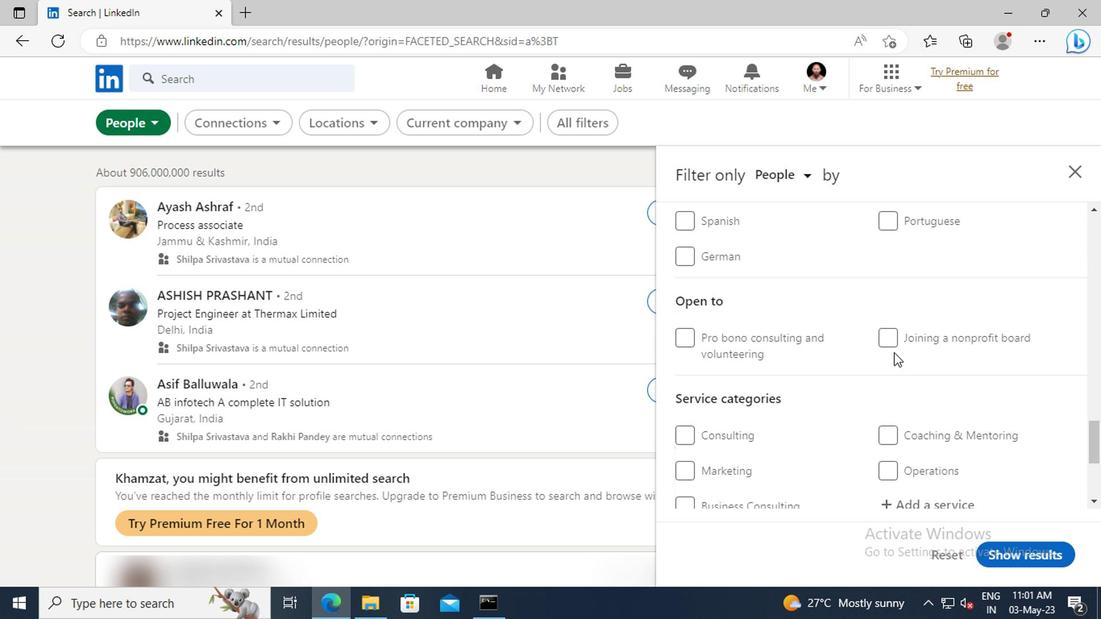 
Action: Mouse scrolled (888, 352) with delta (0, -1)
Screenshot: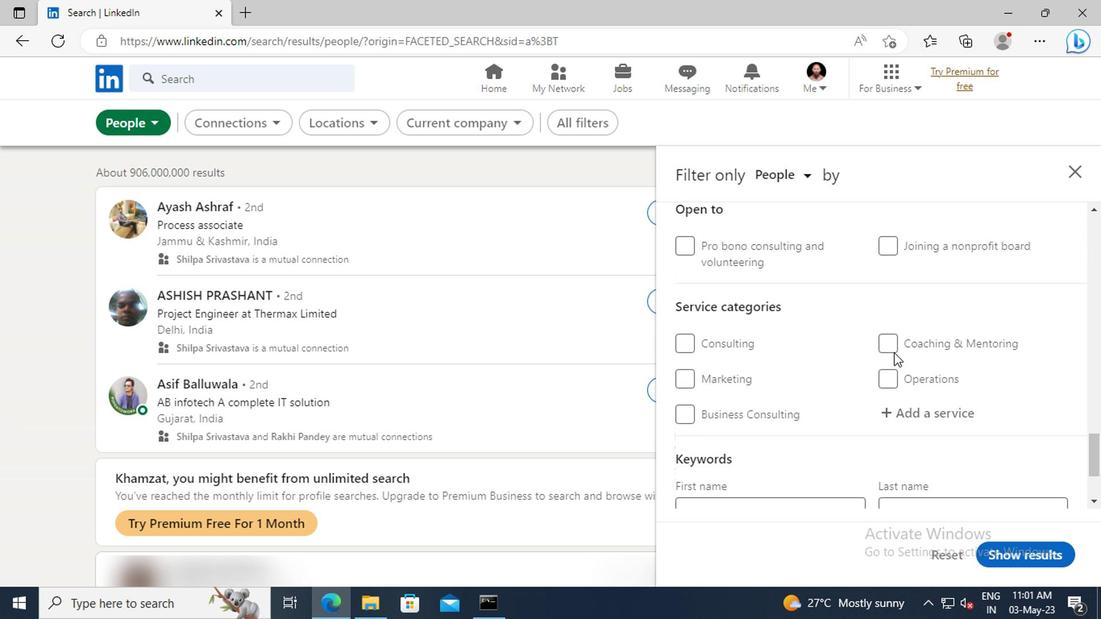 
Action: Mouse moved to (894, 369)
Screenshot: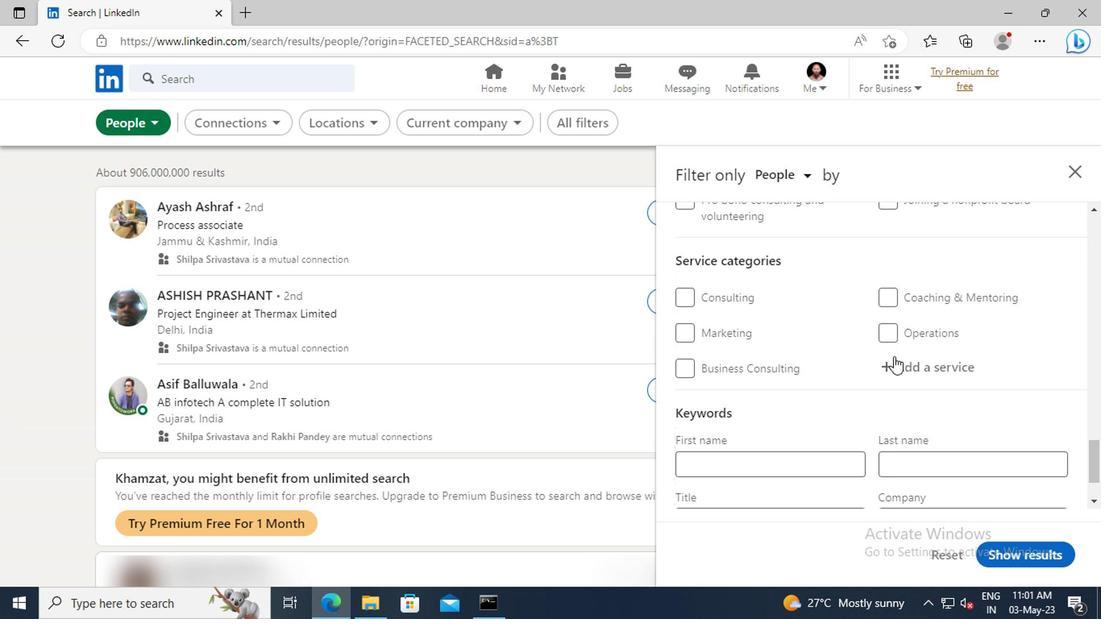 
Action: Mouse pressed left at (894, 369)
Screenshot: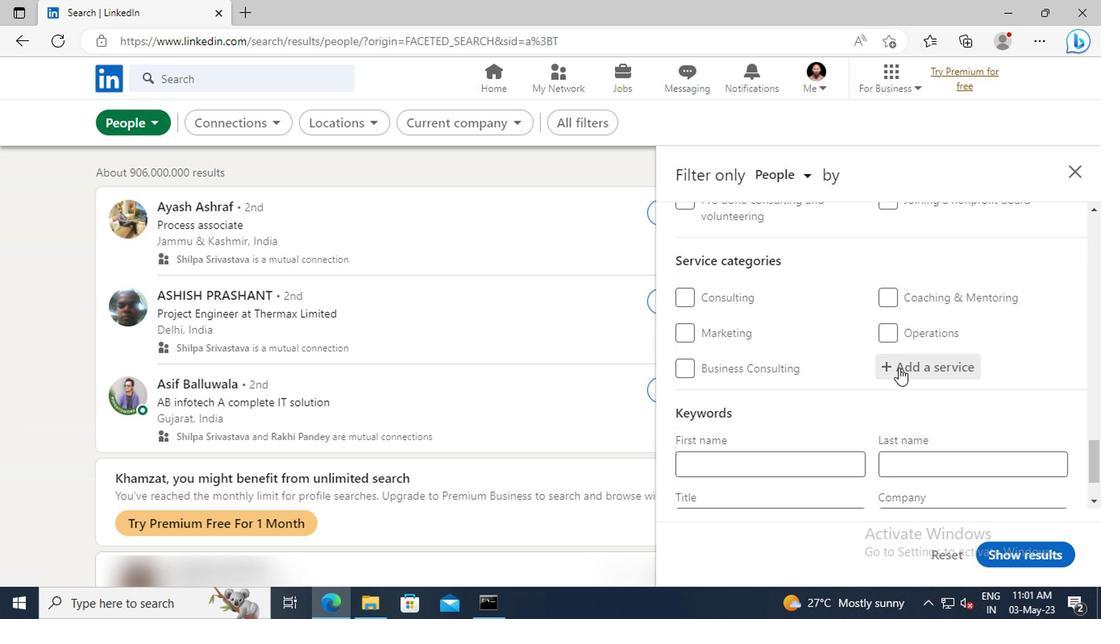 
Action: Key pressed <Key.shift>MARKET<Key.space><Key.shift>STRATEGY<Key.enter>
Screenshot: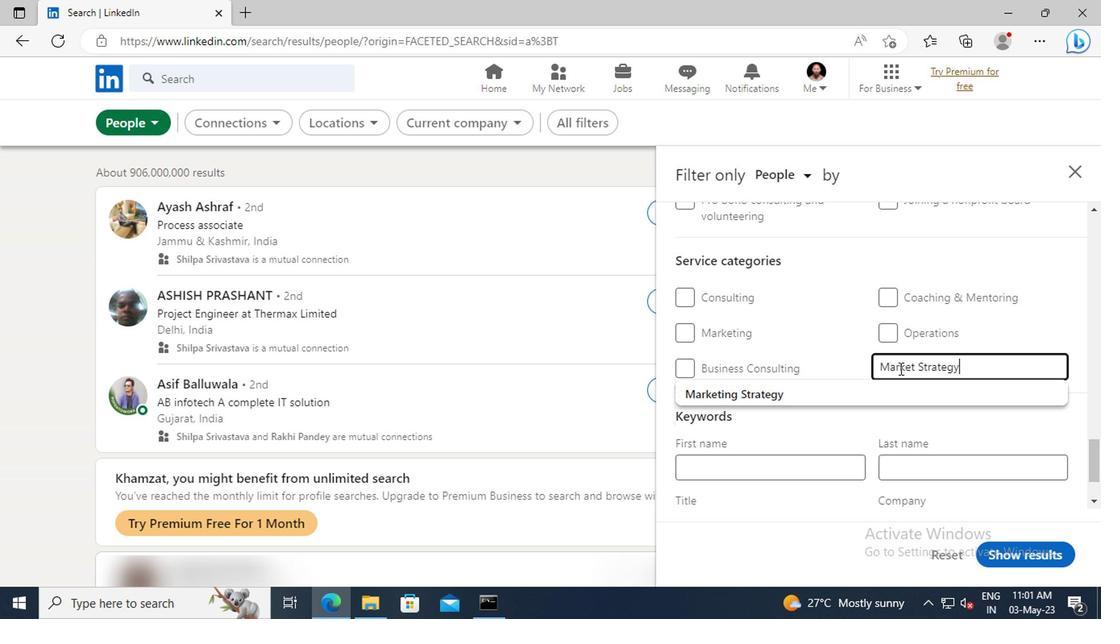 
Action: Mouse scrolled (894, 368) with delta (0, -1)
Screenshot: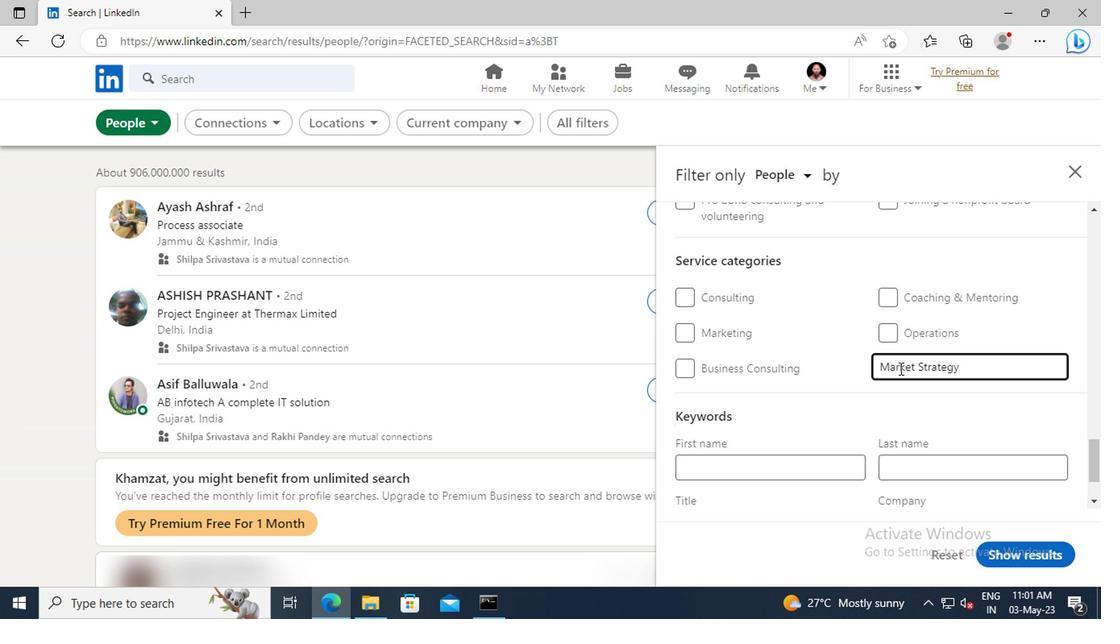 
Action: Mouse scrolled (894, 368) with delta (0, -1)
Screenshot: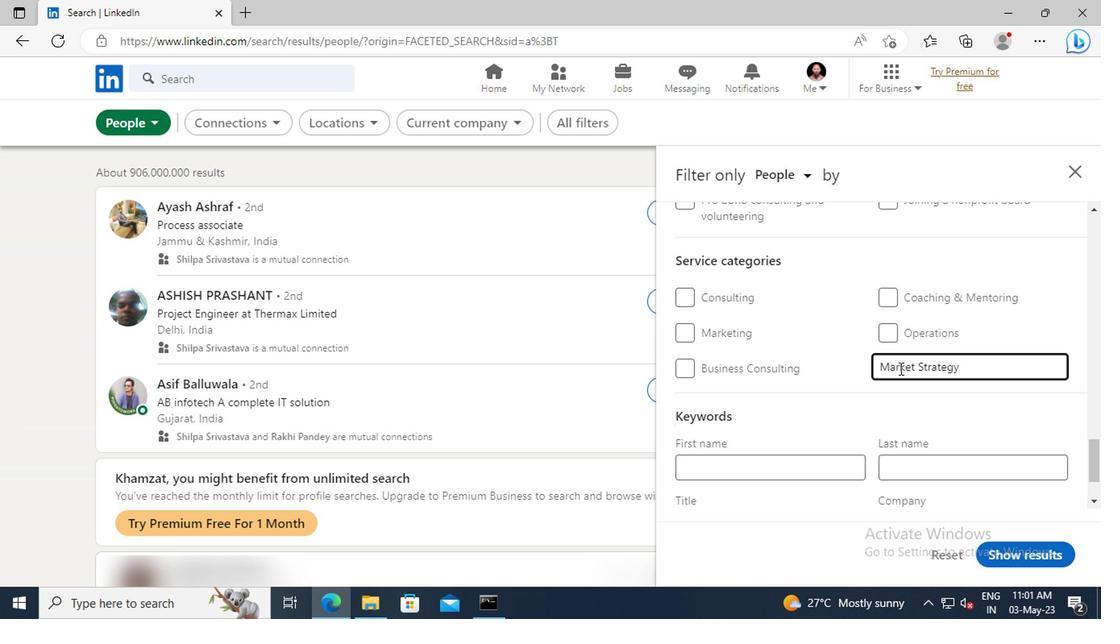 
Action: Mouse scrolled (894, 368) with delta (0, -1)
Screenshot: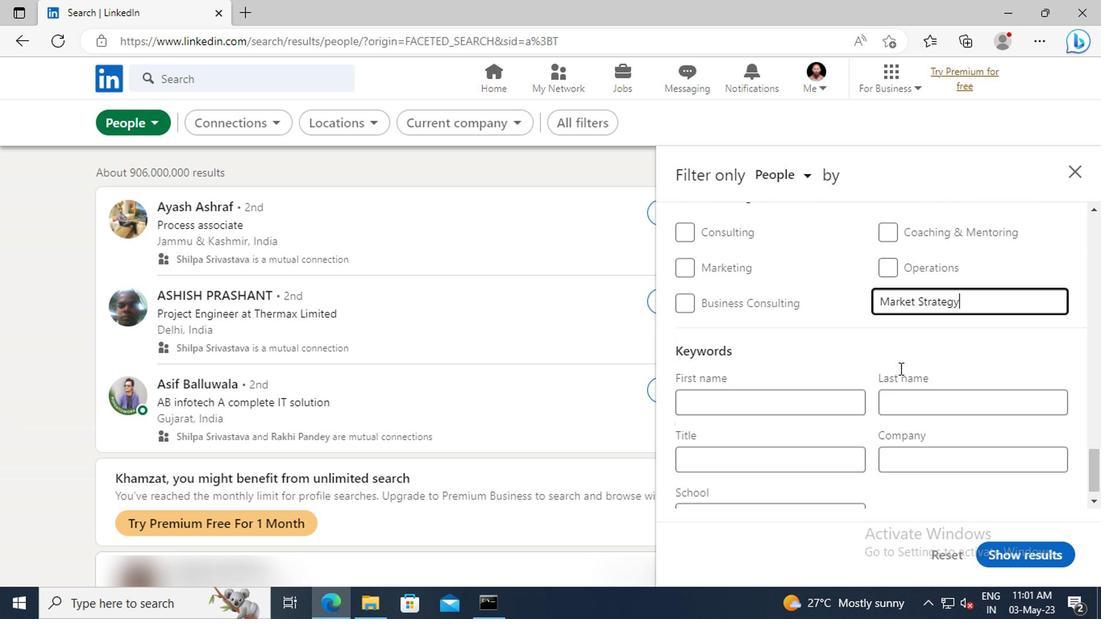 
Action: Mouse scrolled (894, 368) with delta (0, -1)
Screenshot: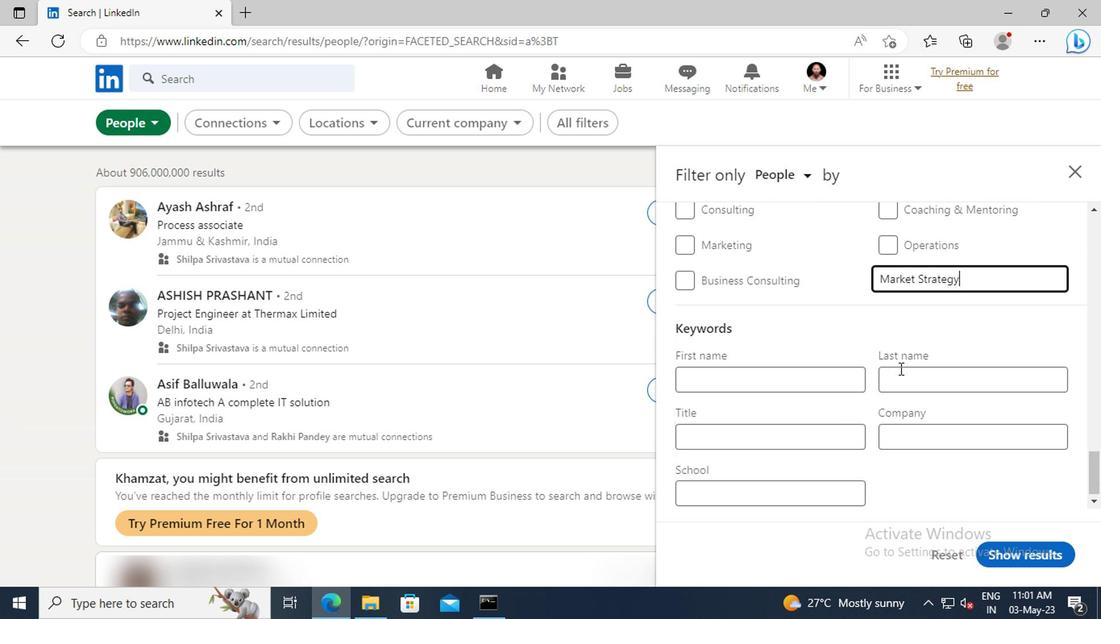 
Action: Mouse moved to (827, 438)
Screenshot: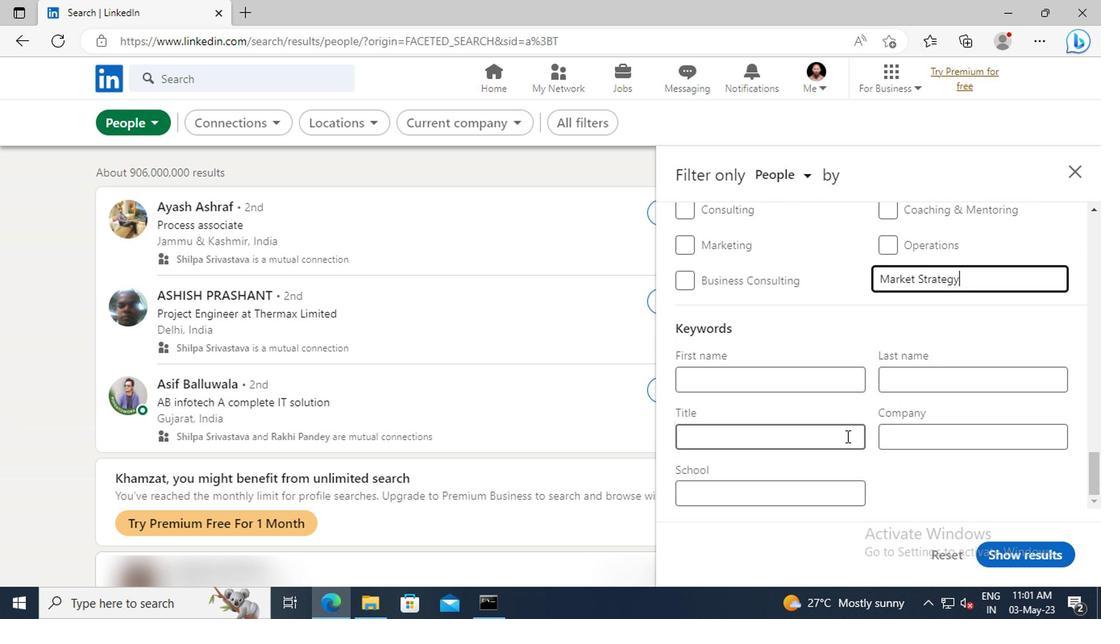 
Action: Mouse pressed left at (827, 438)
Screenshot: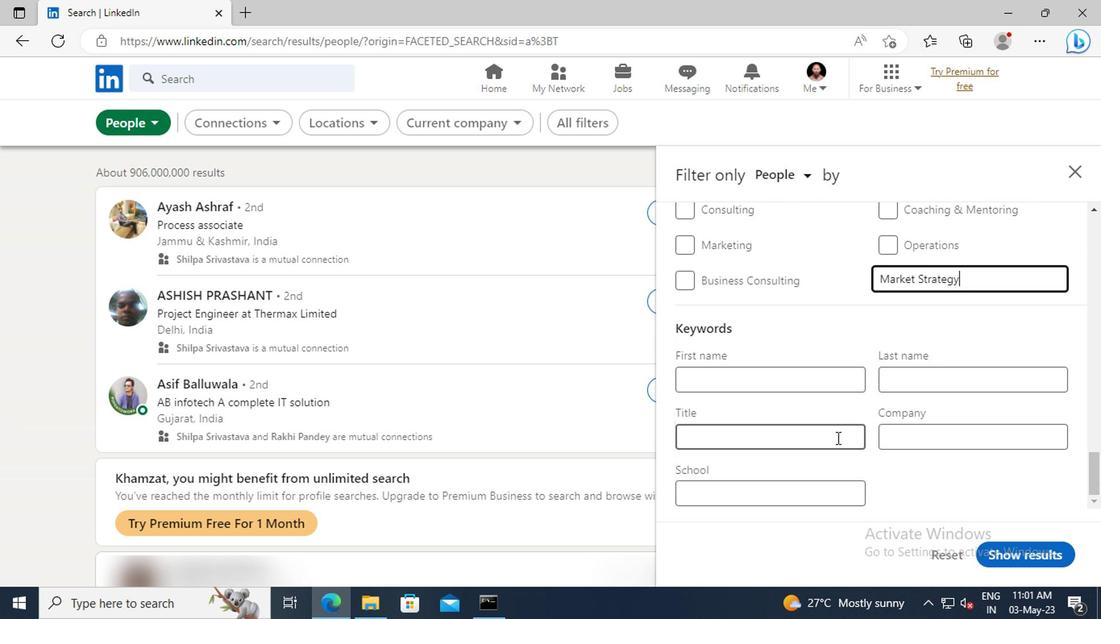 
Action: Key pressed <Key.shift>CONTENT<Key.space><Key.shift>MARKETING<Key.space><Key.shift>MANAGER<Key.enter>
Screenshot: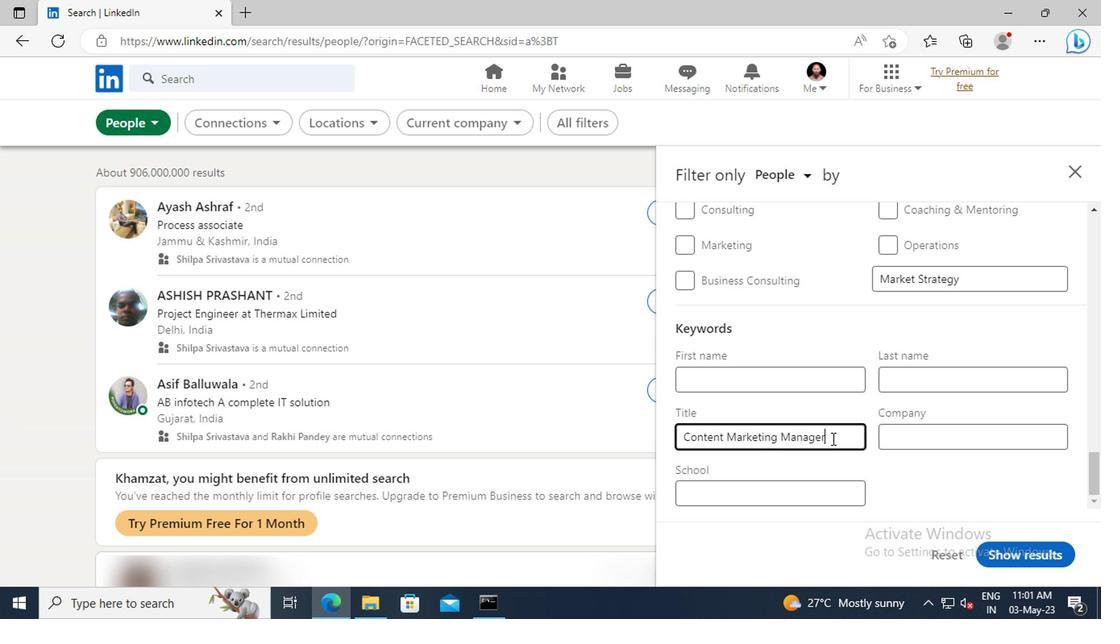 
Action: Mouse moved to (991, 548)
Screenshot: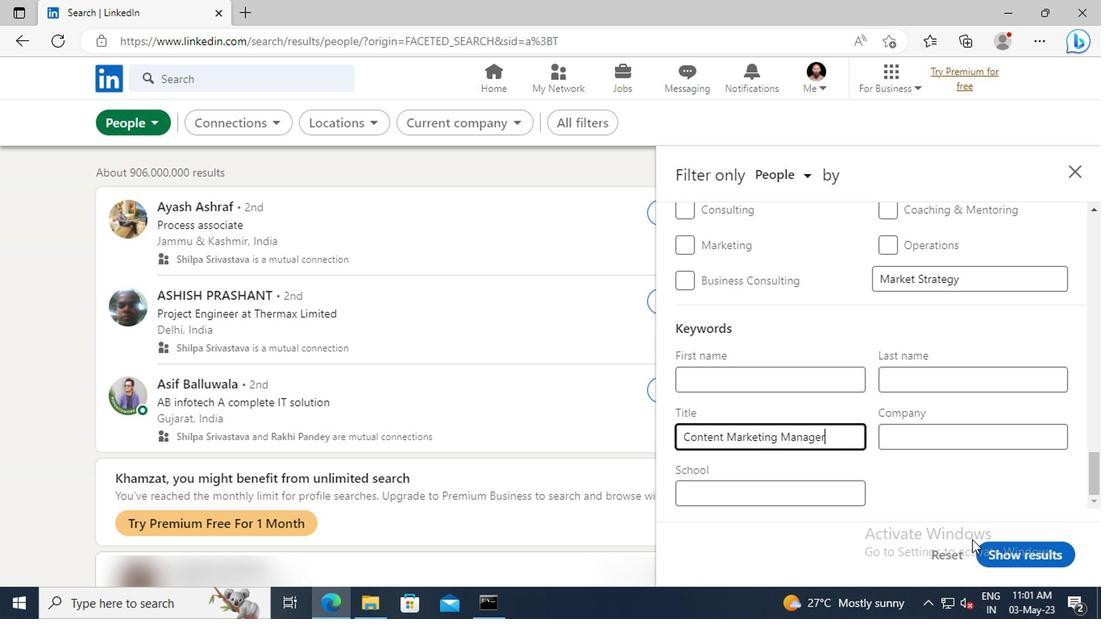 
Action: Mouse pressed left at (991, 548)
Screenshot: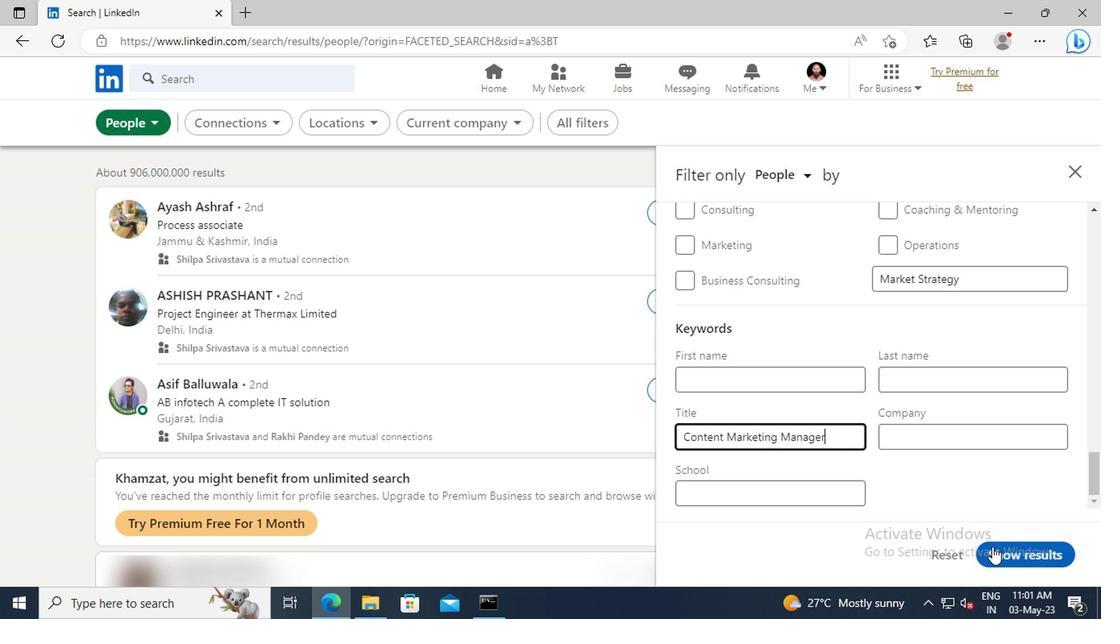 
